 Task: For heading Use Lobster with navy blue colour & bold.  font size for heading24,  'Change the font style of data to'Lobster and font size to 16,  Change the alignment of both headline & data to Align right In the sheet  CashExpenses analysisbook
Action: Mouse moved to (46, 155)
Screenshot: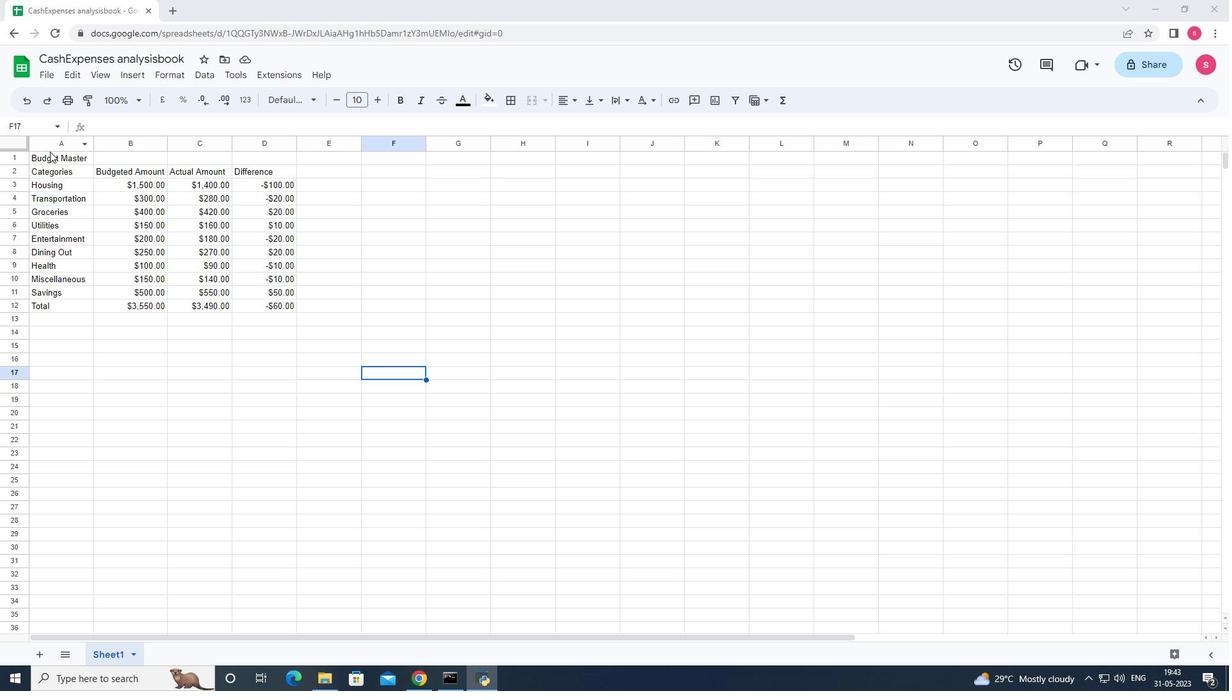 
Action: Mouse pressed left at (46, 155)
Screenshot: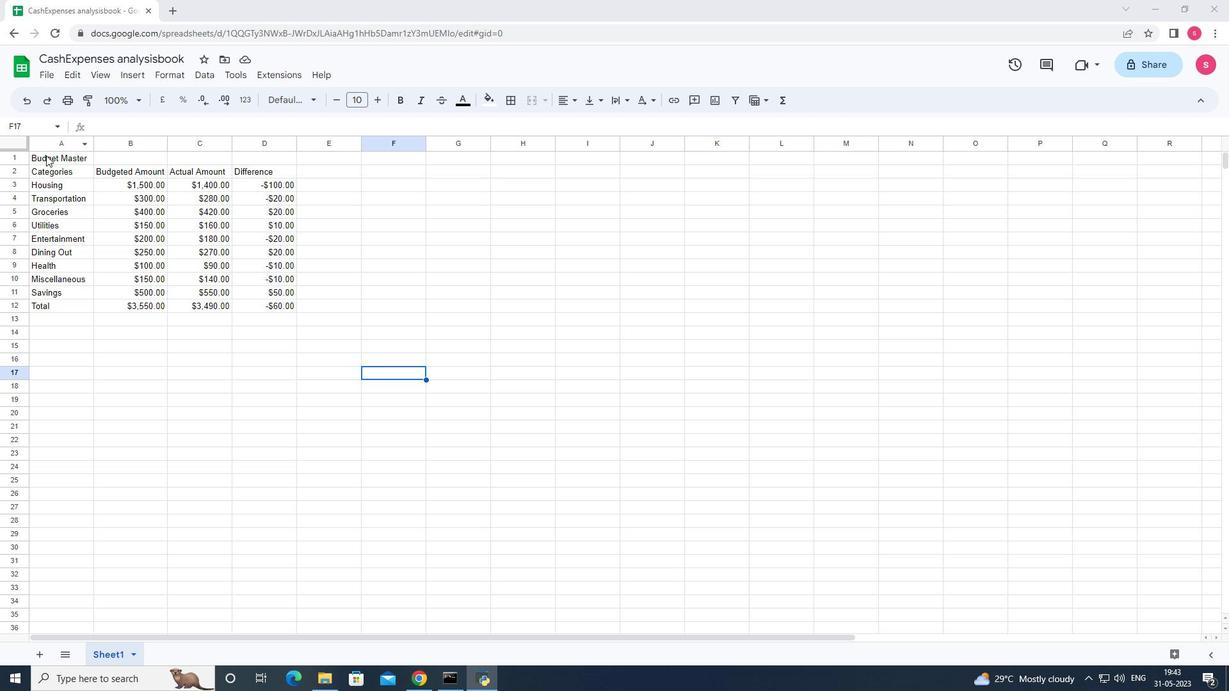 
Action: Mouse moved to (283, 103)
Screenshot: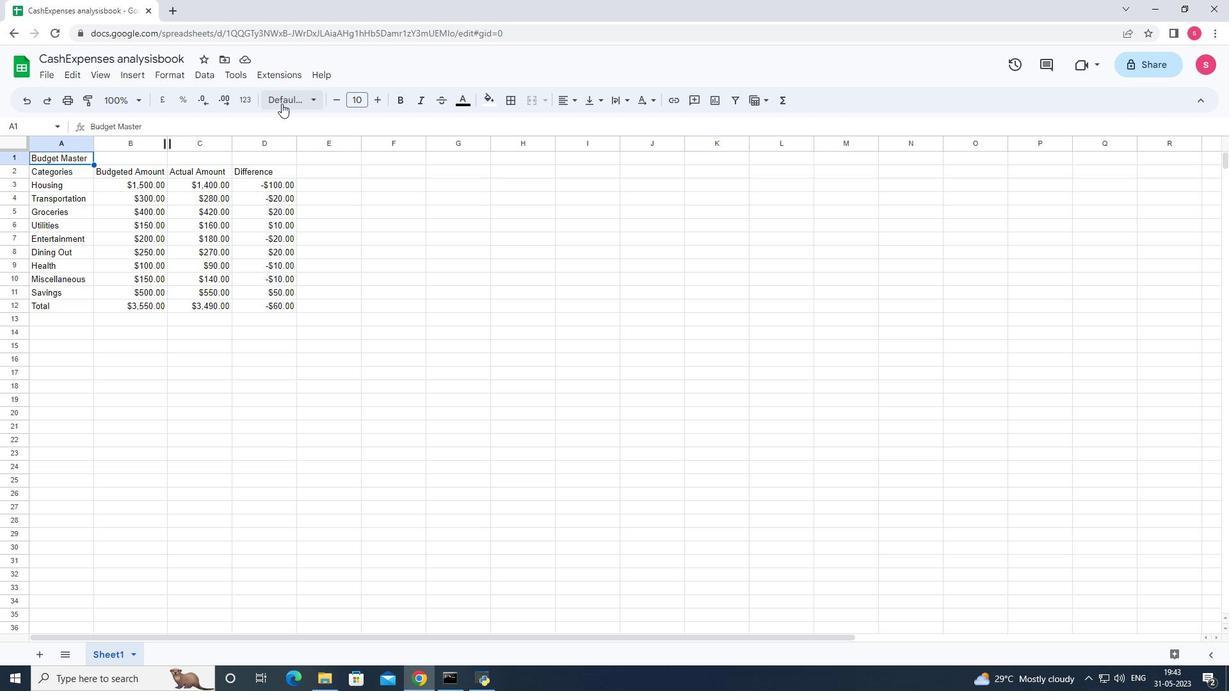 
Action: Mouse pressed left at (283, 103)
Screenshot: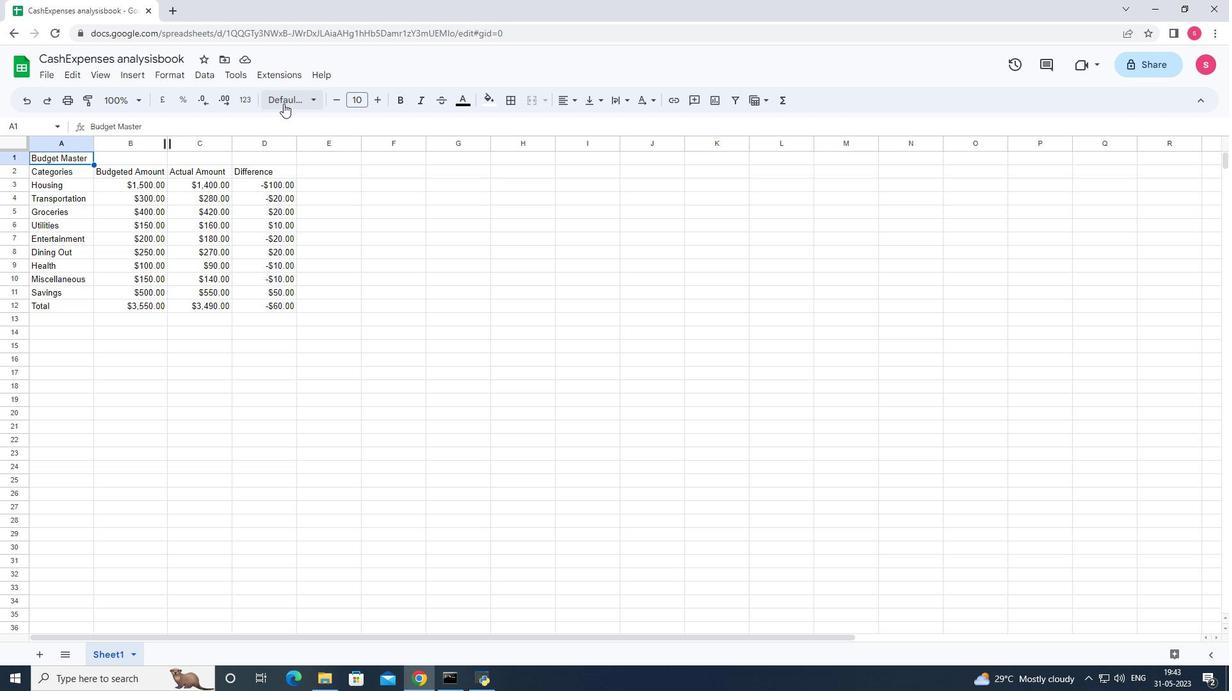 
Action: Mouse moved to (303, 325)
Screenshot: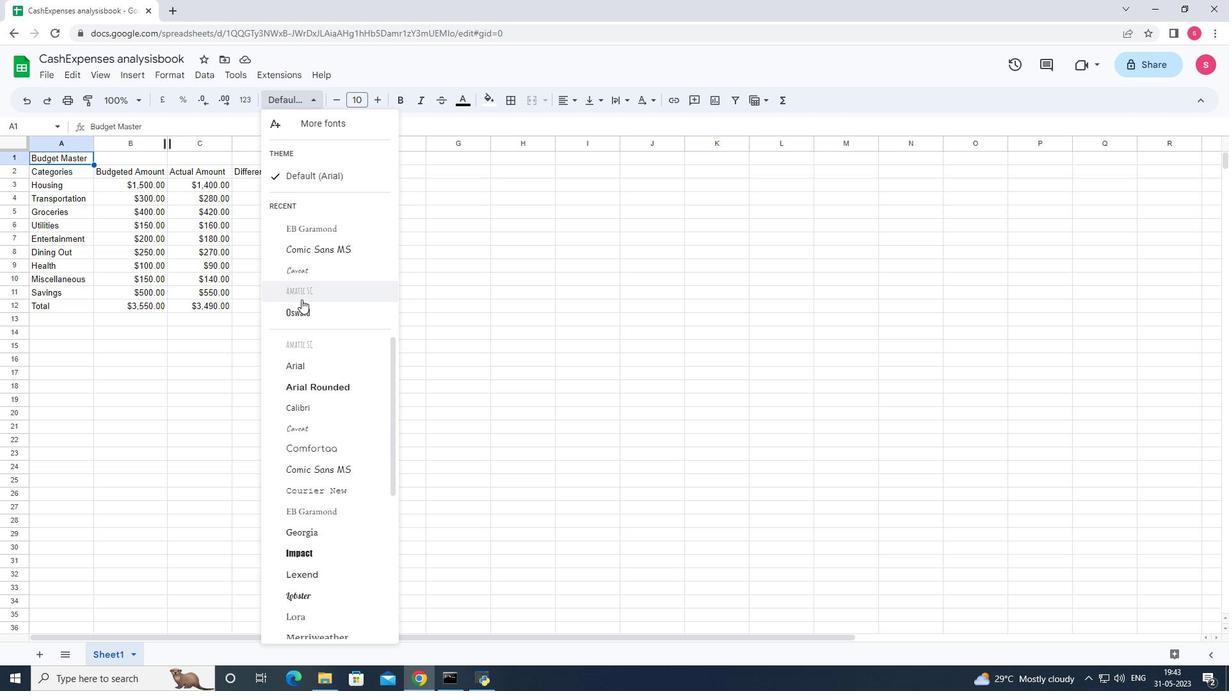 
Action: Mouse scrolled (303, 324) with delta (0, 0)
Screenshot: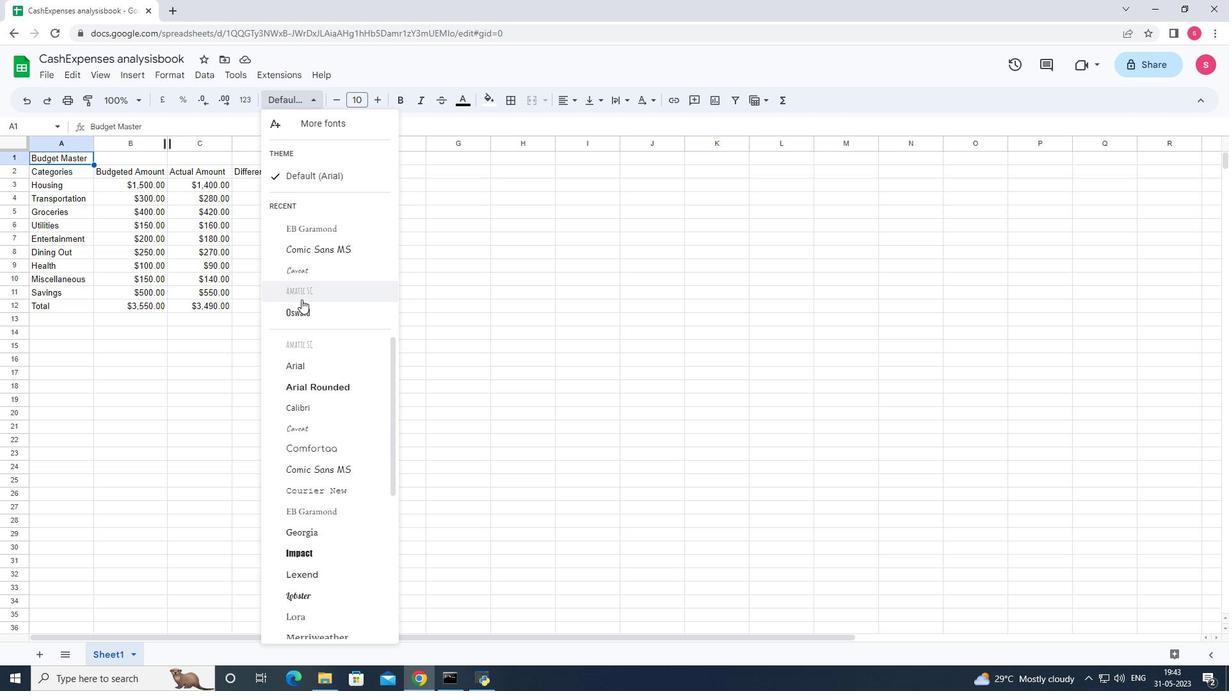 
Action: Mouse moved to (324, 406)
Screenshot: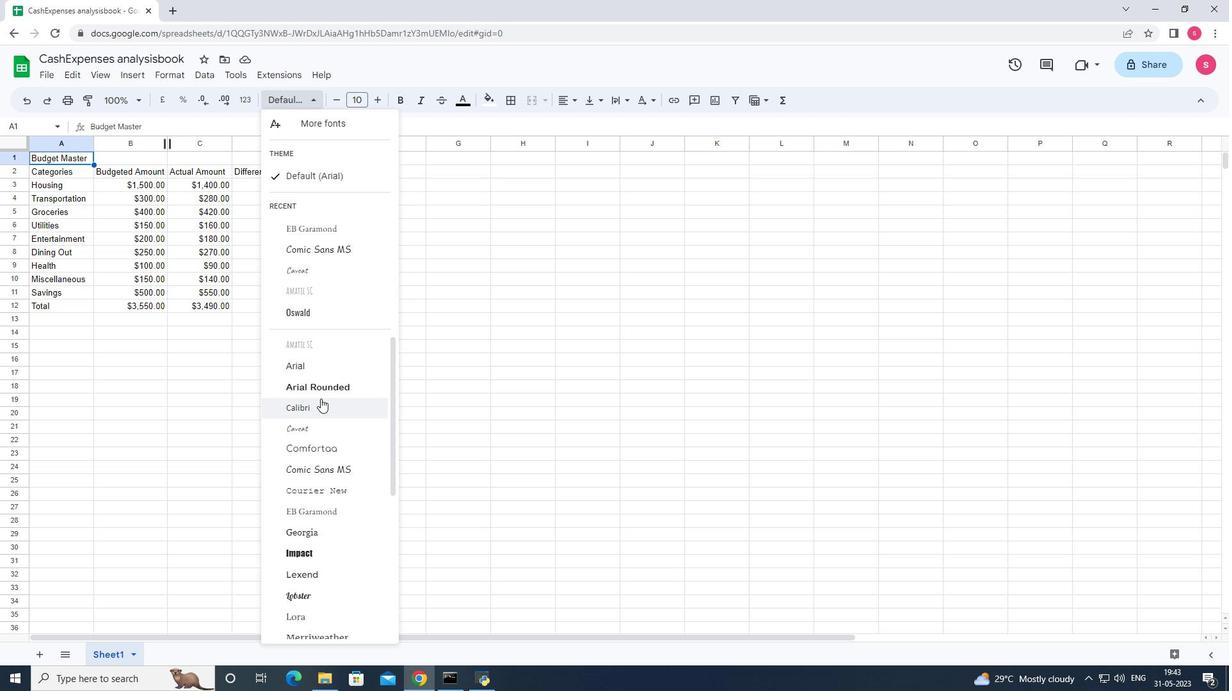 
Action: Mouse scrolled (324, 405) with delta (0, 0)
Screenshot: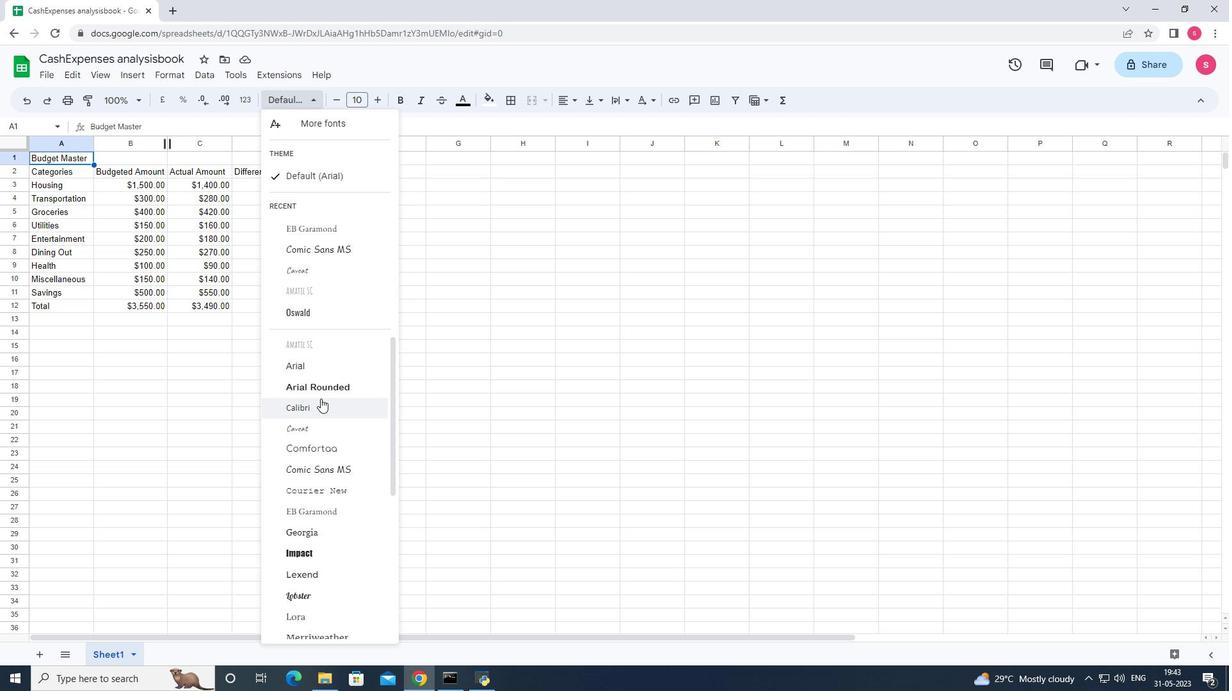 
Action: Mouse moved to (332, 438)
Screenshot: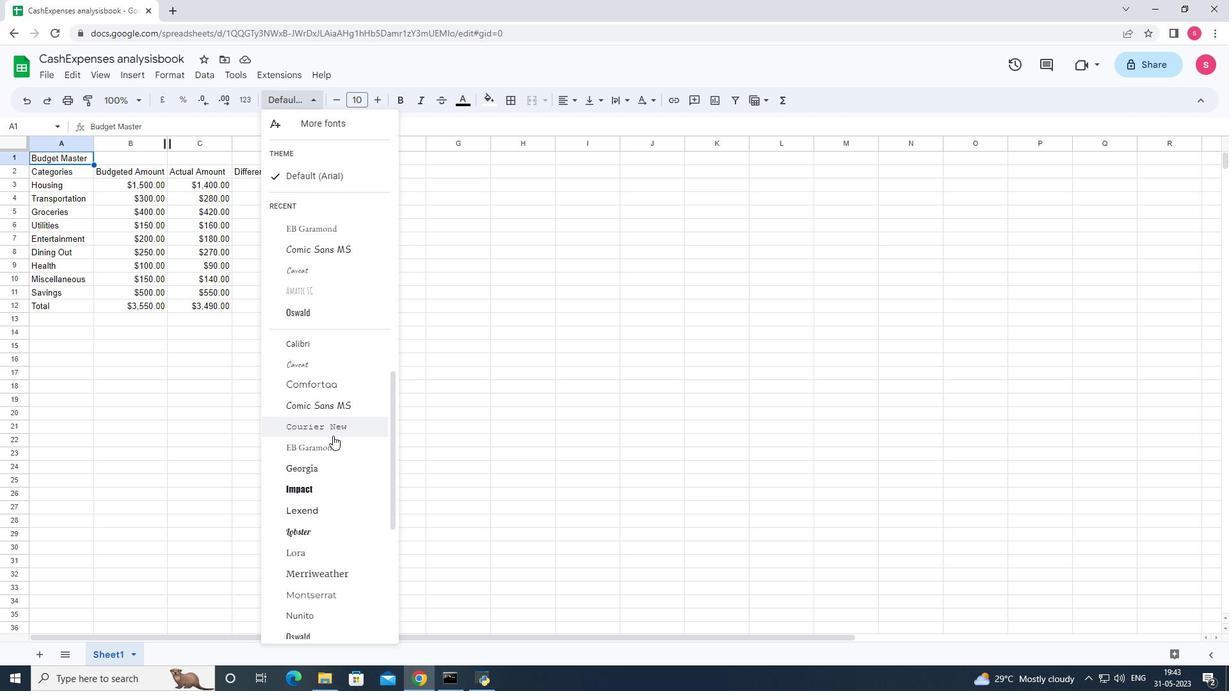 
Action: Mouse scrolled (332, 437) with delta (0, 0)
Screenshot: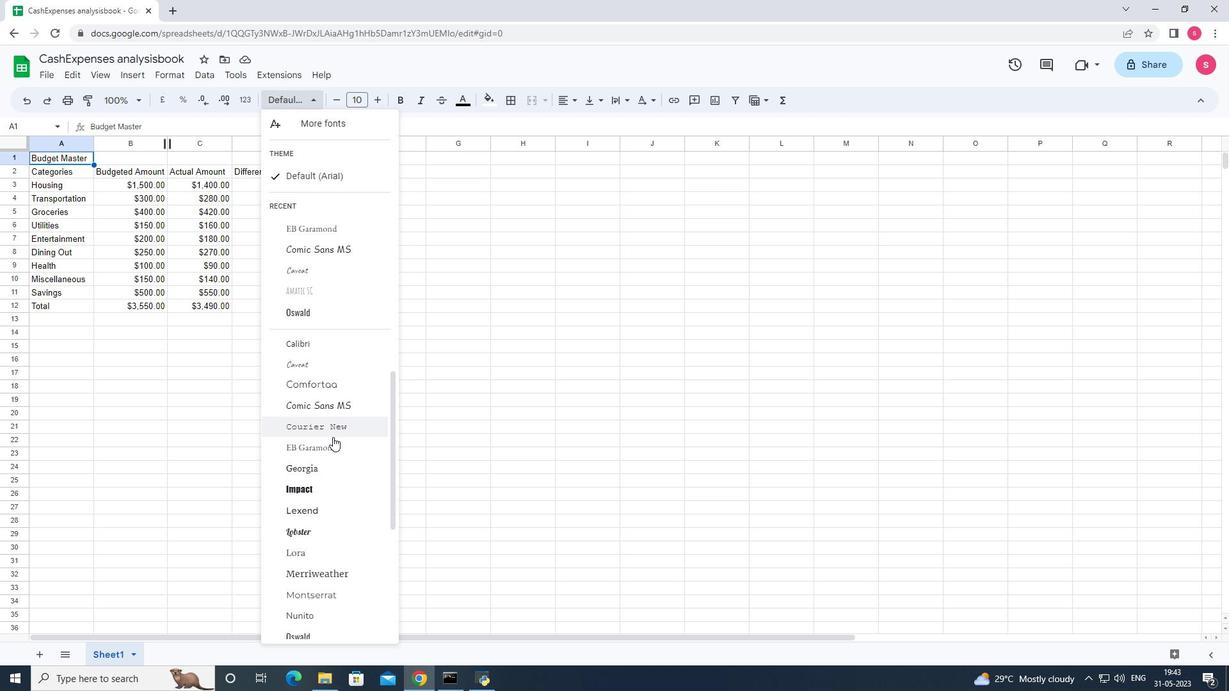 
Action: Mouse moved to (332, 474)
Screenshot: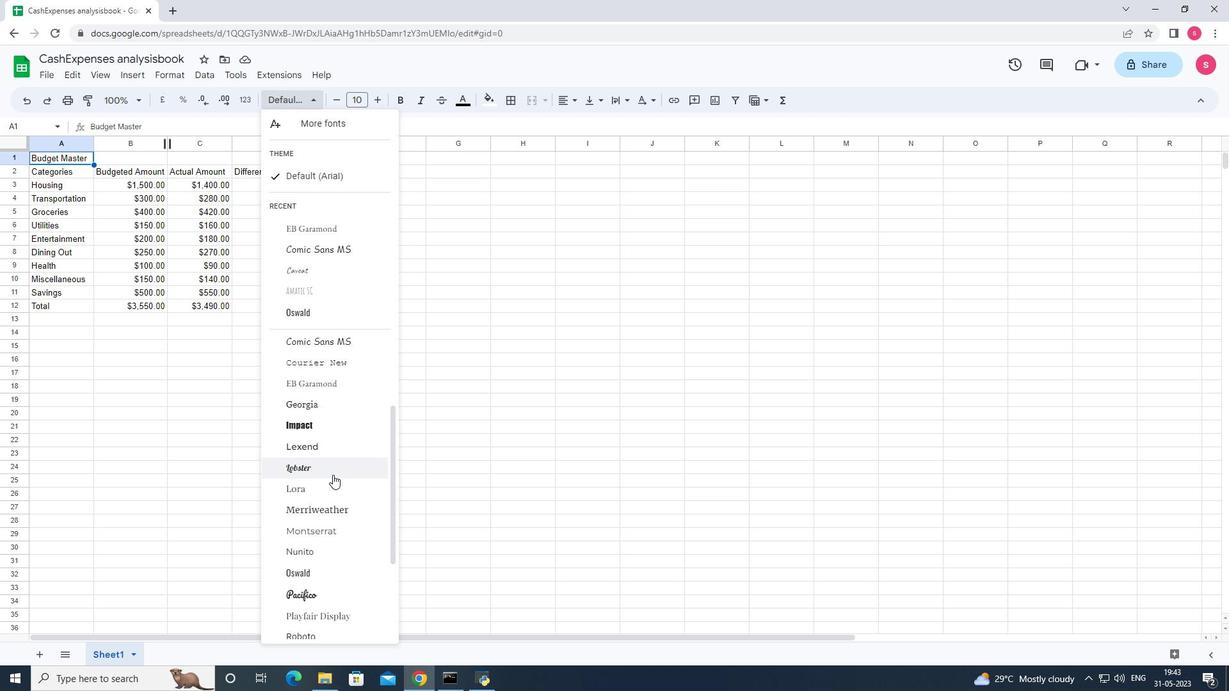 
Action: Mouse pressed left at (332, 474)
Screenshot: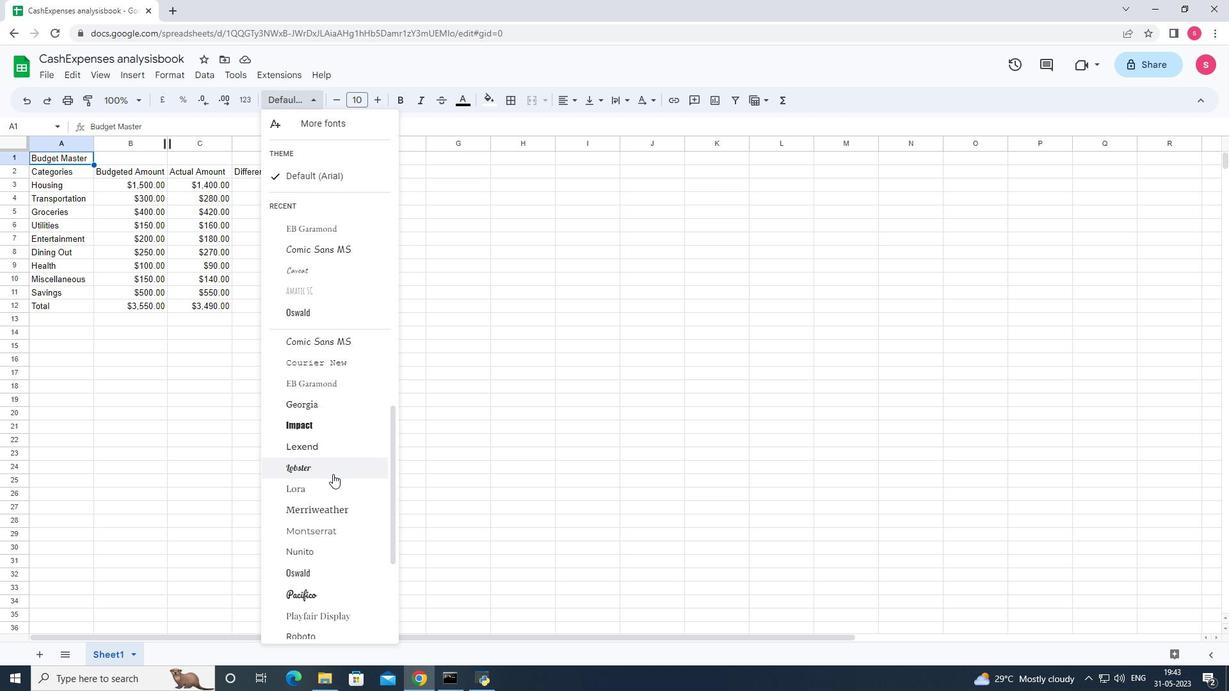 
Action: Mouse moved to (462, 109)
Screenshot: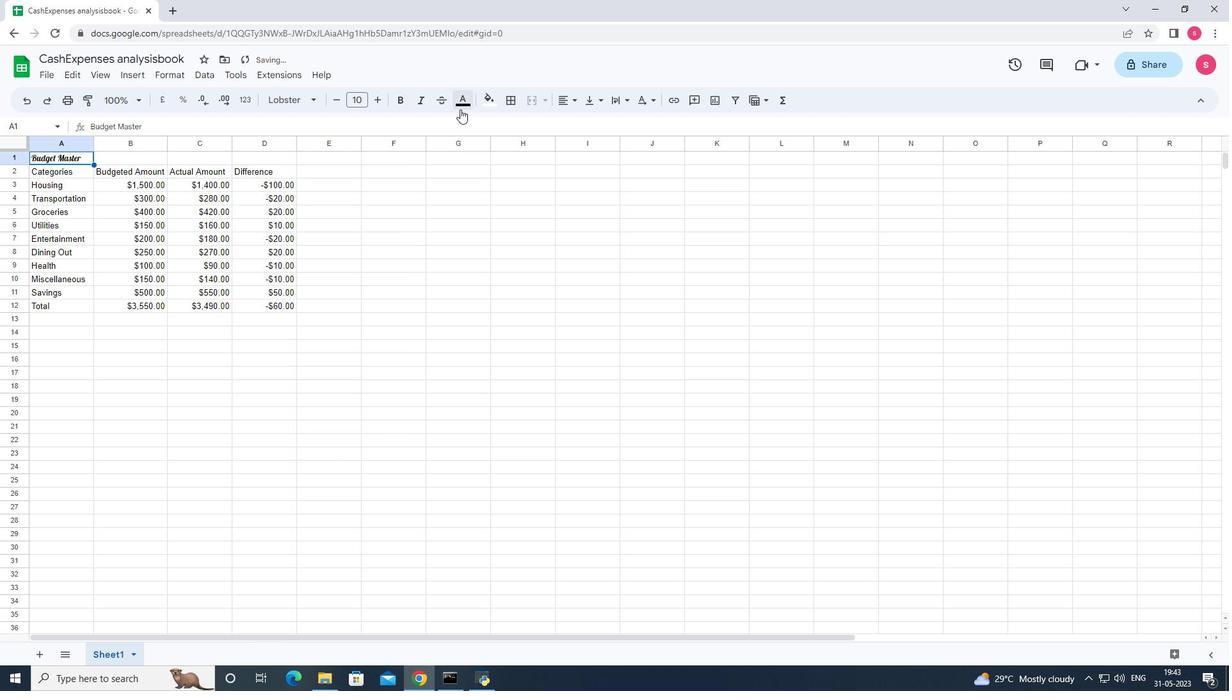 
Action: Mouse pressed left at (462, 109)
Screenshot: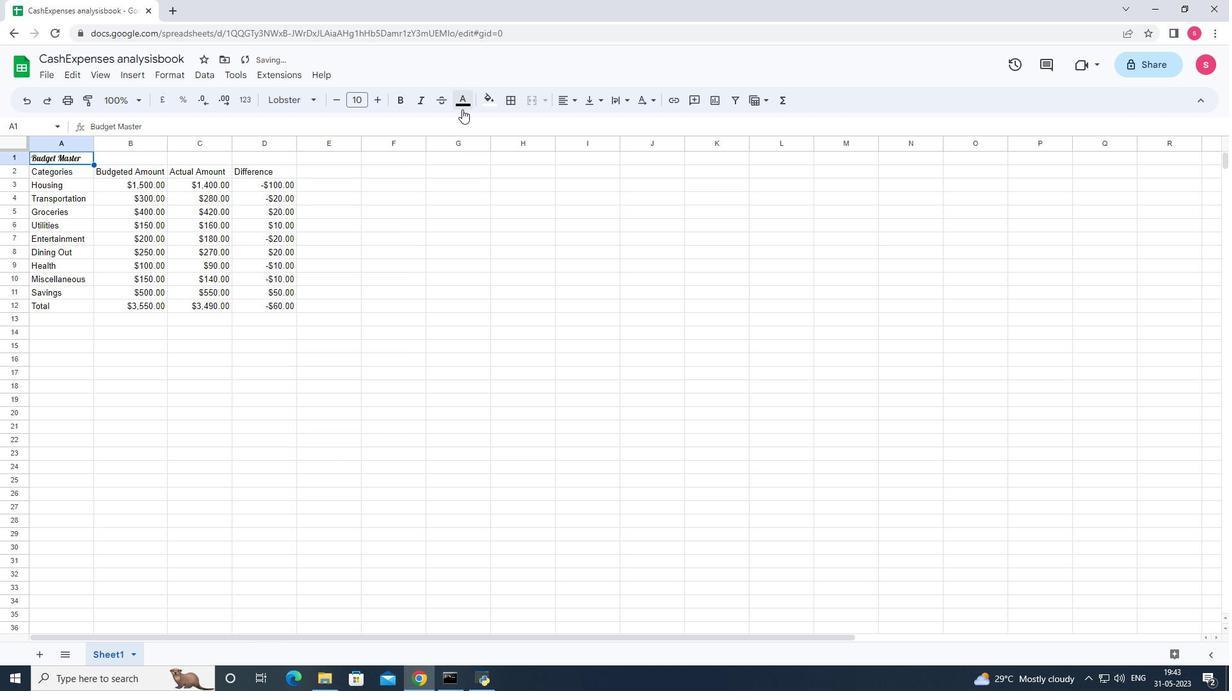 
Action: Mouse moved to (477, 317)
Screenshot: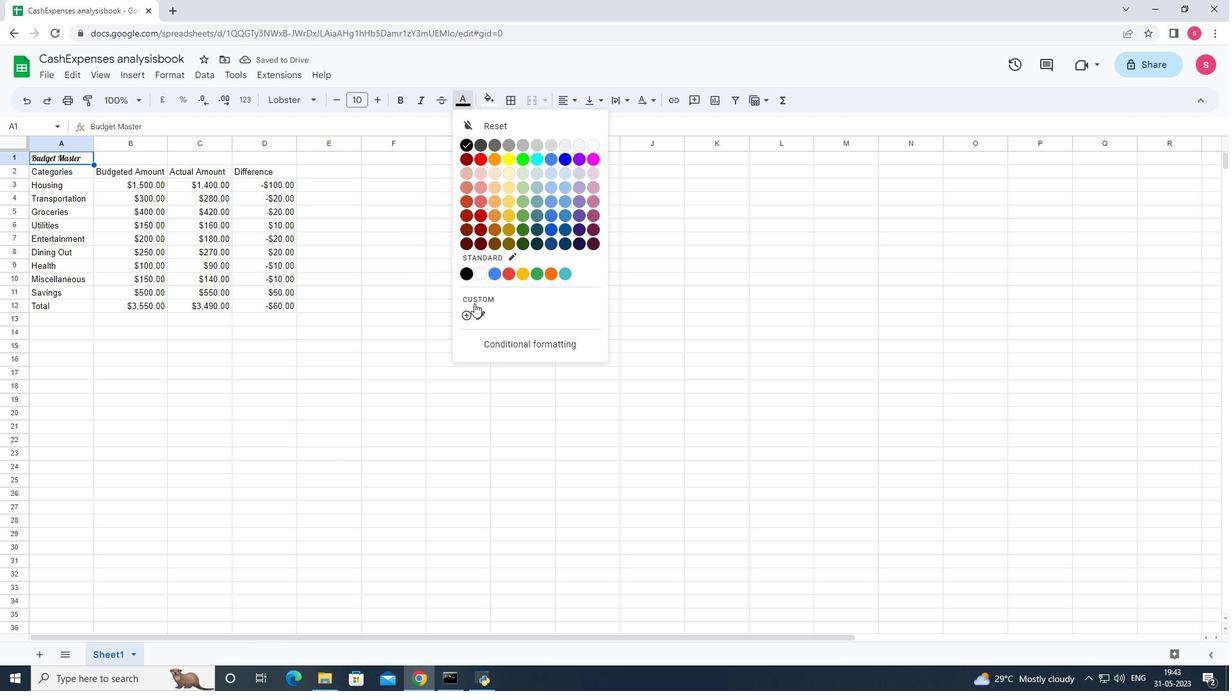 
Action: Mouse pressed left at (477, 317)
Screenshot: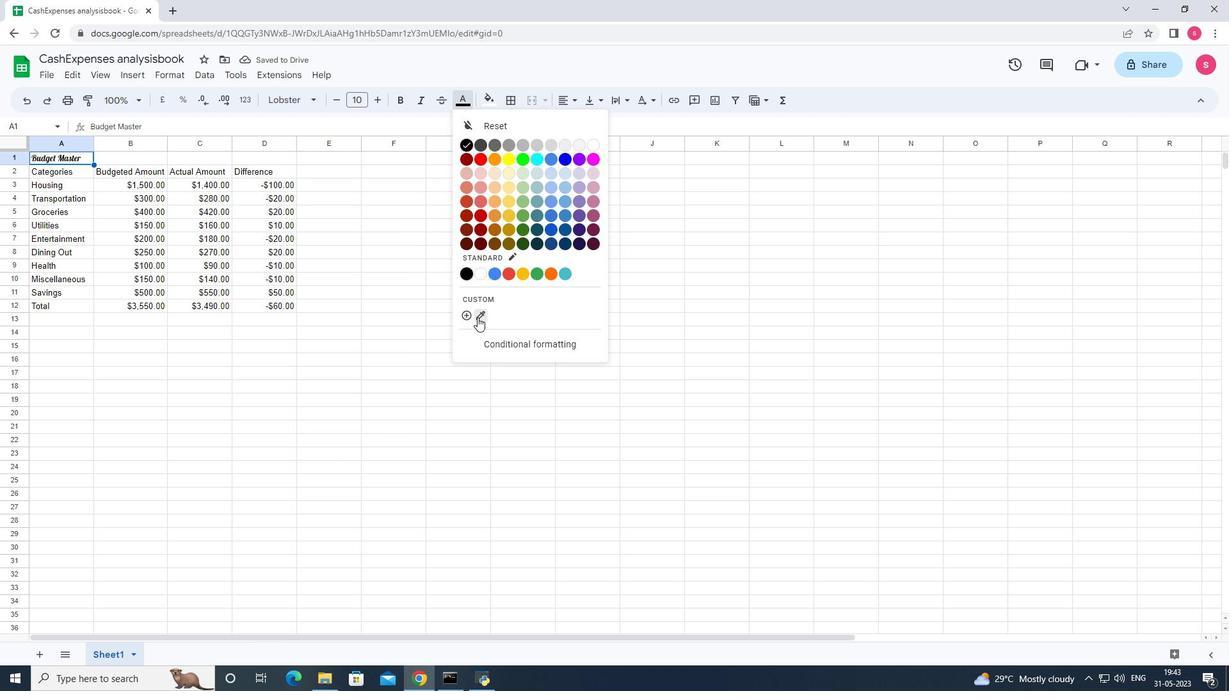 
Action: Mouse moved to (631, 0)
Screenshot: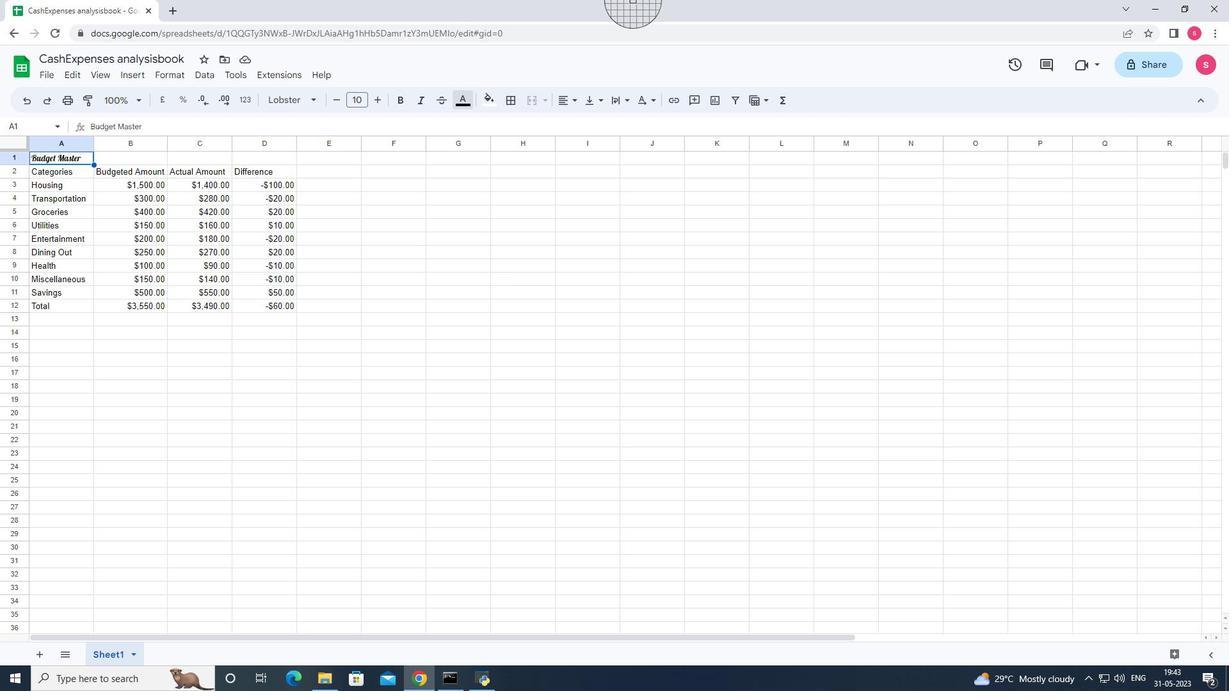 
Action: Mouse pressed left at (631, 0)
Screenshot: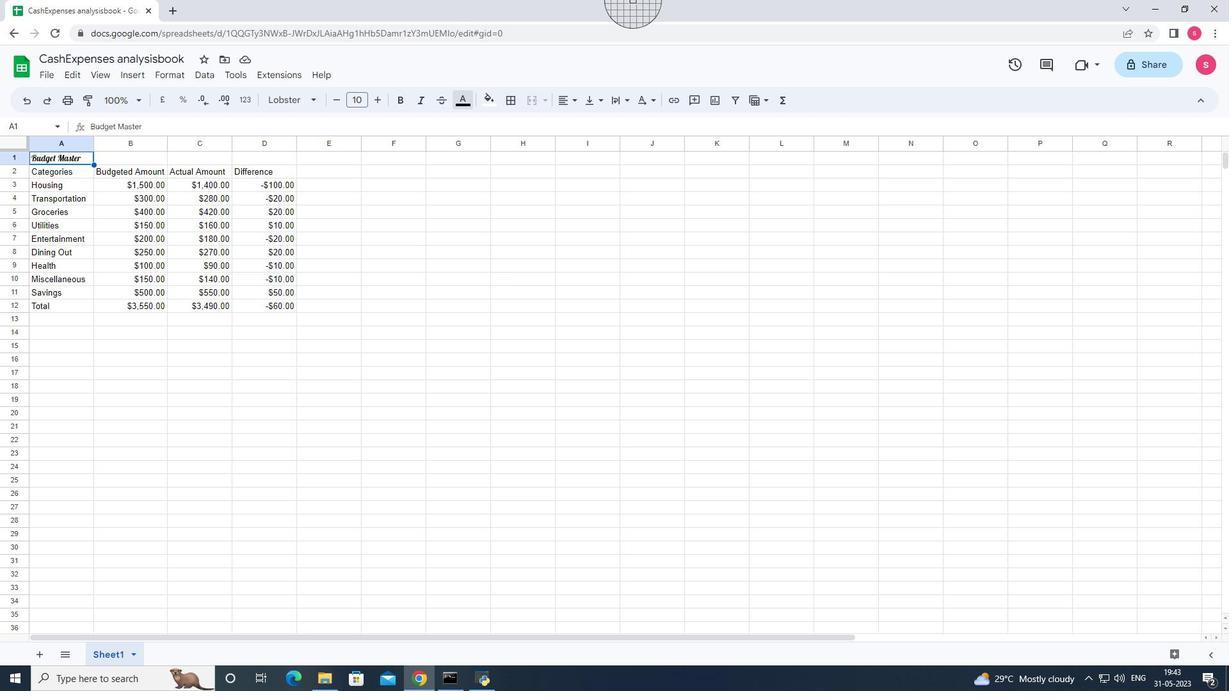
Action: Mouse moved to (467, 106)
Screenshot: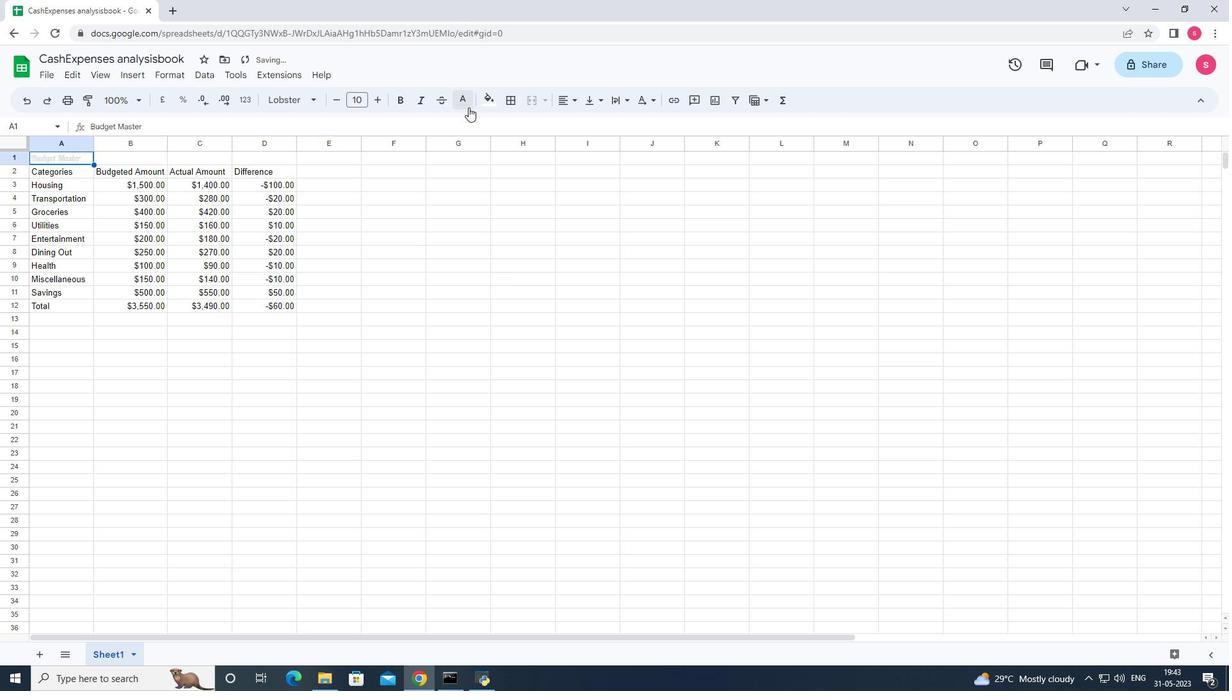 
Action: Mouse pressed left at (467, 106)
Screenshot: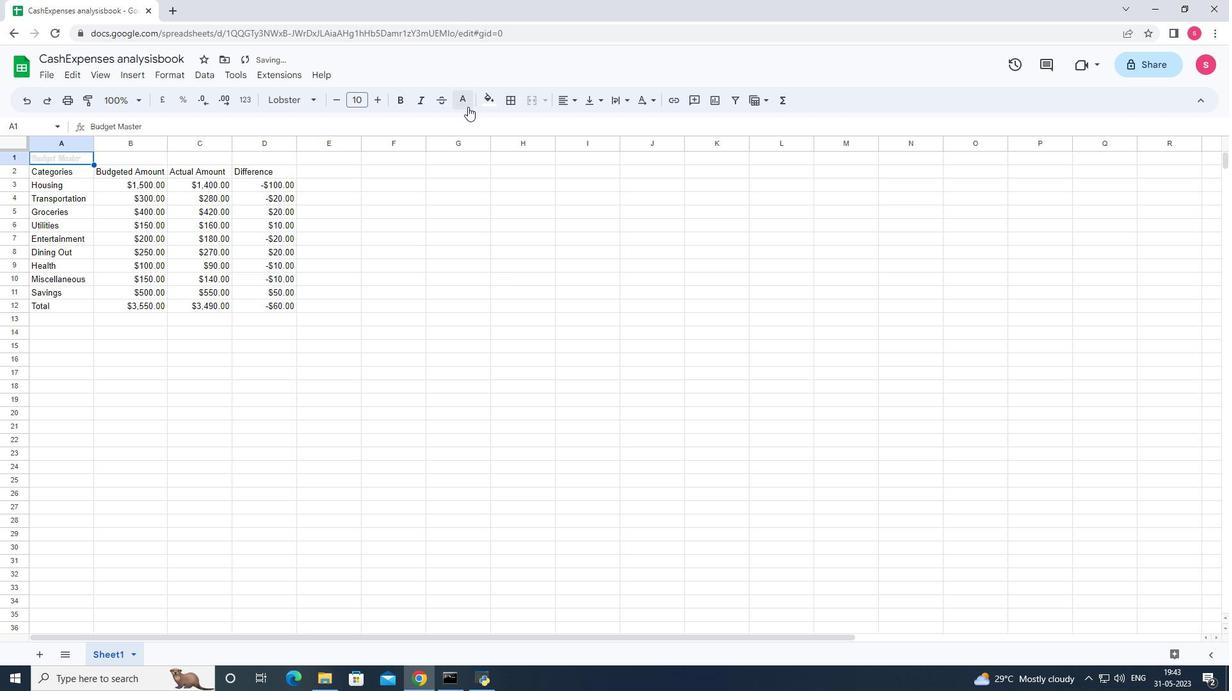 
Action: Mouse moved to (505, 317)
Screenshot: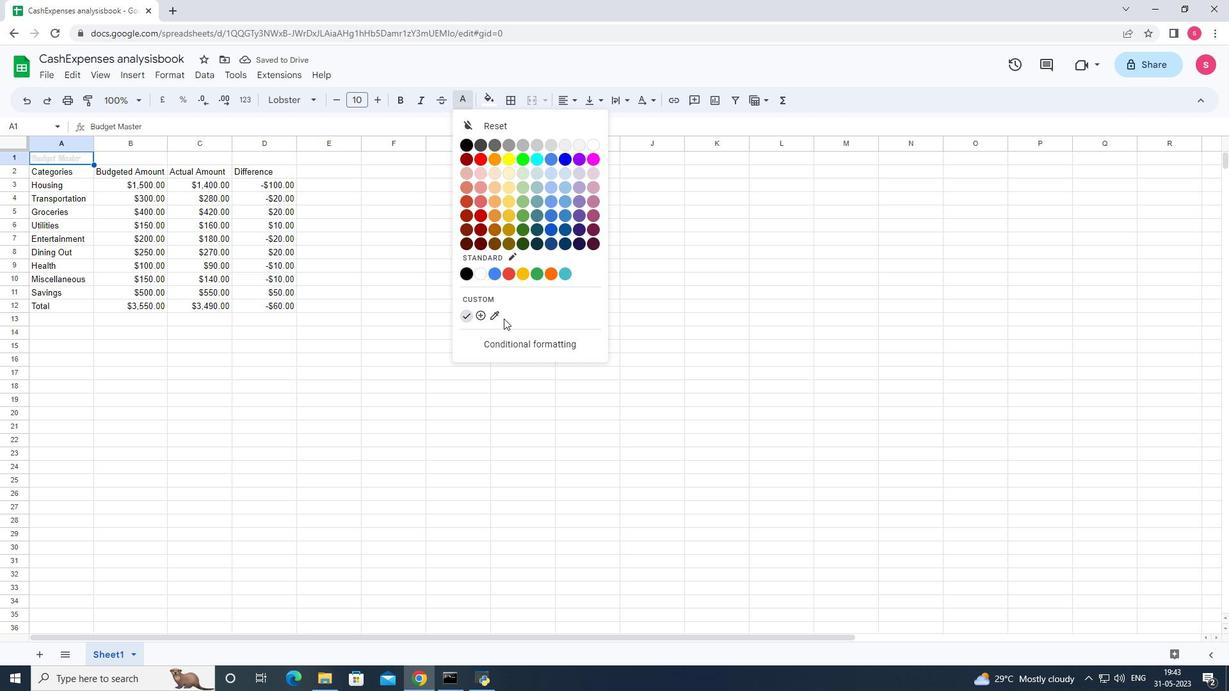 
Action: Mouse pressed left at (505, 317)
Screenshot: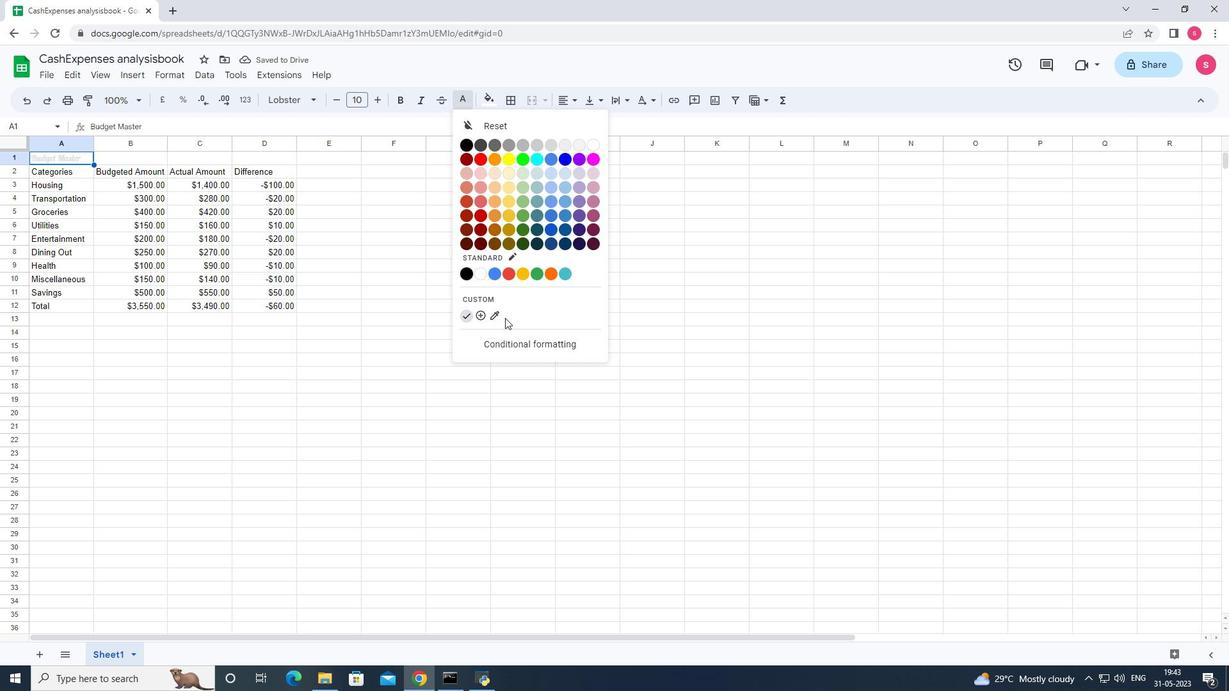 
Action: Mouse moved to (665, 305)
Screenshot: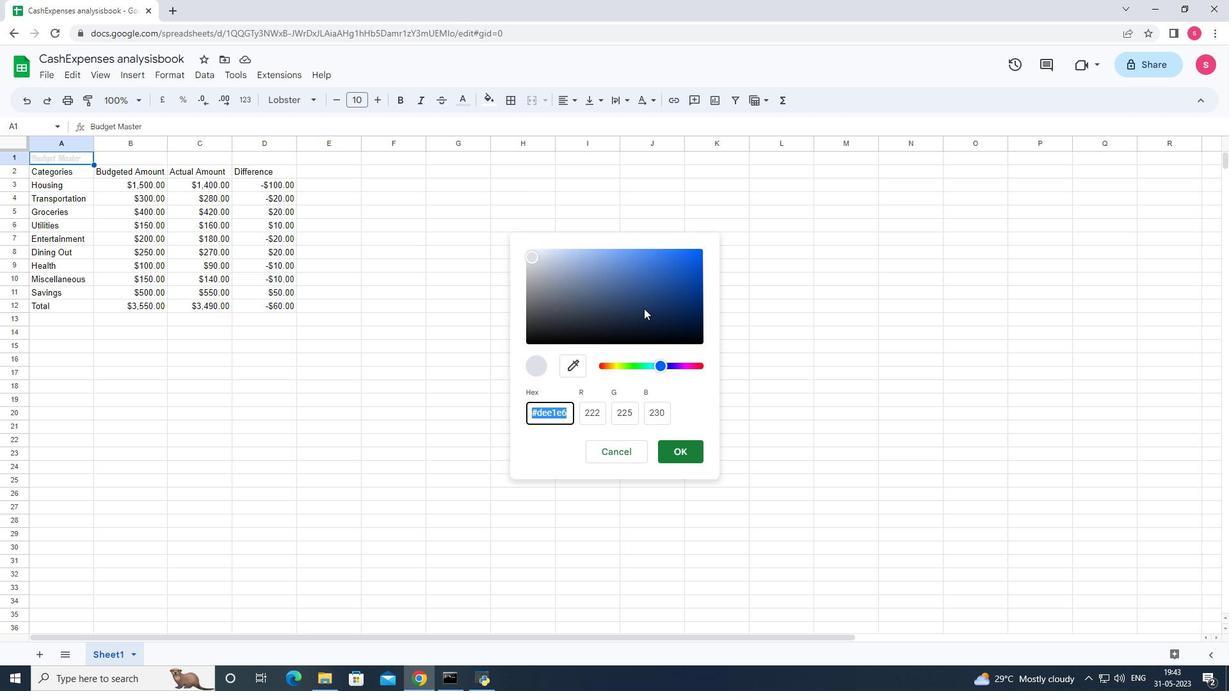 
Action: Mouse pressed left at (665, 305)
Screenshot: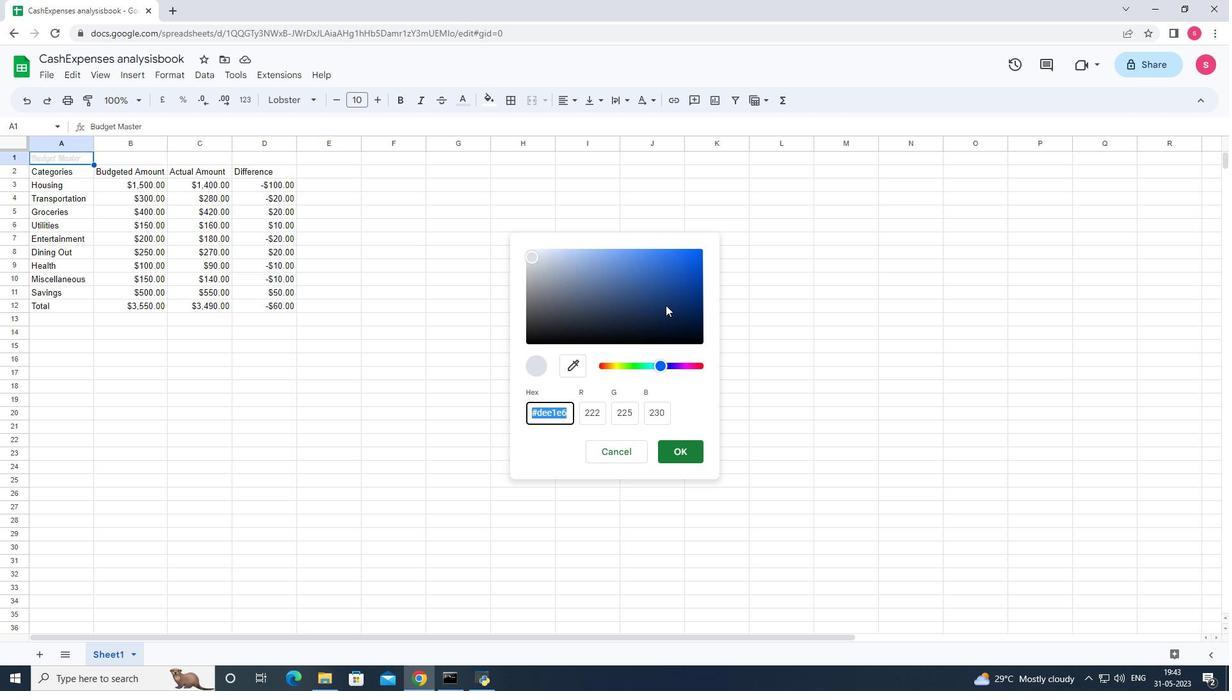 
Action: Mouse moved to (674, 457)
Screenshot: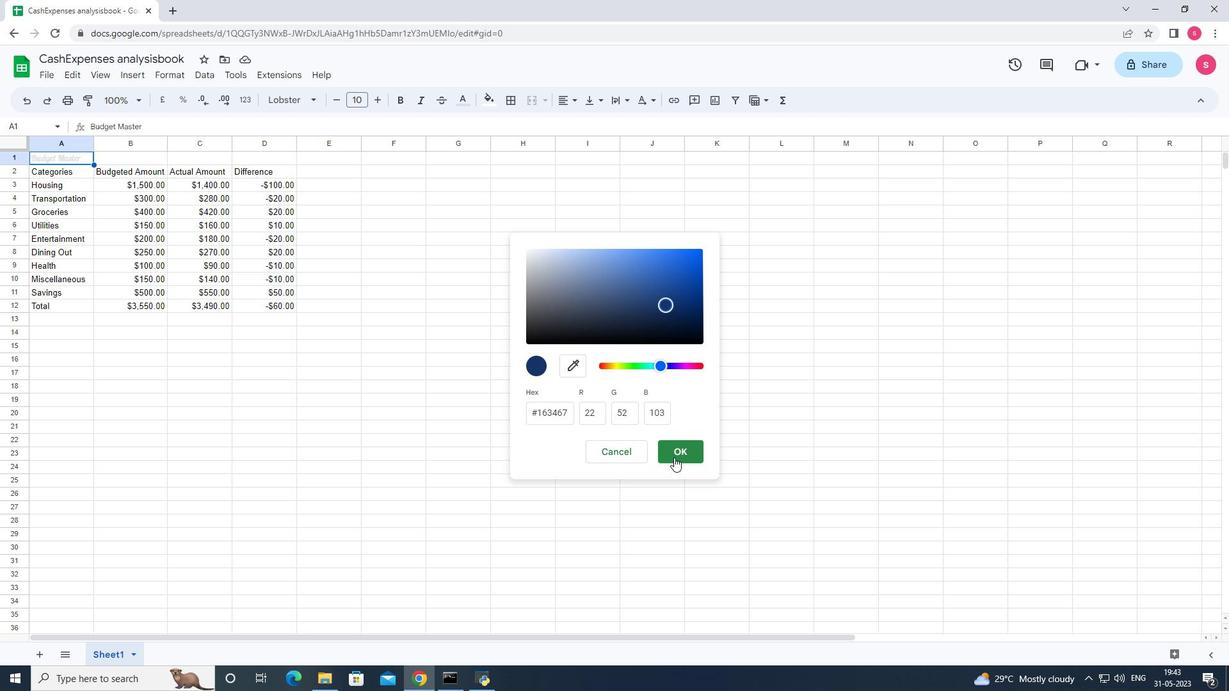 
Action: Mouse pressed left at (674, 457)
Screenshot: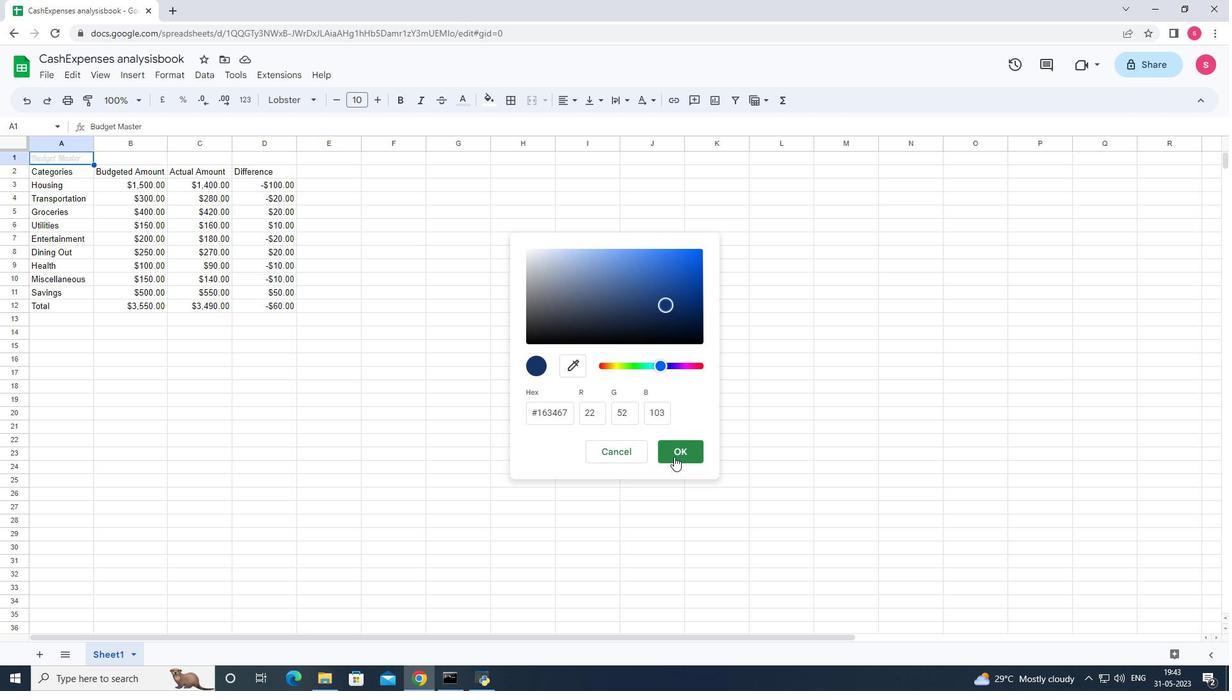 
Action: Mouse moved to (177, 80)
Screenshot: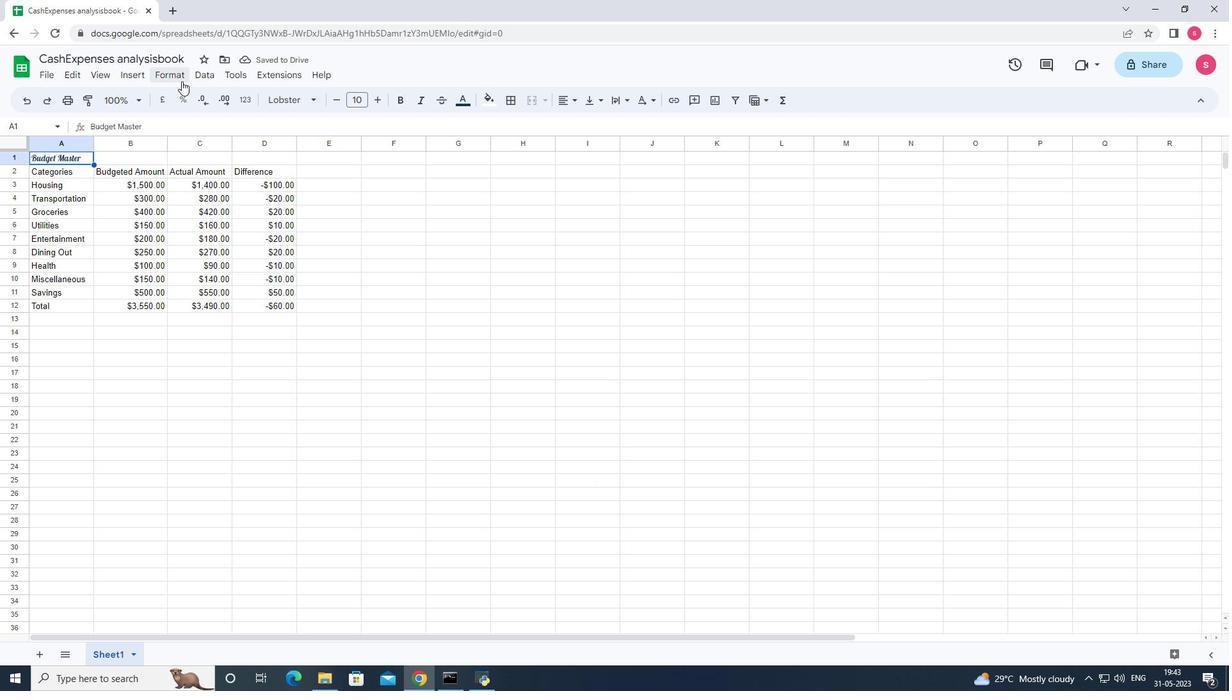 
Action: Mouse pressed left at (177, 80)
Screenshot: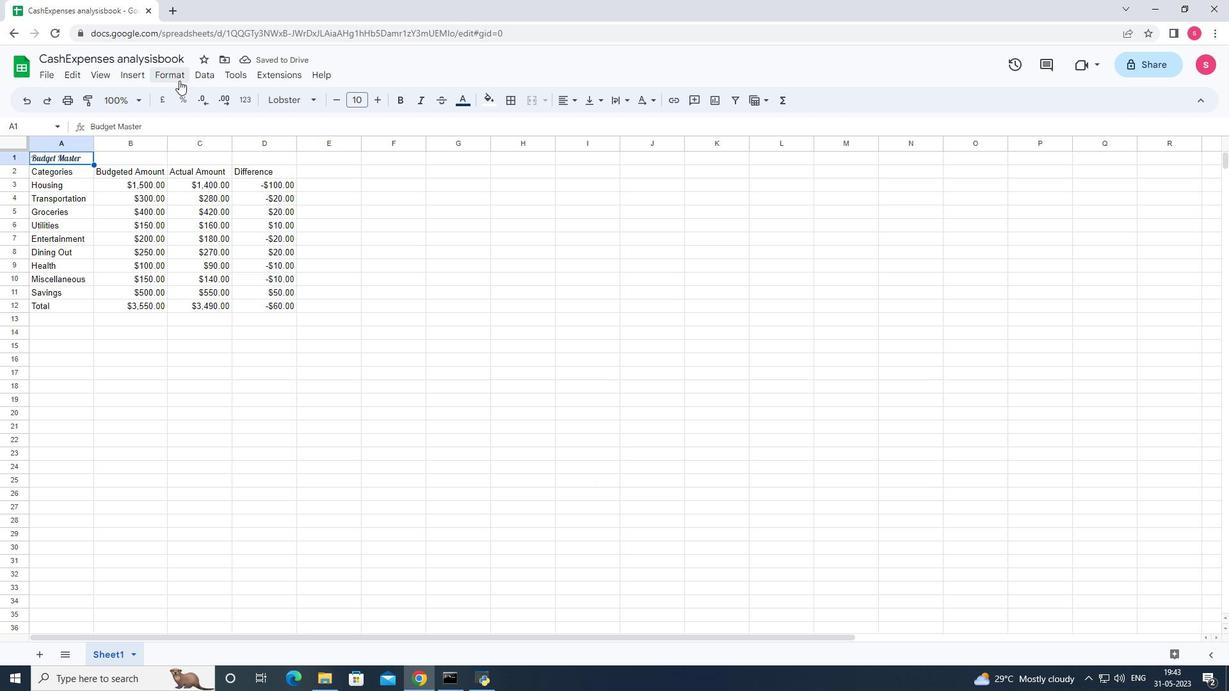
Action: Mouse moved to (194, 146)
Screenshot: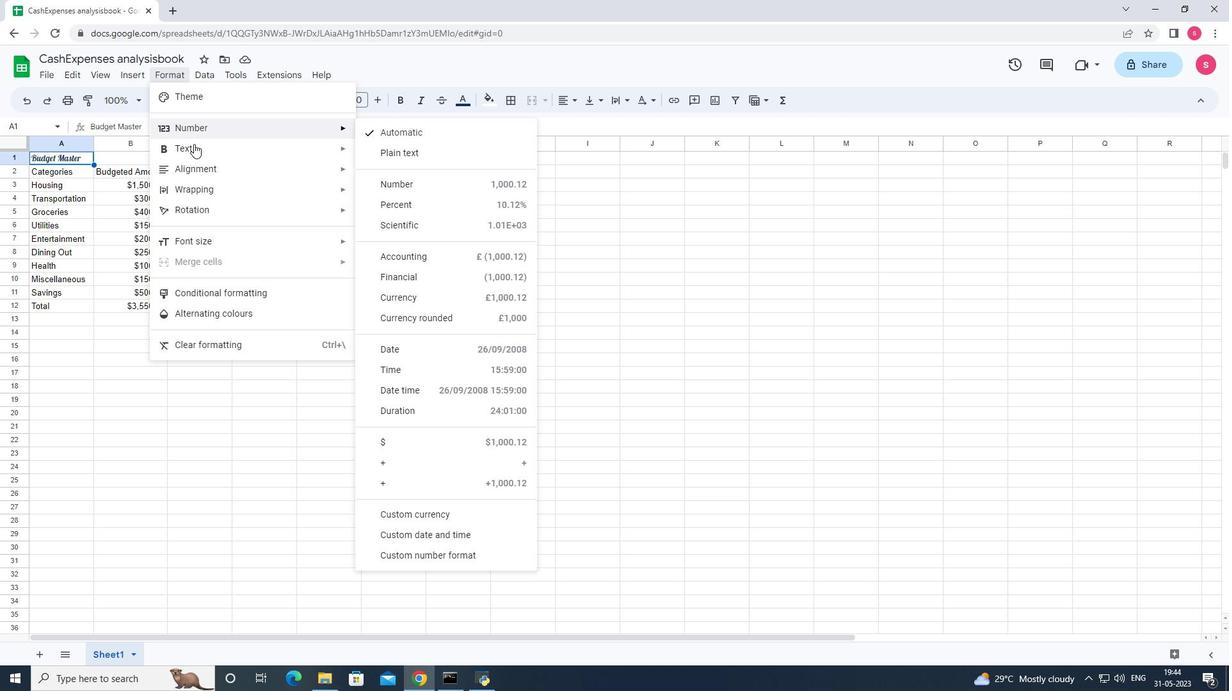 
Action: Mouse pressed left at (194, 146)
Screenshot: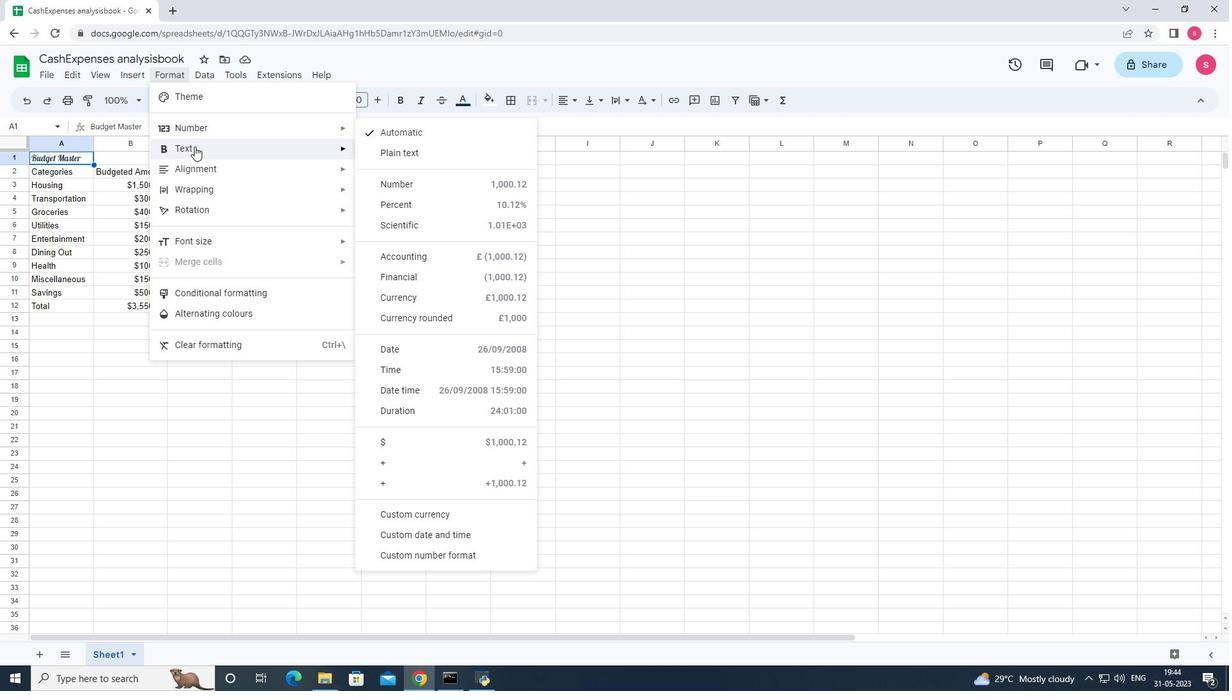 
Action: Mouse moved to (432, 153)
Screenshot: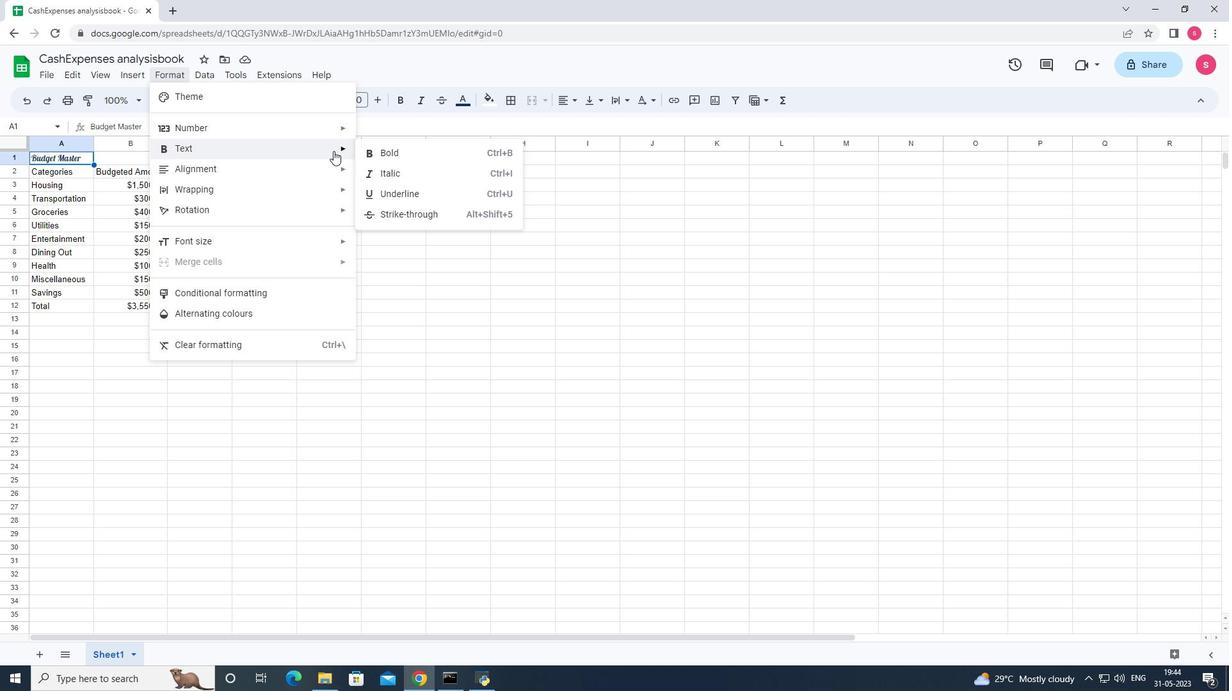 
Action: Mouse pressed left at (432, 153)
Screenshot: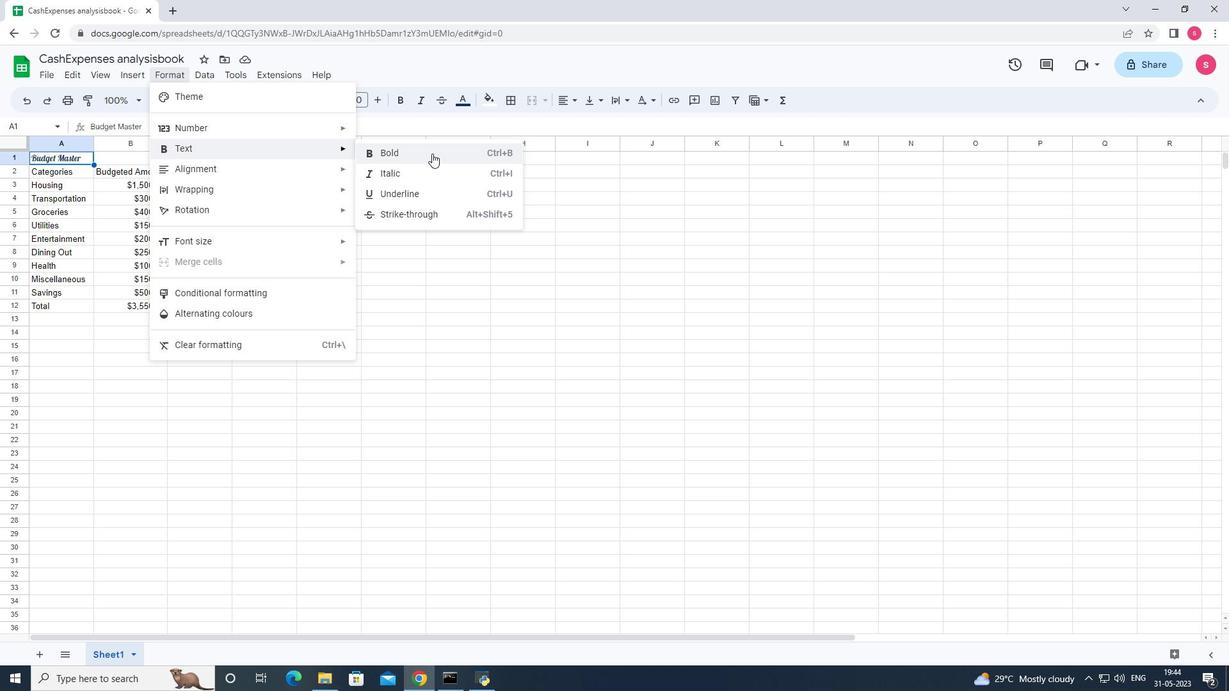 
Action: Mouse moved to (381, 101)
Screenshot: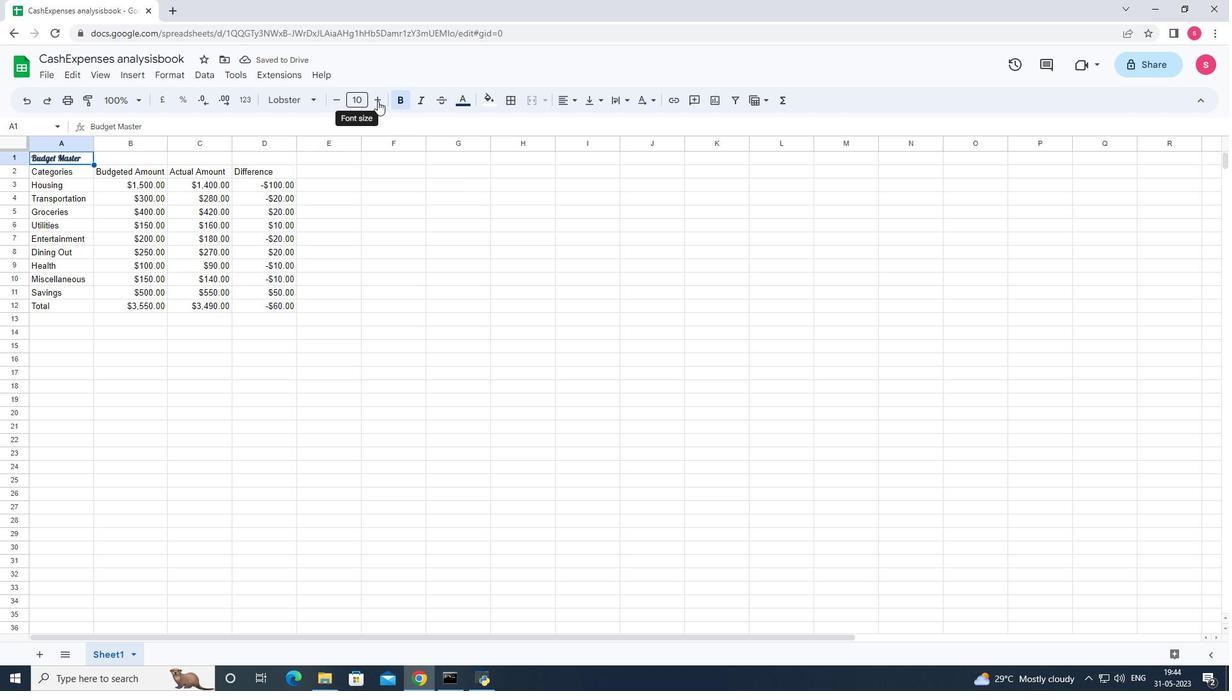 
Action: Mouse pressed left at (381, 101)
Screenshot: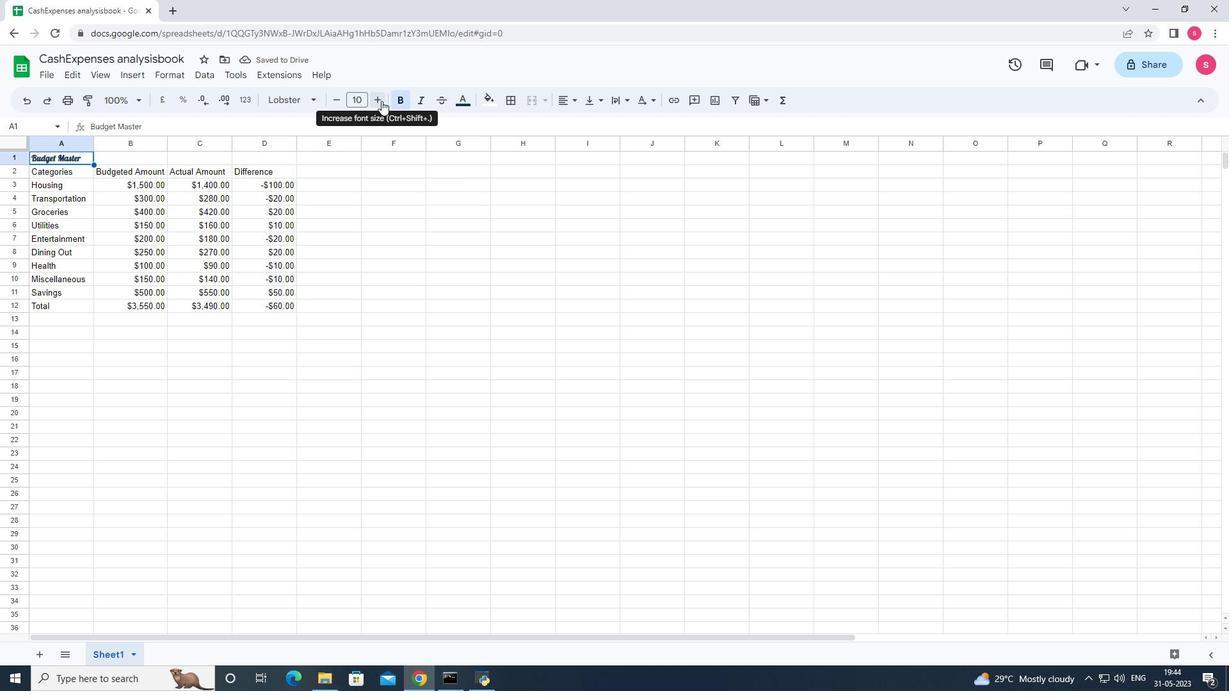 
Action: Mouse pressed left at (381, 101)
Screenshot: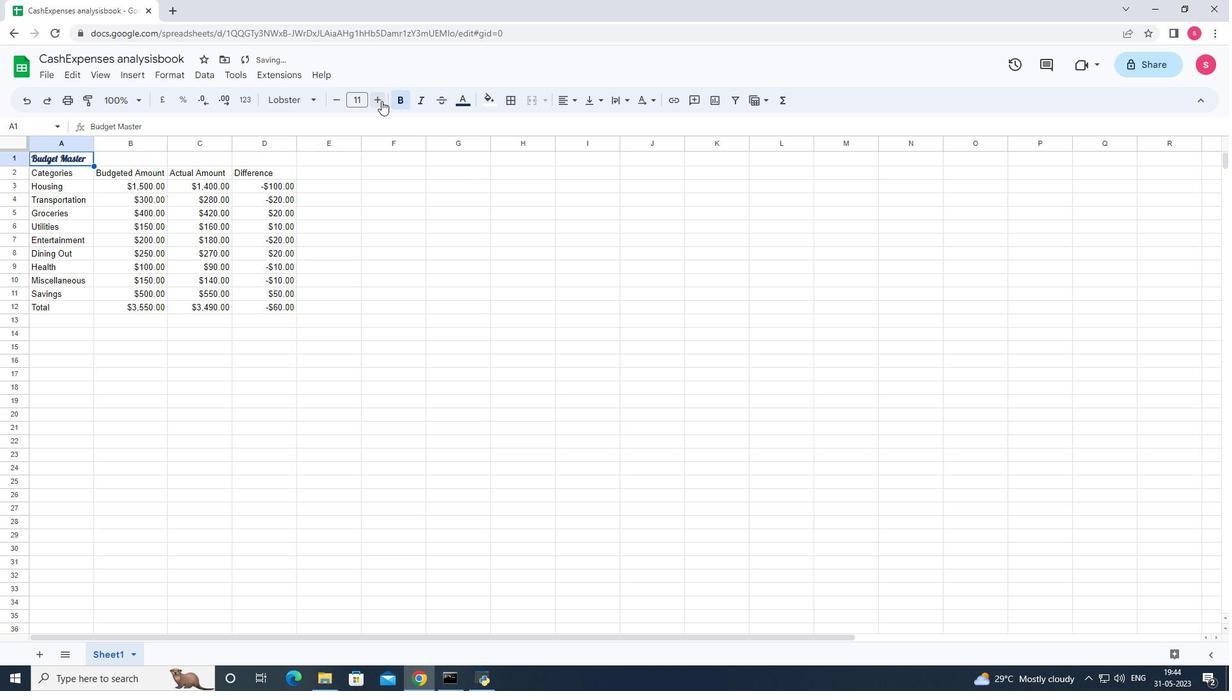 
Action: Mouse pressed left at (381, 101)
Screenshot: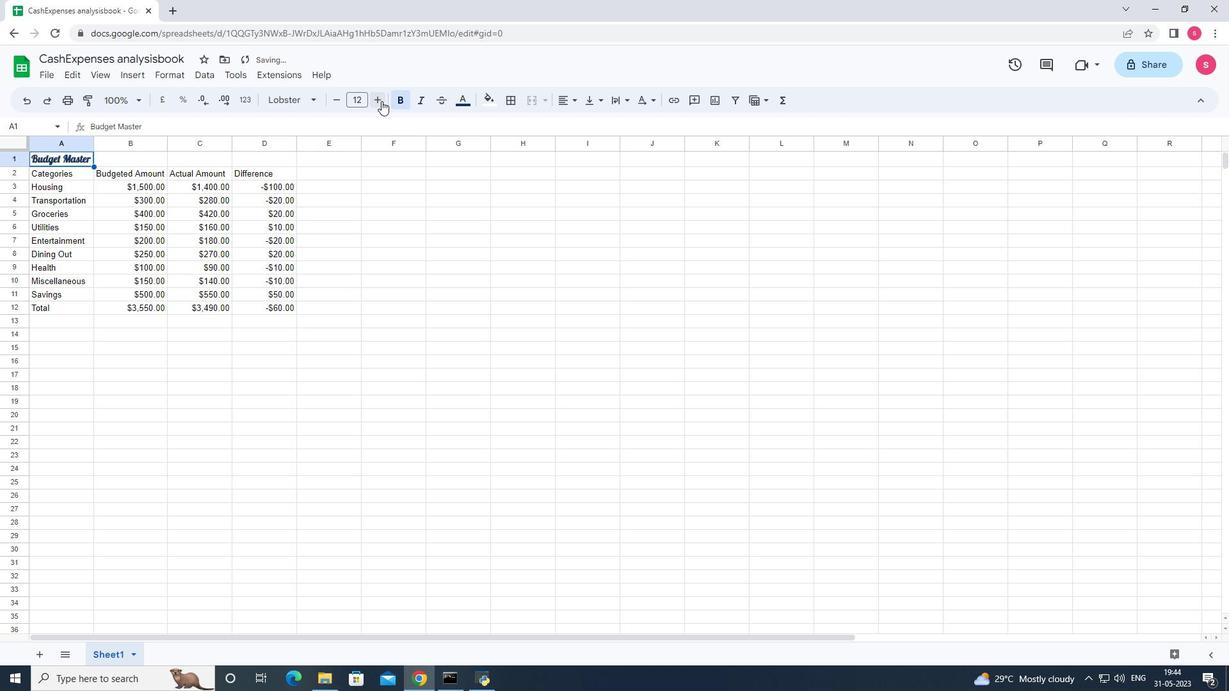 
Action: Mouse pressed left at (381, 101)
Screenshot: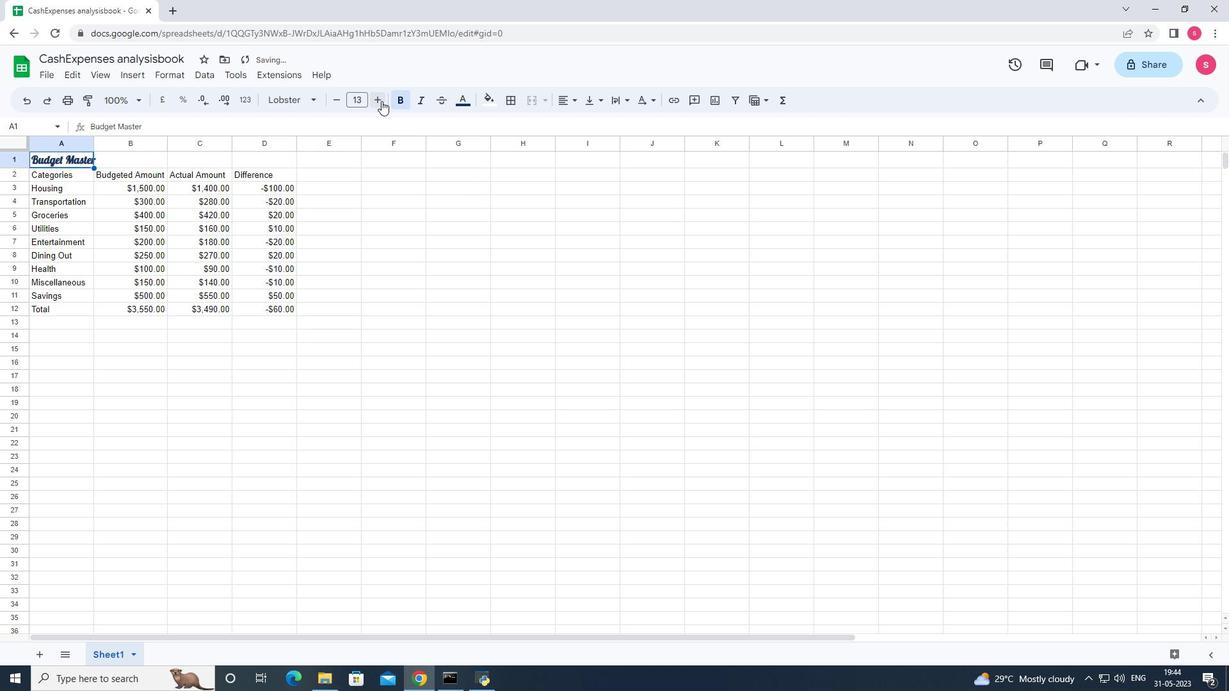 
Action: Mouse pressed left at (381, 101)
Screenshot: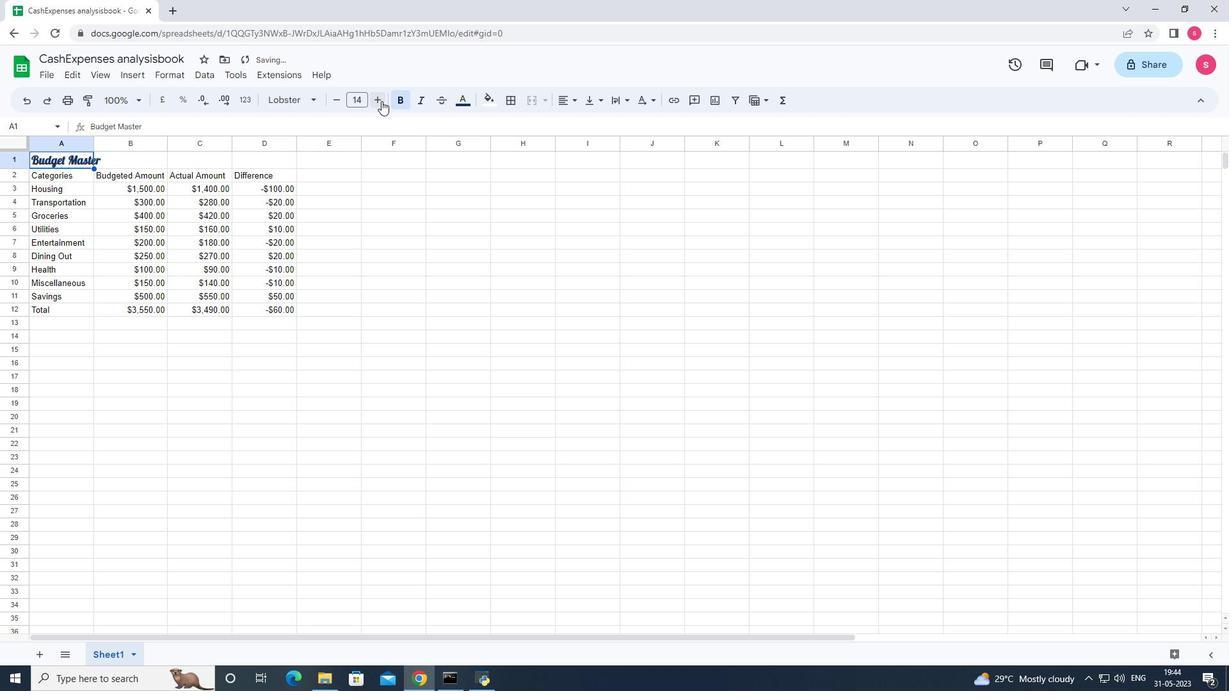 
Action: Mouse pressed left at (381, 101)
Screenshot: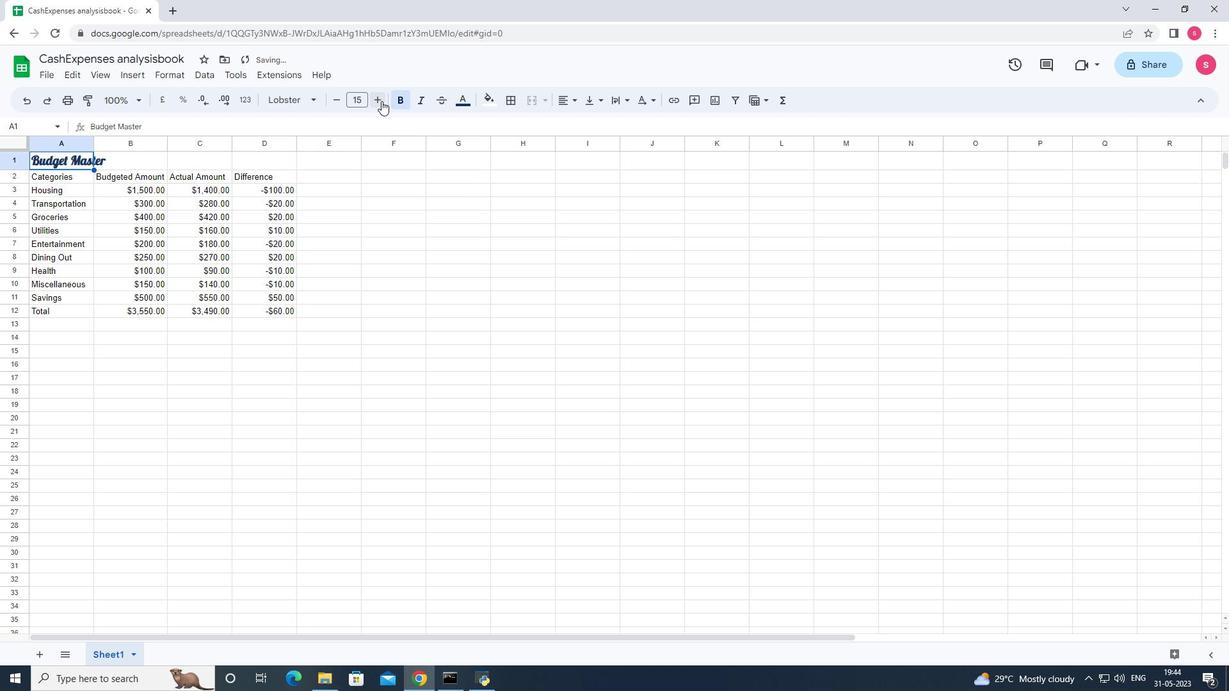 
Action: Mouse pressed left at (381, 101)
Screenshot: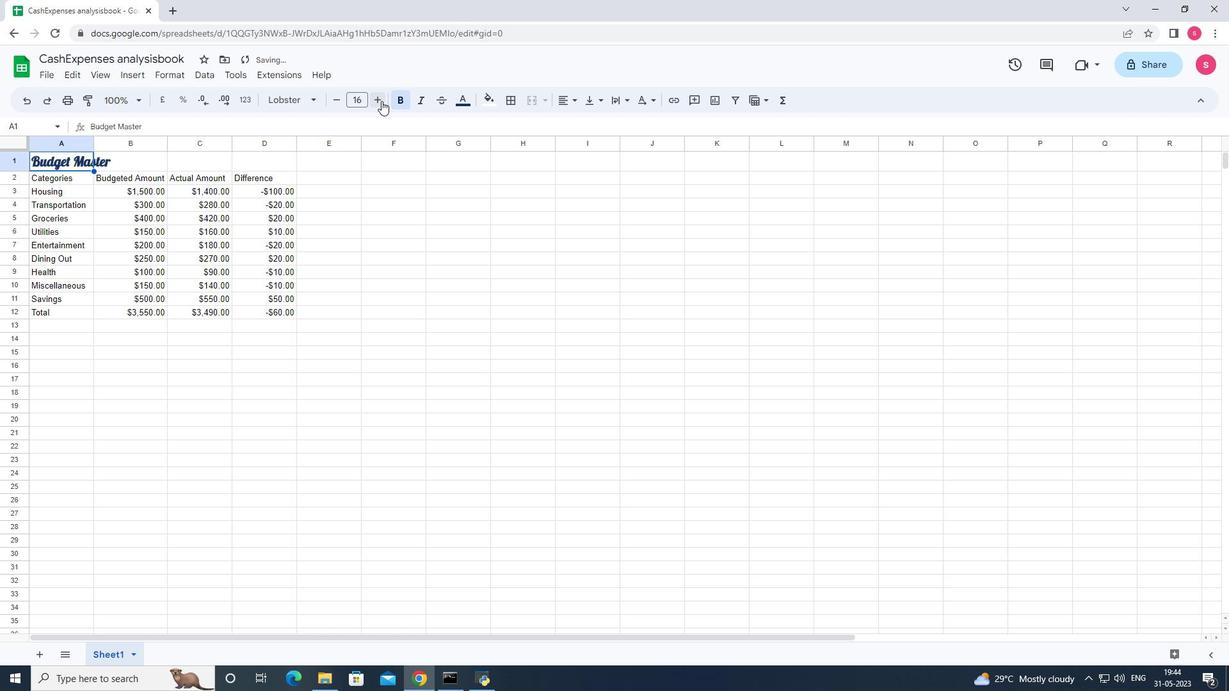 
Action: Mouse pressed left at (381, 101)
Screenshot: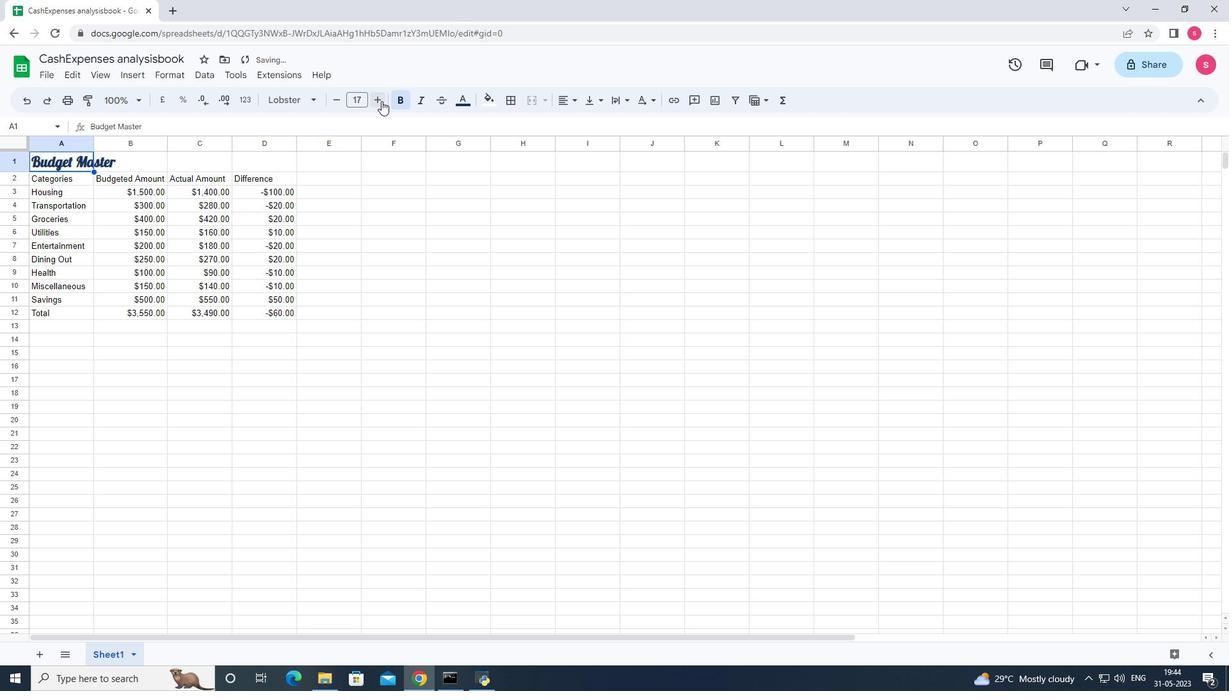 
Action: Mouse pressed left at (381, 101)
Screenshot: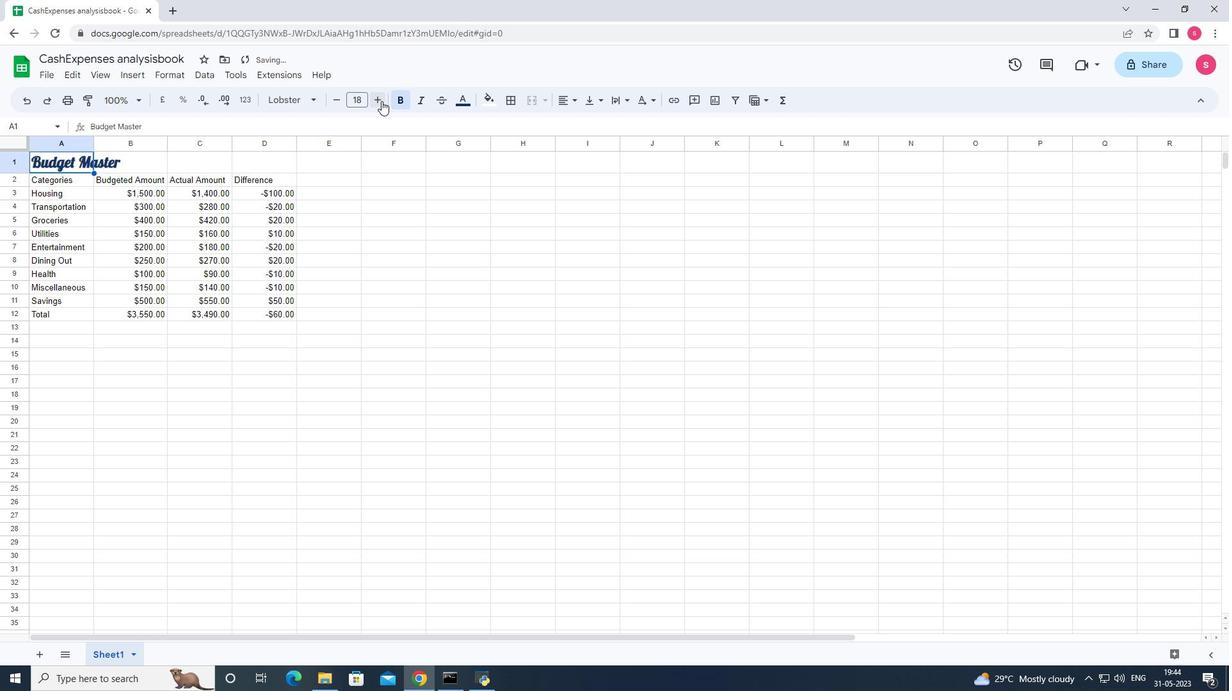 
Action: Mouse pressed left at (381, 101)
Screenshot: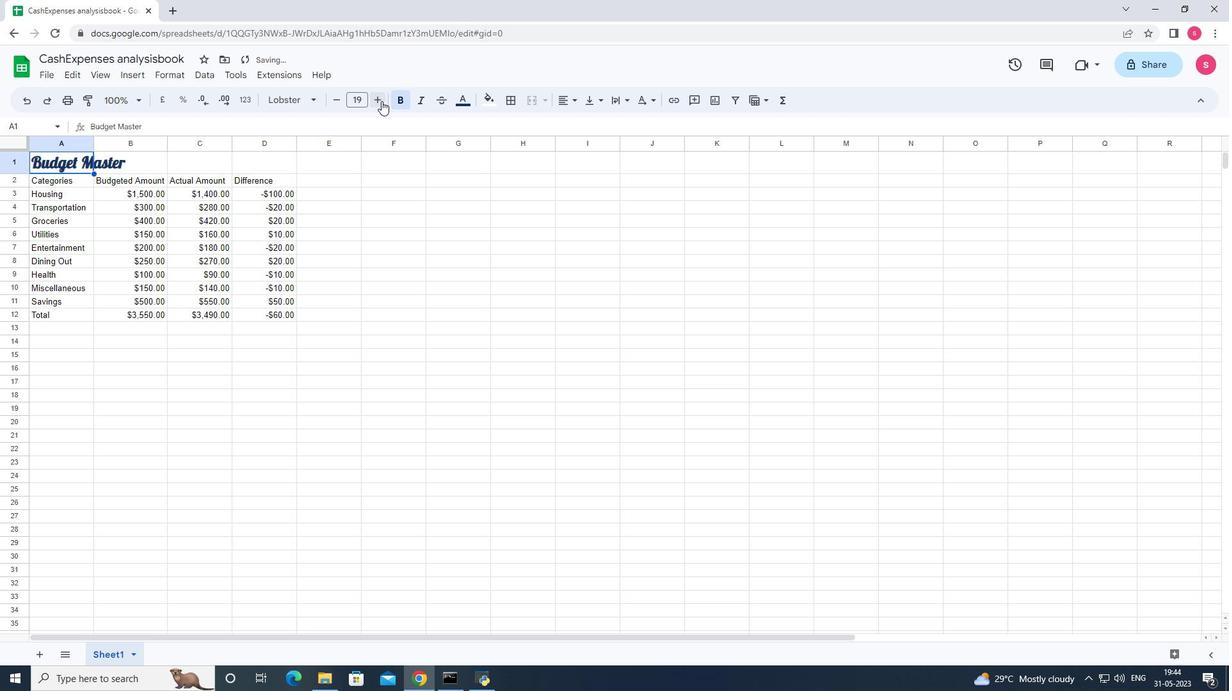 
Action: Mouse pressed left at (381, 101)
Screenshot: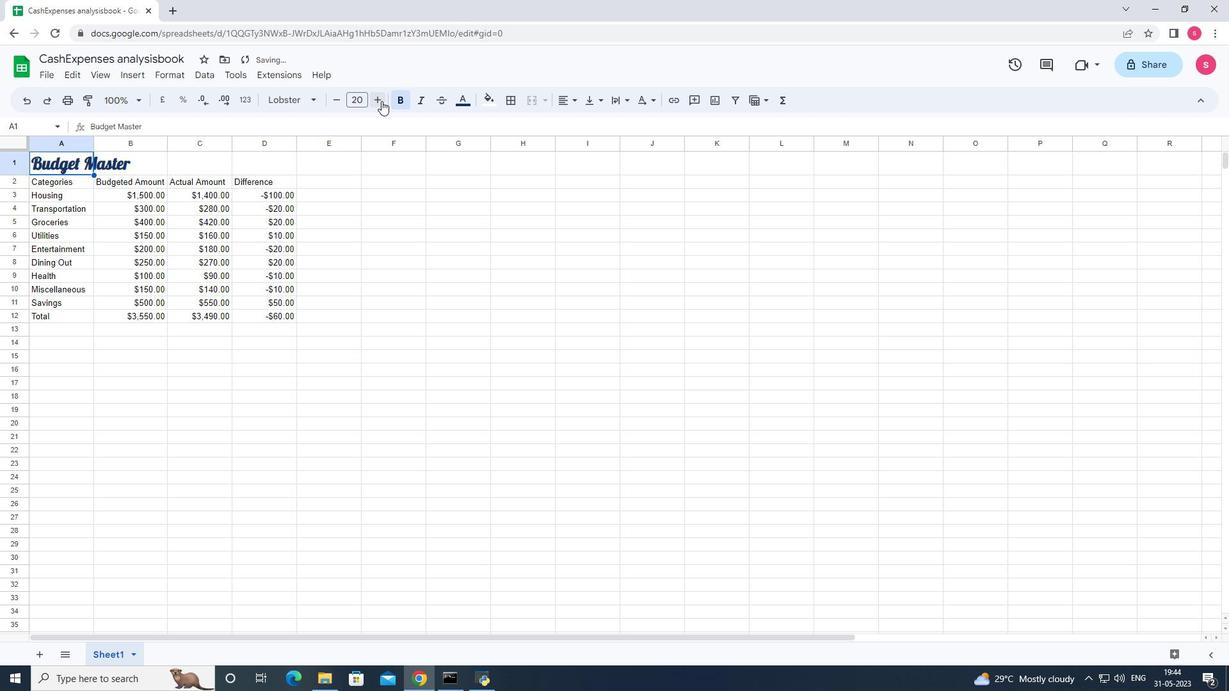 
Action: Mouse pressed left at (381, 101)
Screenshot: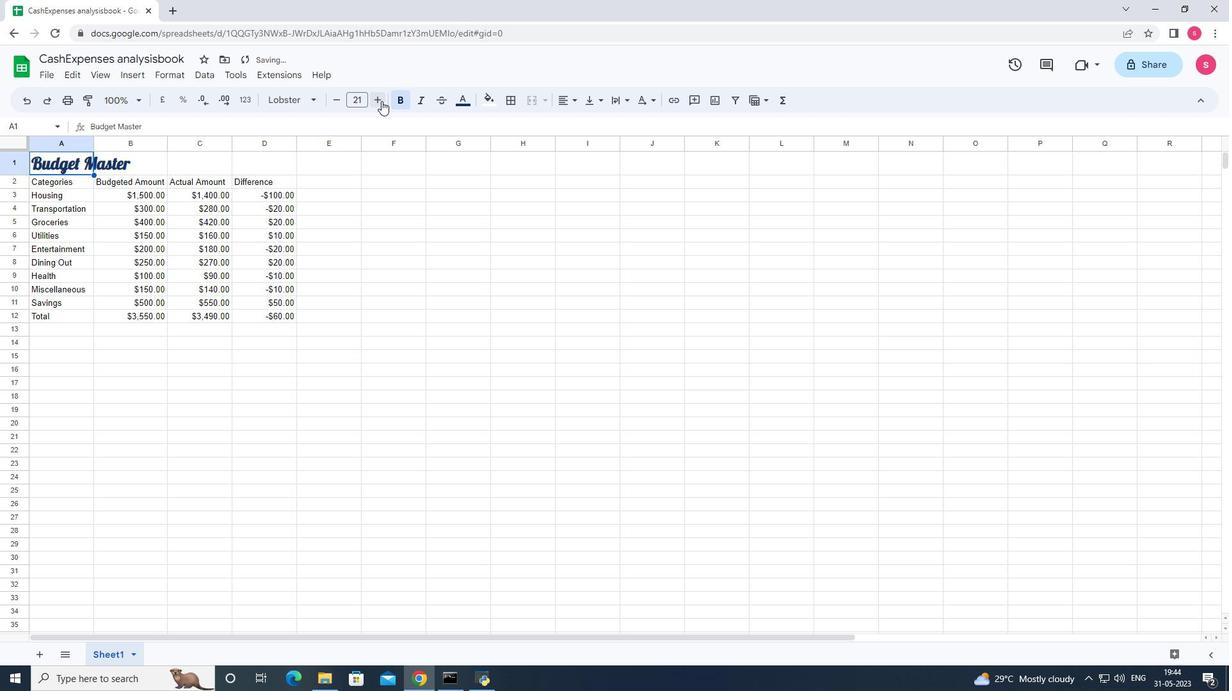 
Action: Mouse pressed left at (381, 101)
Screenshot: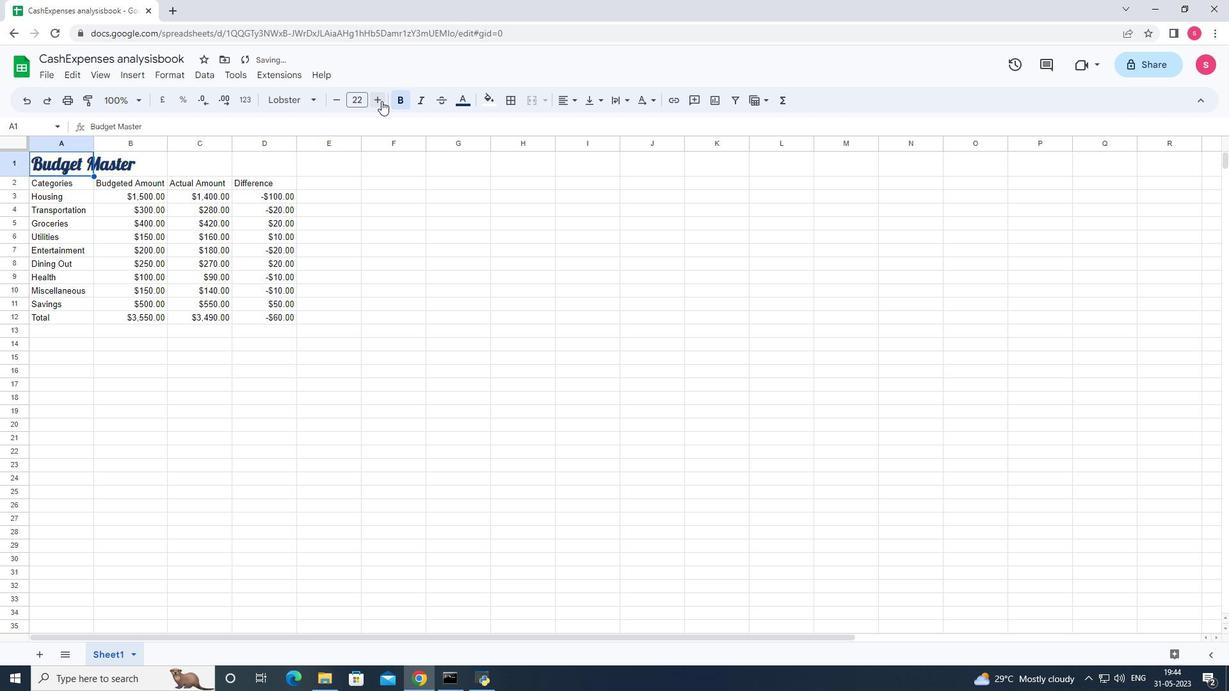 
Action: Mouse pressed left at (381, 101)
Screenshot: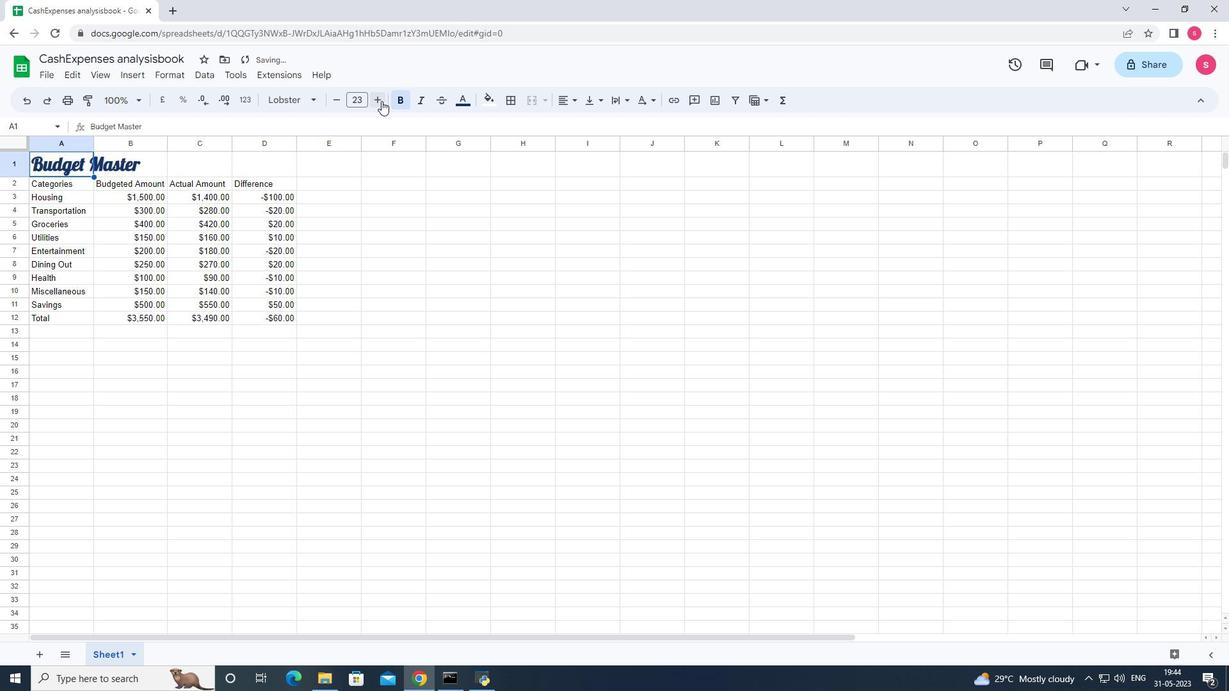 
Action: Mouse moved to (400, 203)
Screenshot: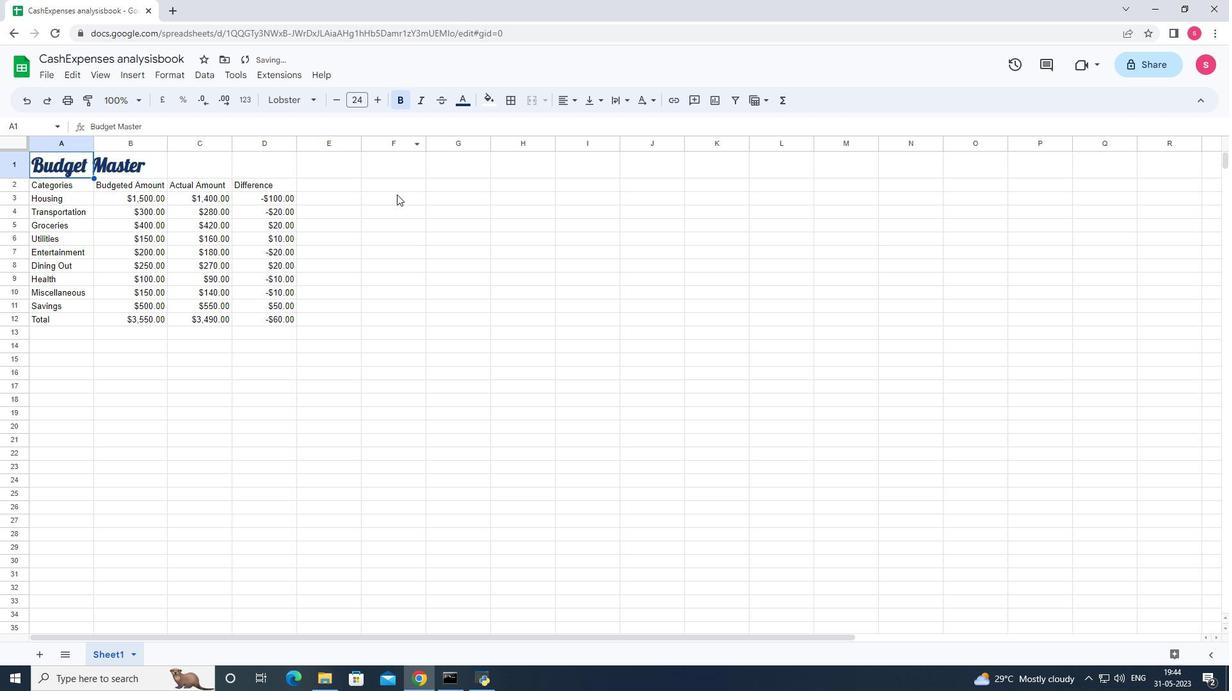 
Action: Mouse pressed left at (400, 203)
Screenshot: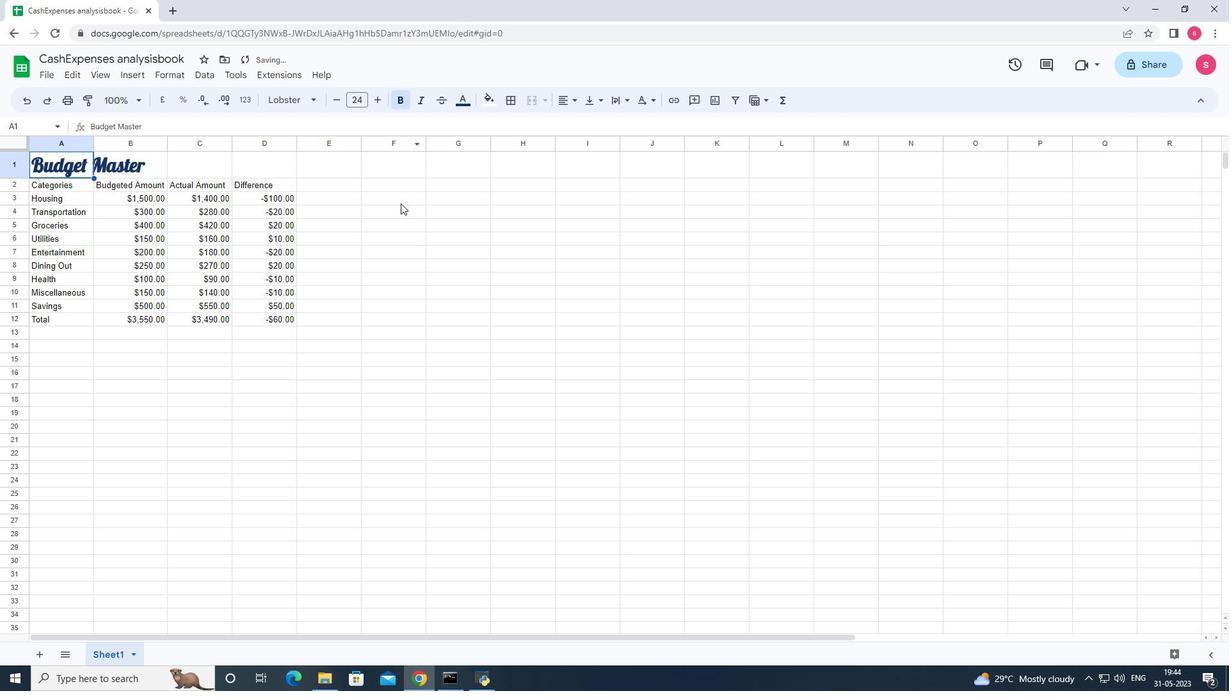 
Action: Mouse moved to (47, 184)
Screenshot: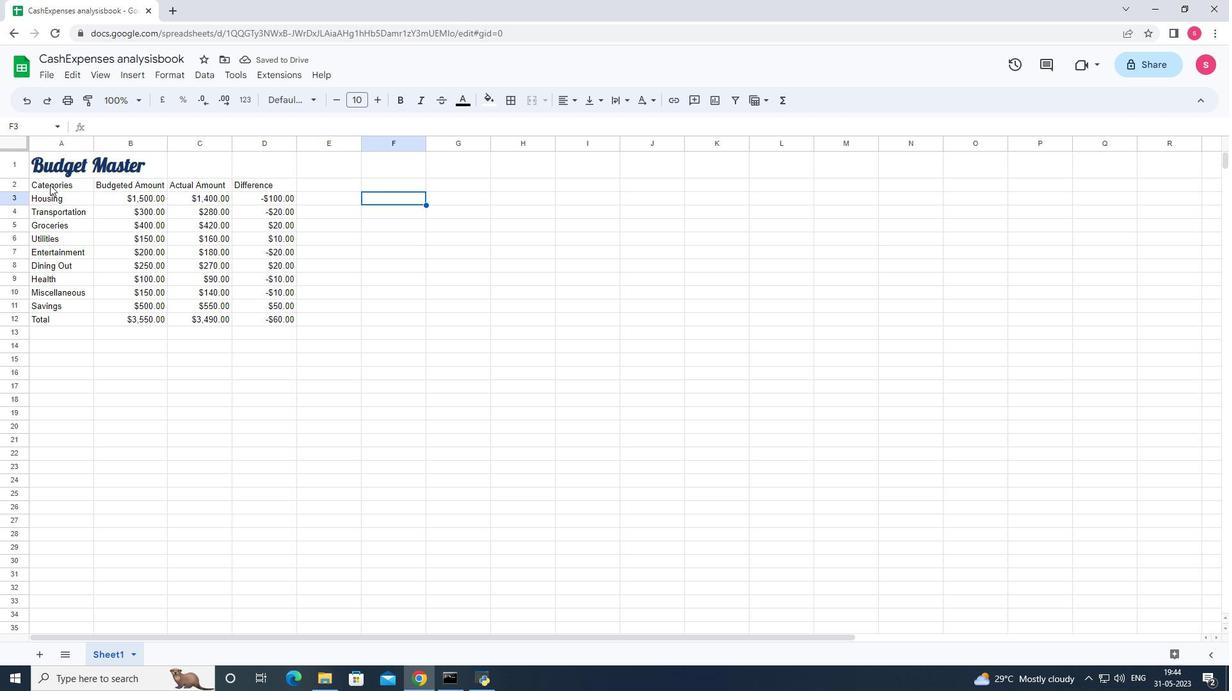 
Action: Mouse pressed left at (47, 184)
Screenshot: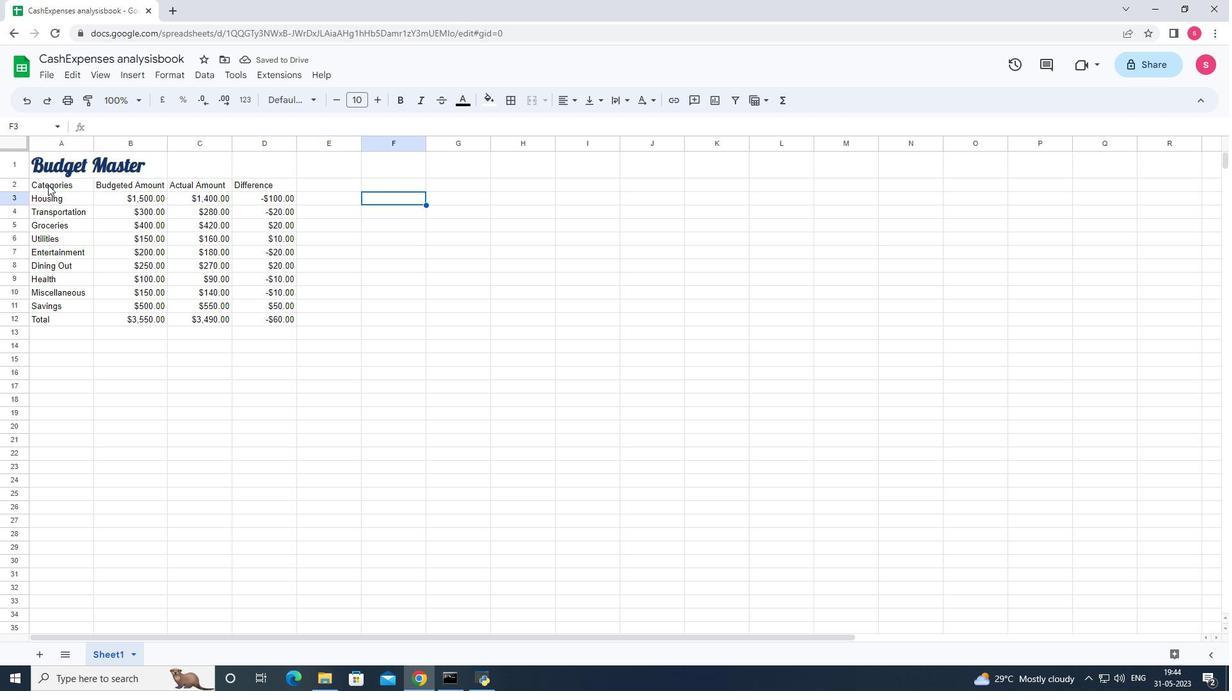 
Action: Mouse moved to (279, 102)
Screenshot: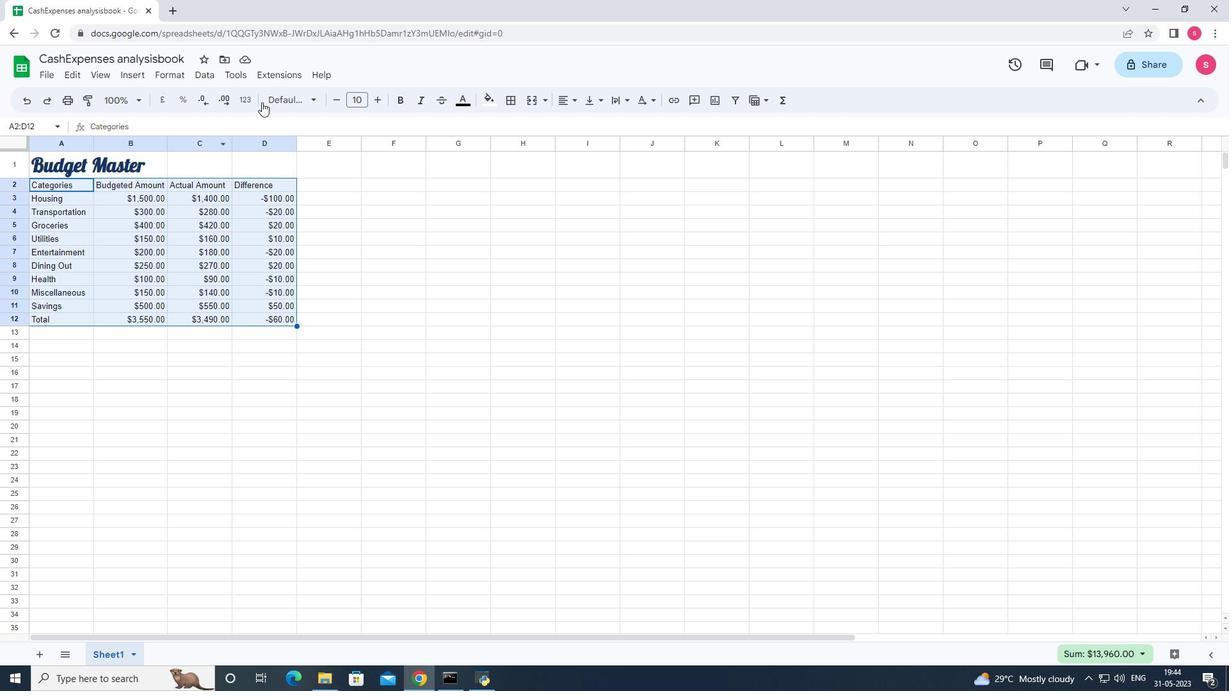 
Action: Mouse pressed left at (279, 102)
Screenshot: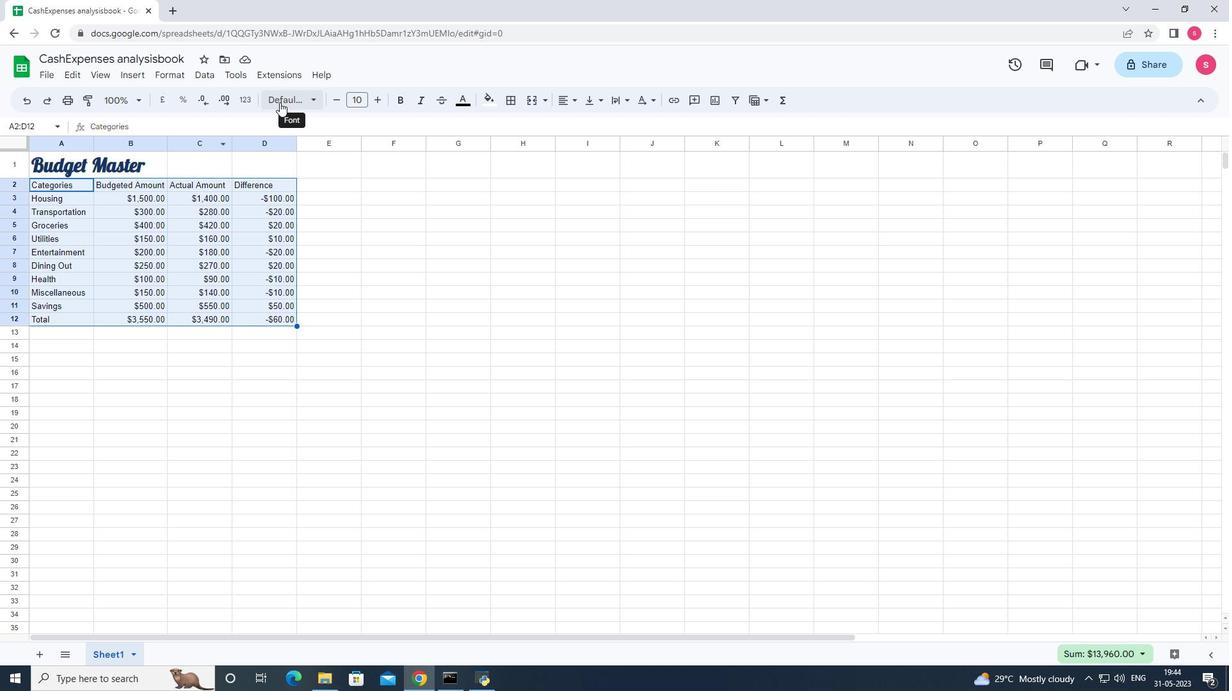 
Action: Mouse moved to (332, 389)
Screenshot: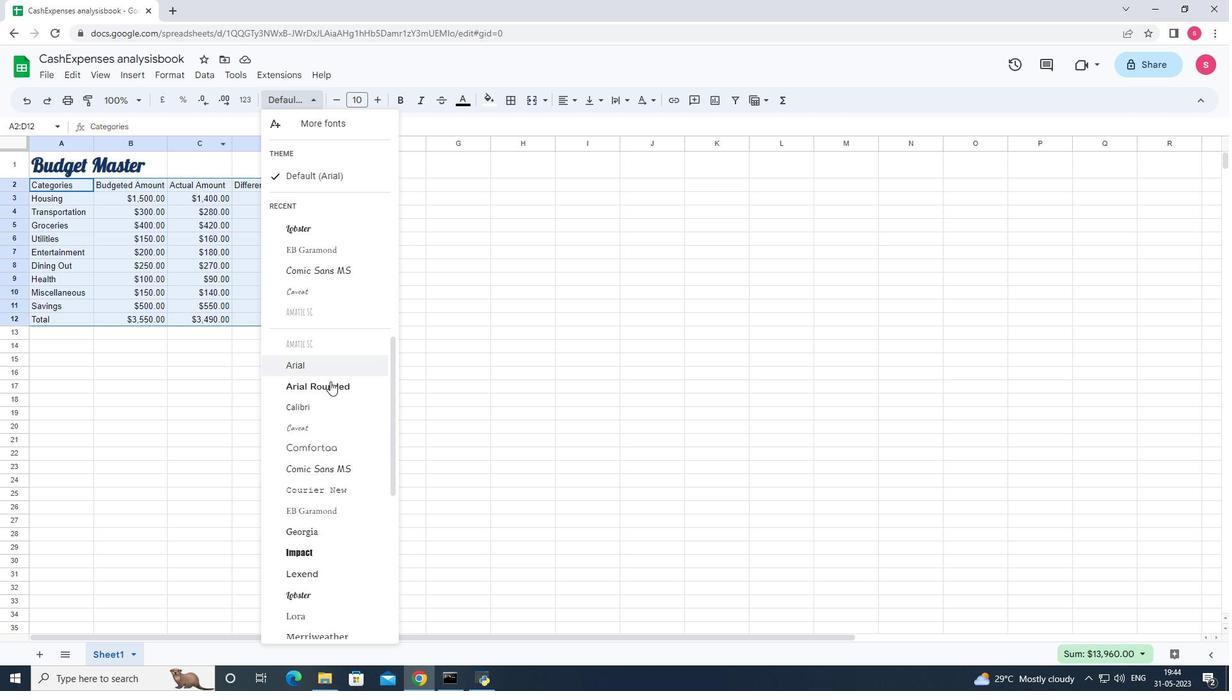 
Action: Mouse scrolled (332, 389) with delta (0, 0)
Screenshot: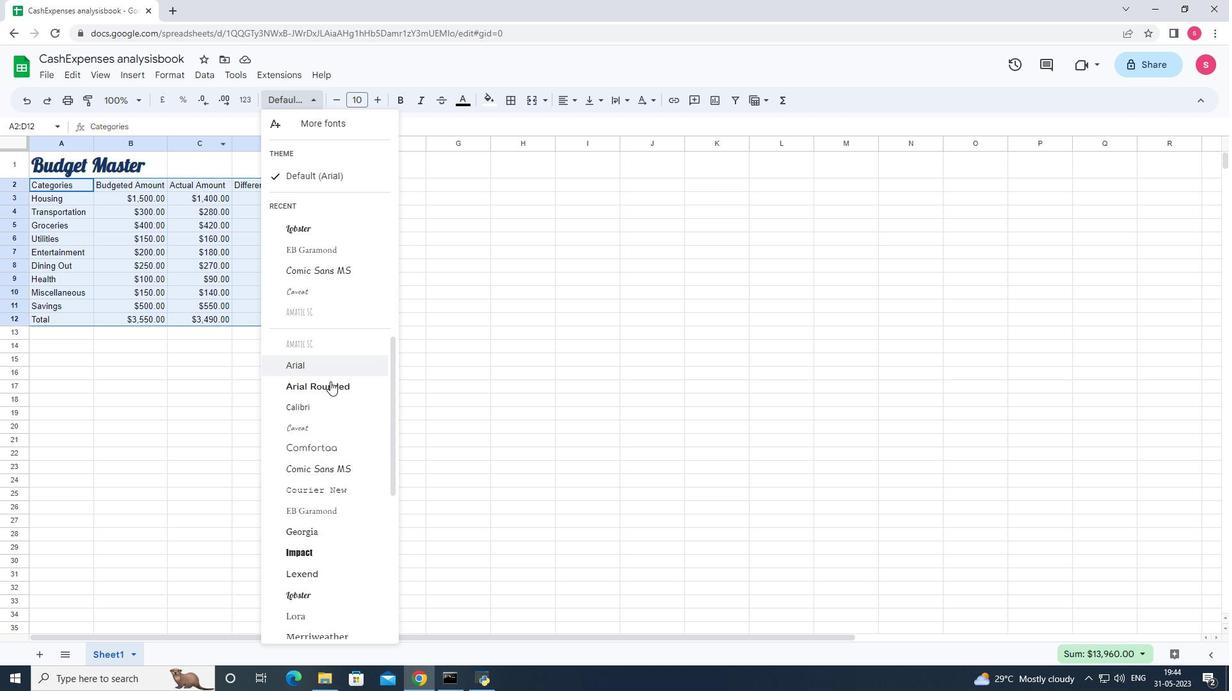 
Action: Mouse moved to (334, 412)
Screenshot: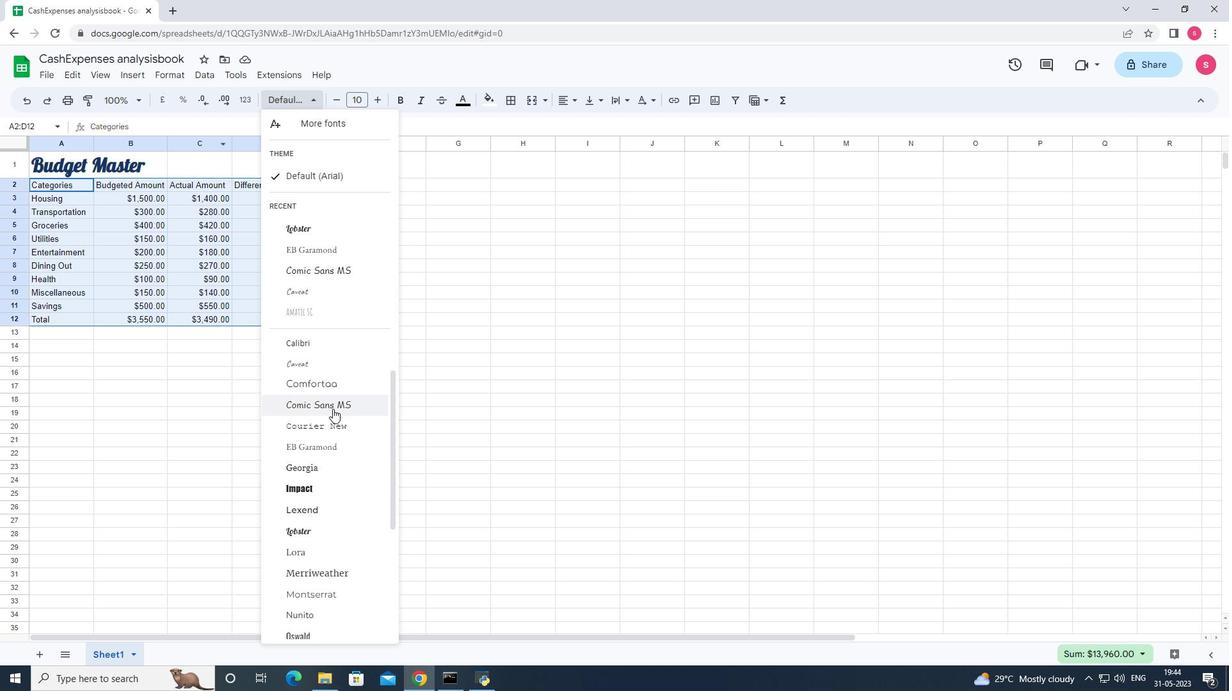
Action: Mouse scrolled (334, 412) with delta (0, 0)
Screenshot: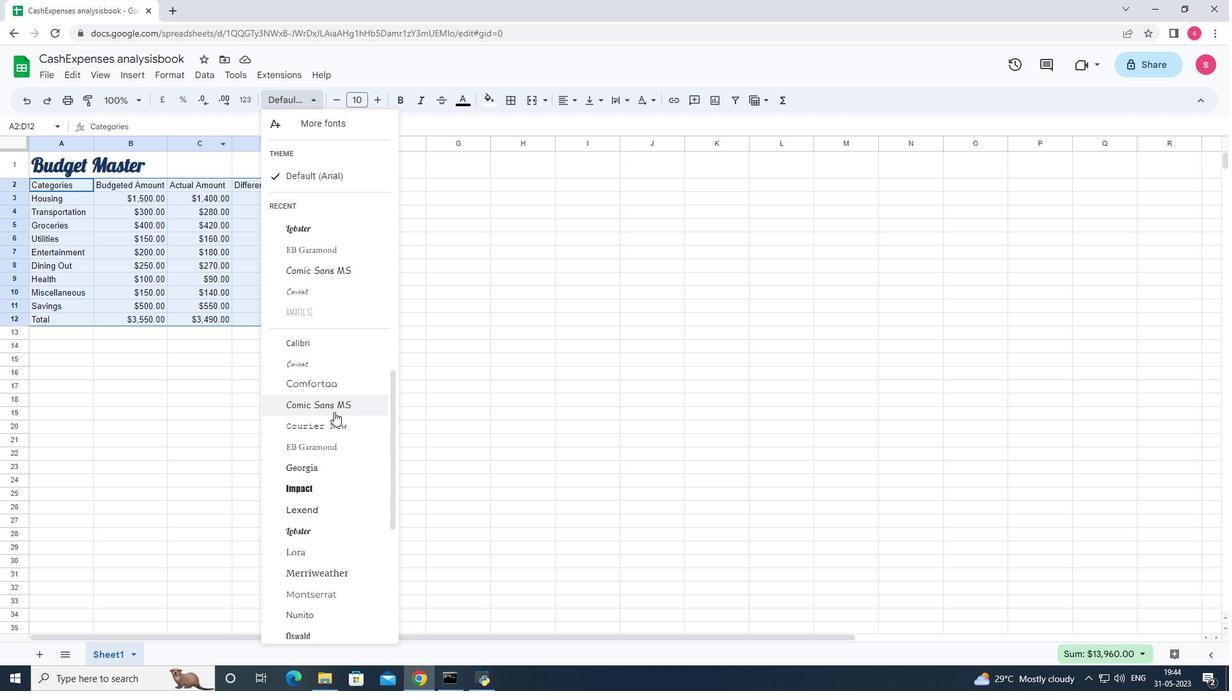 
Action: Mouse moved to (332, 466)
Screenshot: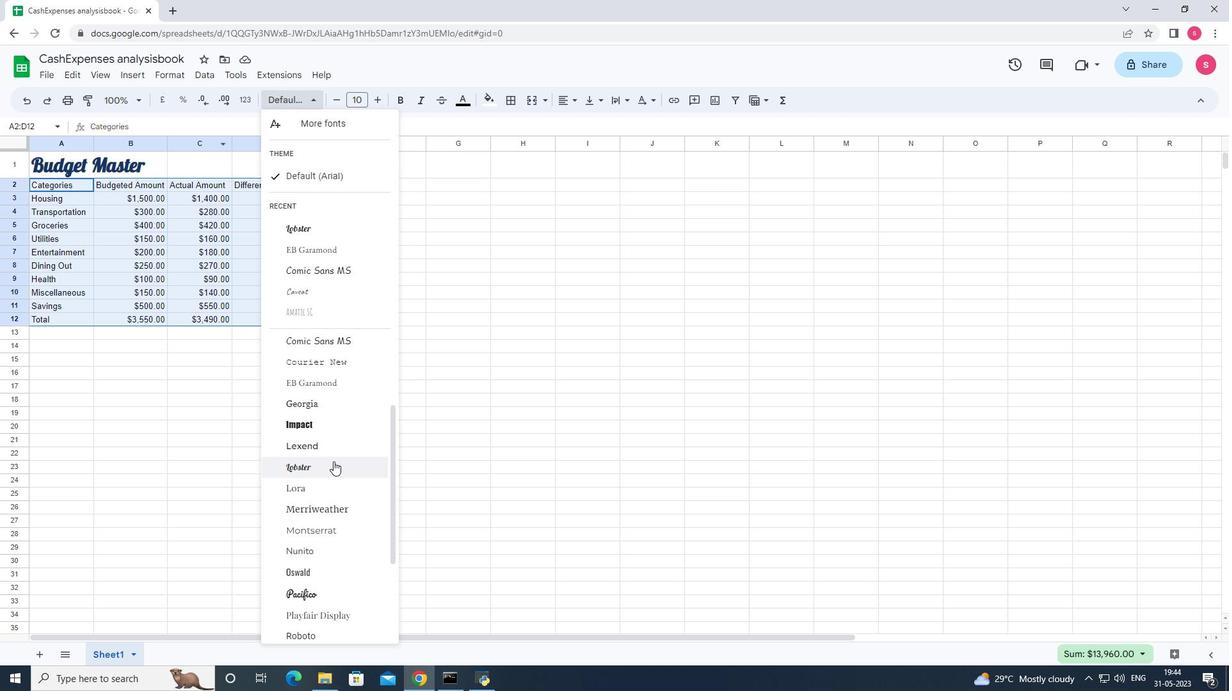 
Action: Mouse pressed left at (332, 466)
Screenshot: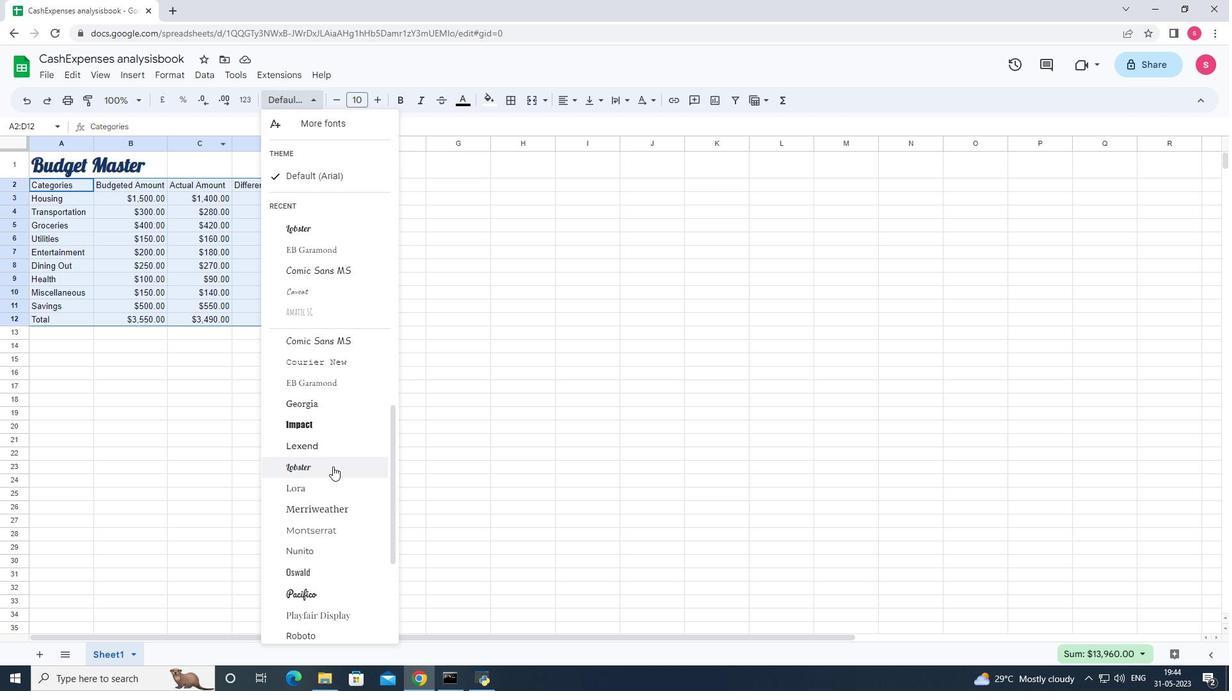 
Action: Mouse moved to (378, 102)
Screenshot: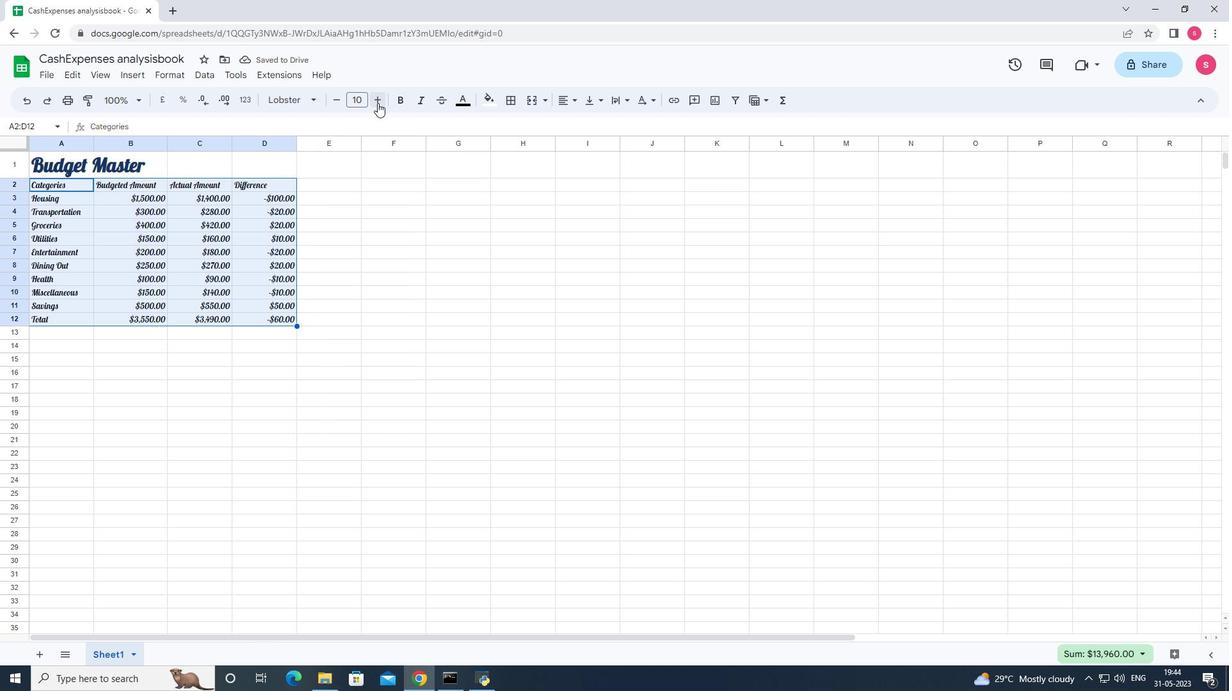 
Action: Mouse pressed left at (378, 102)
Screenshot: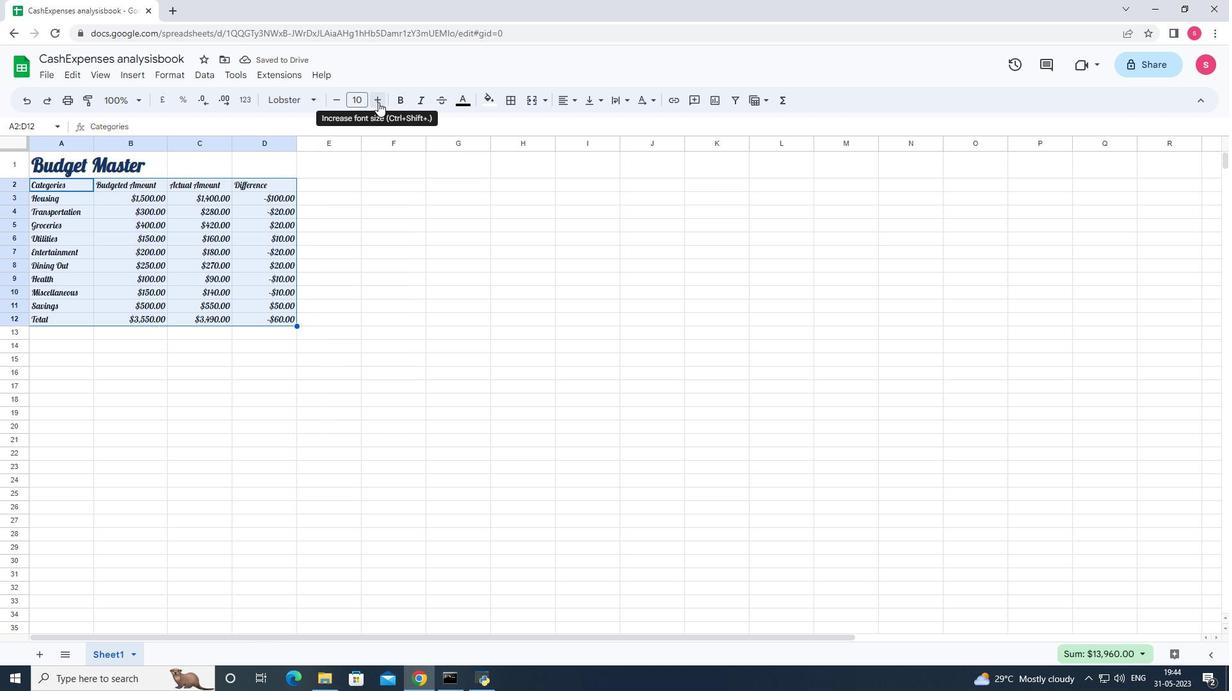 
Action: Mouse pressed left at (378, 102)
Screenshot: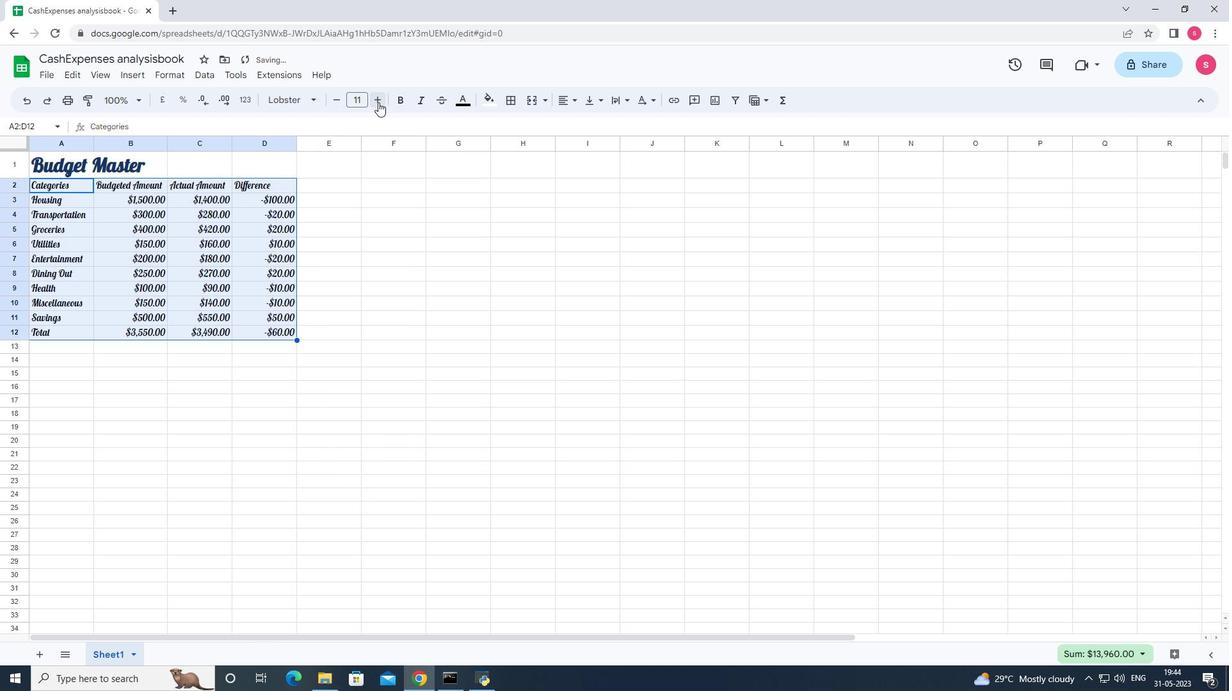 
Action: Mouse pressed left at (378, 102)
Screenshot: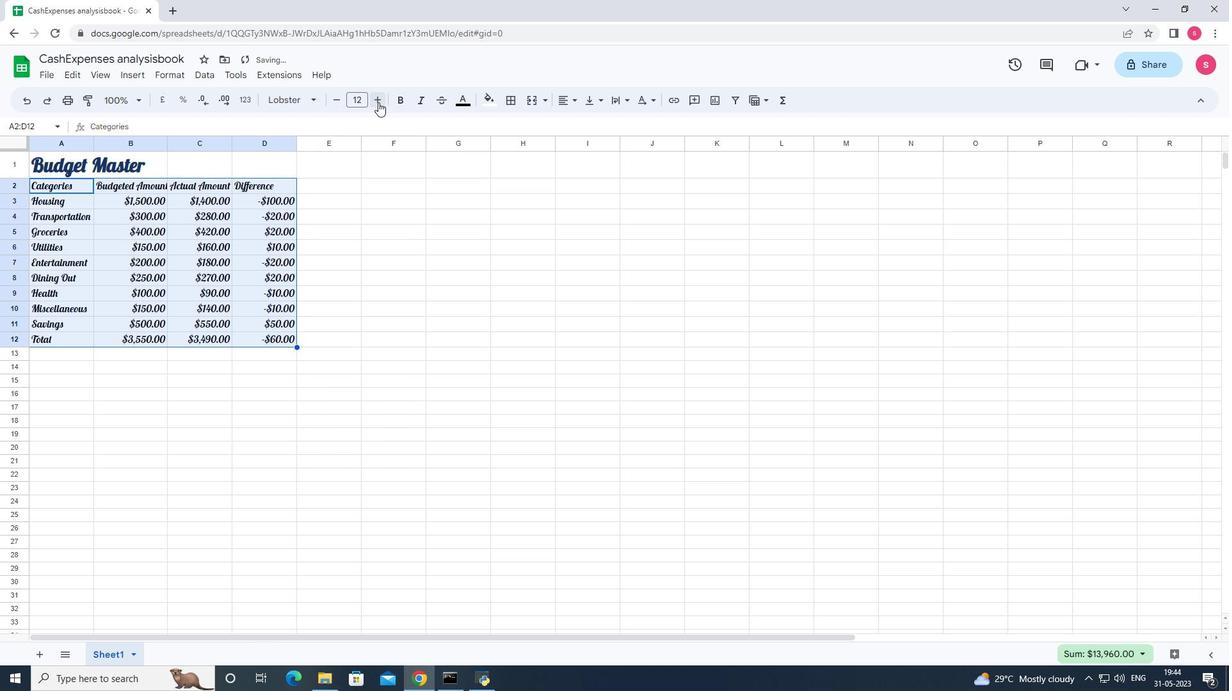
Action: Mouse pressed left at (378, 102)
Screenshot: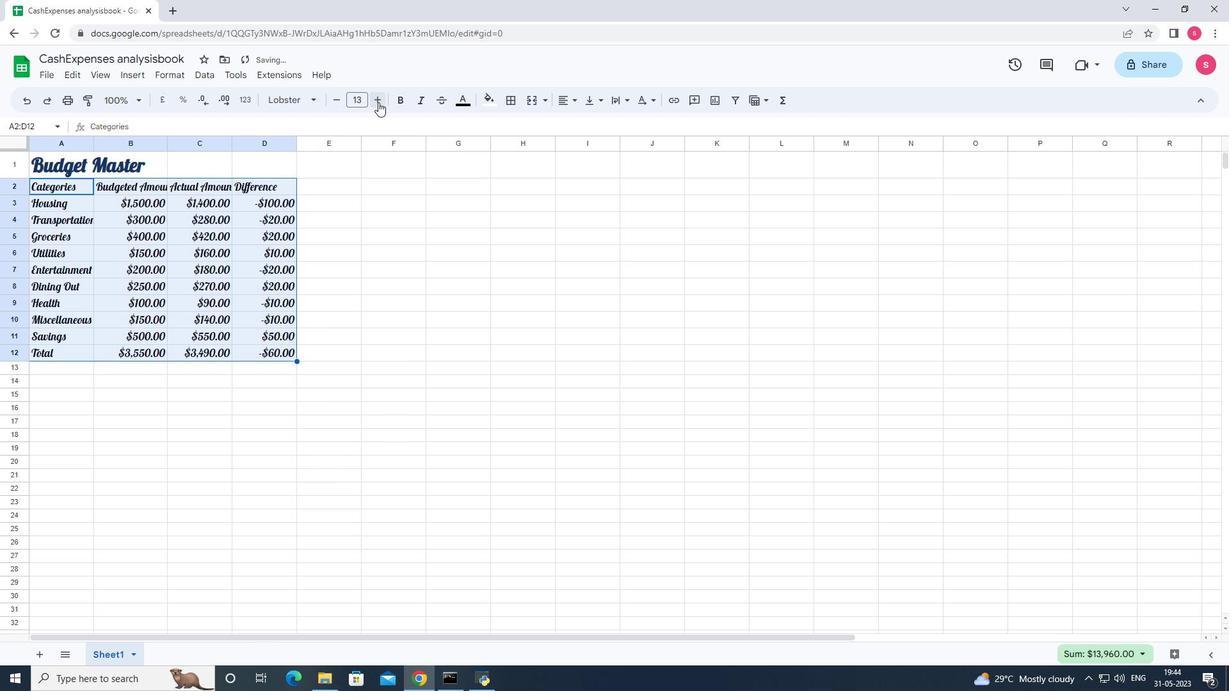 
Action: Mouse pressed left at (378, 102)
Screenshot: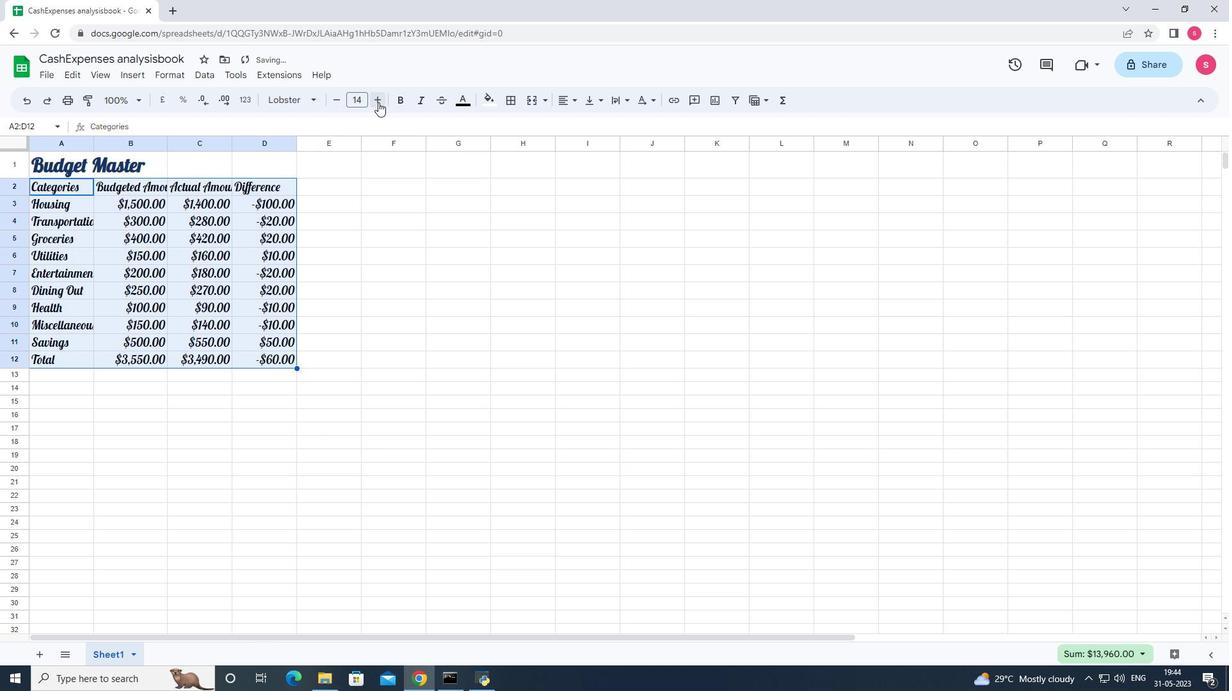 
Action: Mouse pressed left at (378, 102)
Screenshot: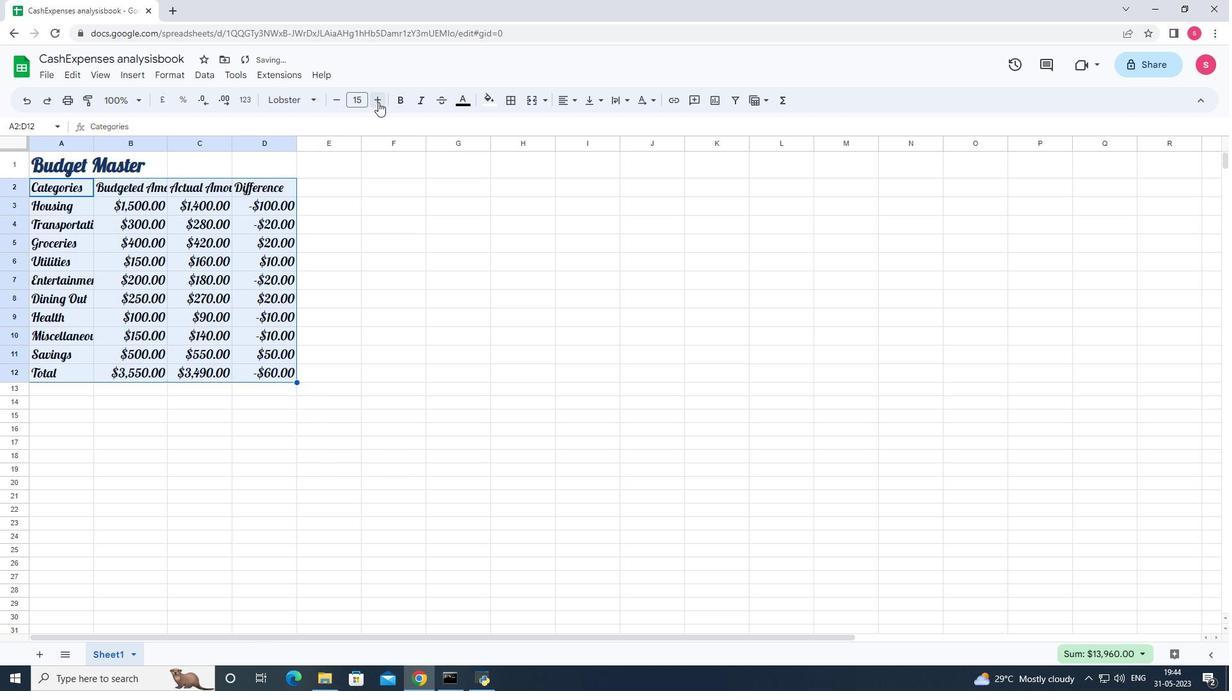 
Action: Mouse moved to (438, 298)
Screenshot: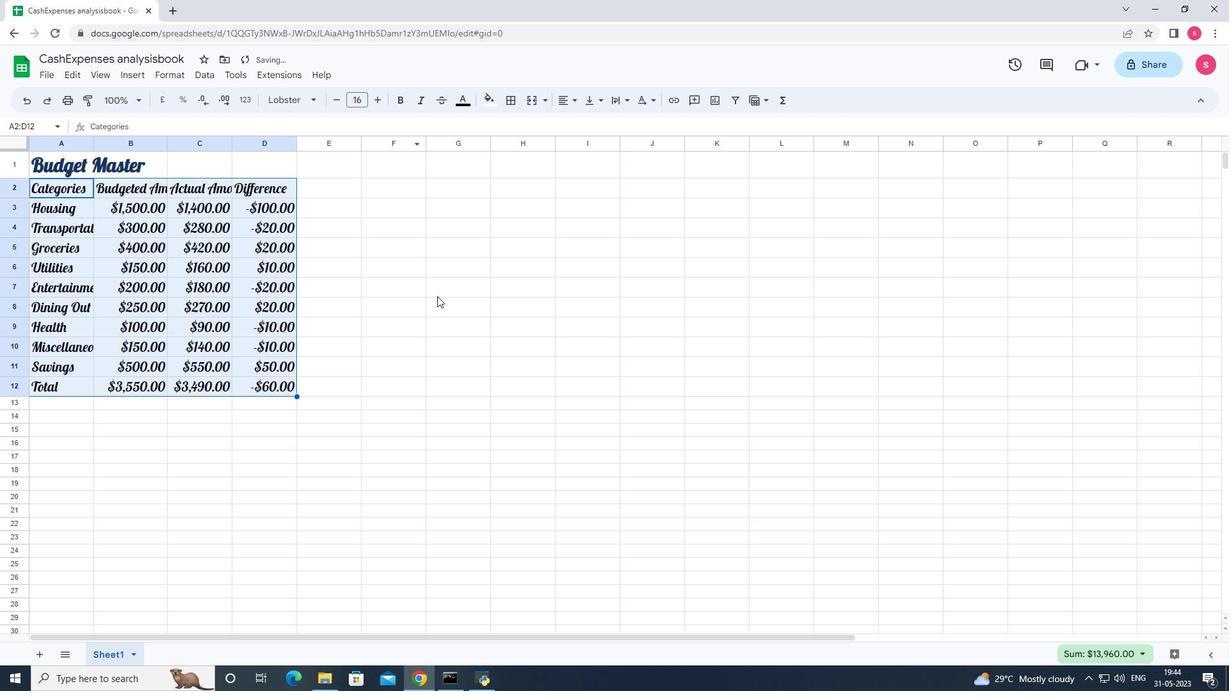 
Action: Mouse pressed left at (438, 298)
Screenshot: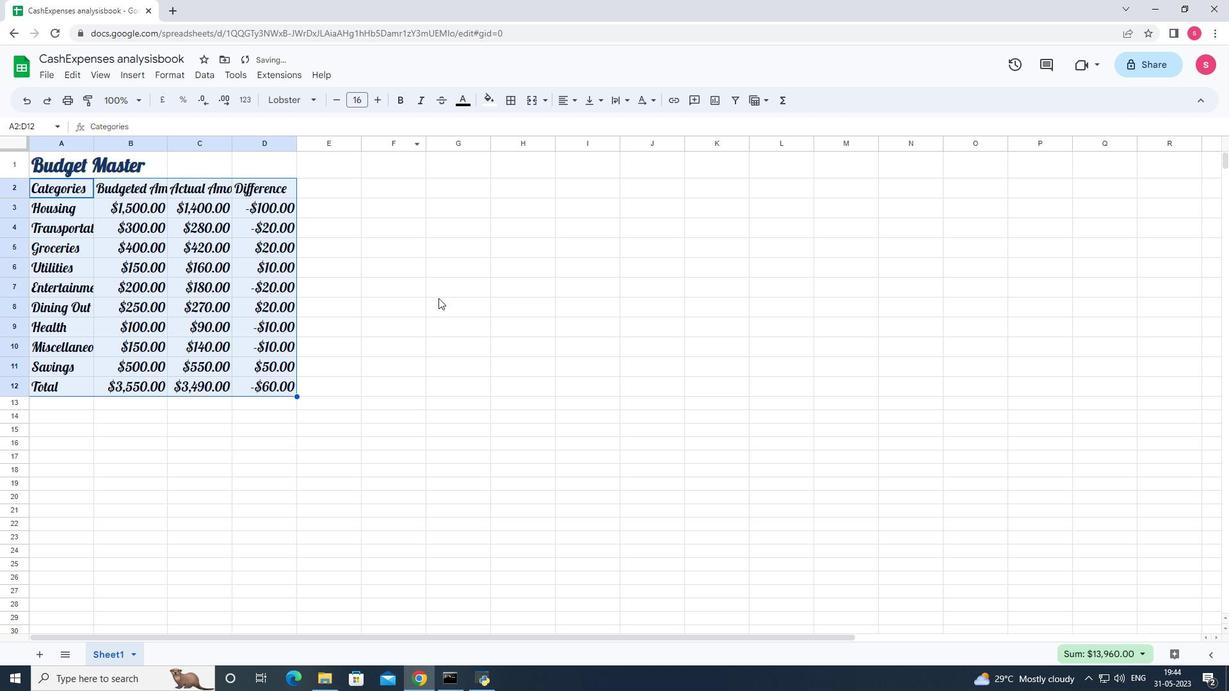 
Action: Mouse moved to (53, 160)
Screenshot: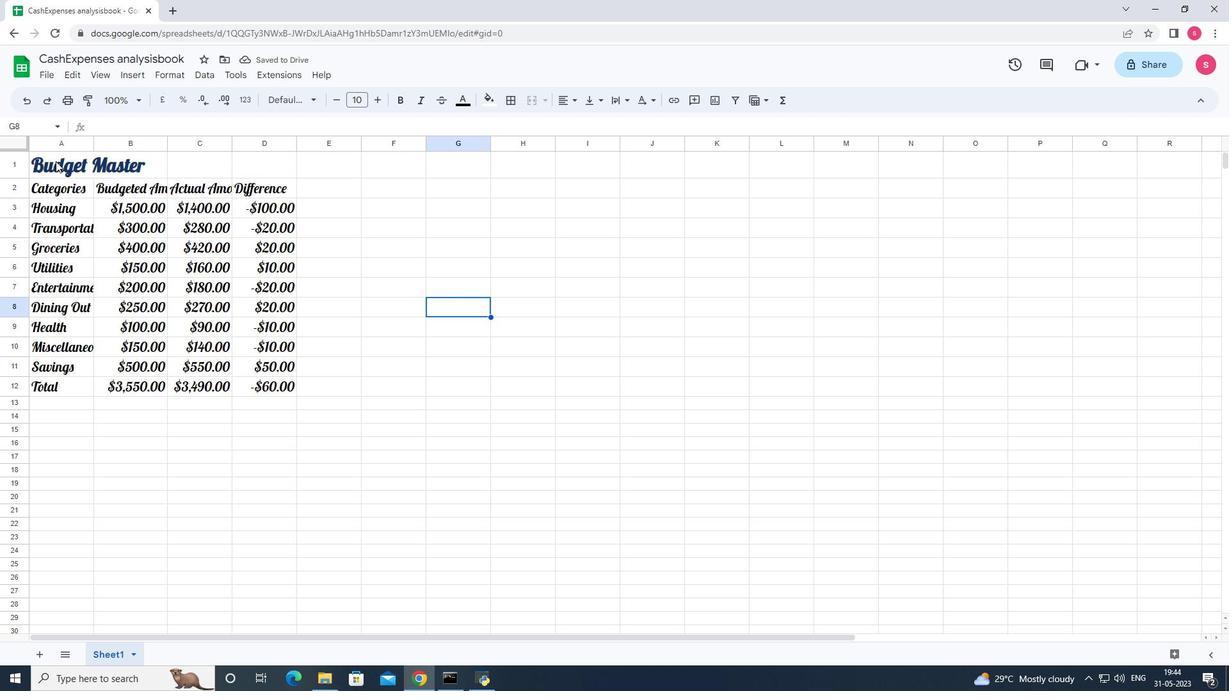 
Action: Mouse pressed left at (53, 160)
Screenshot: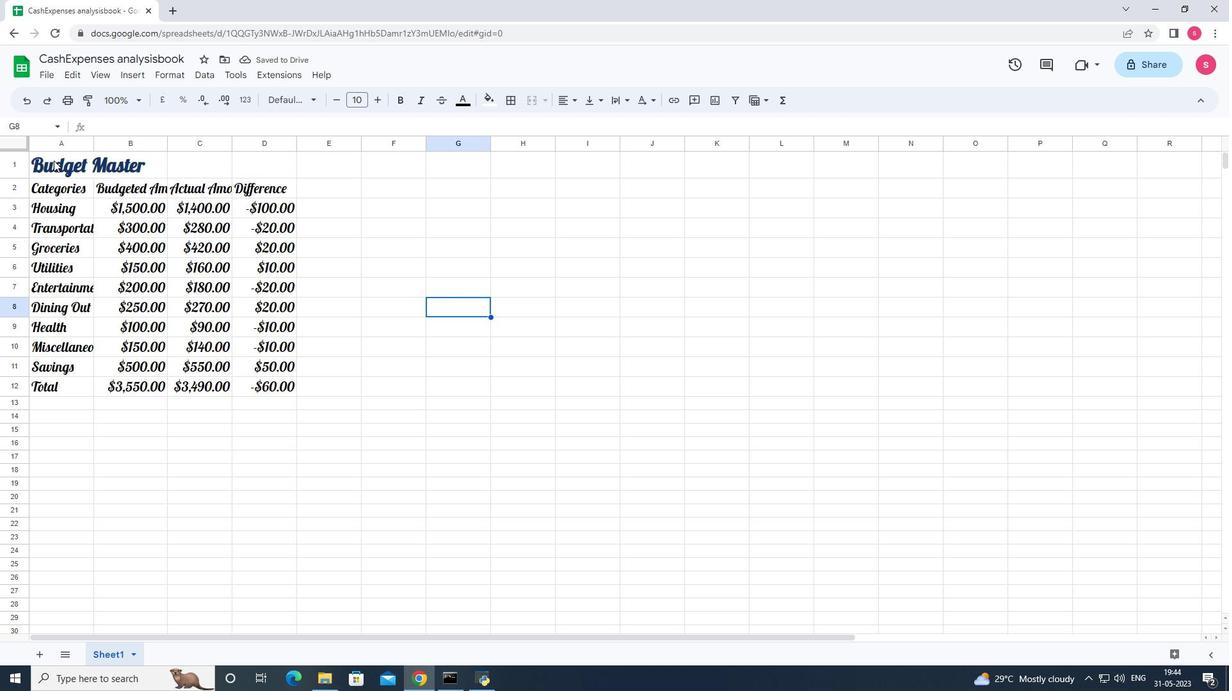 
Action: Mouse moved to (558, 99)
Screenshot: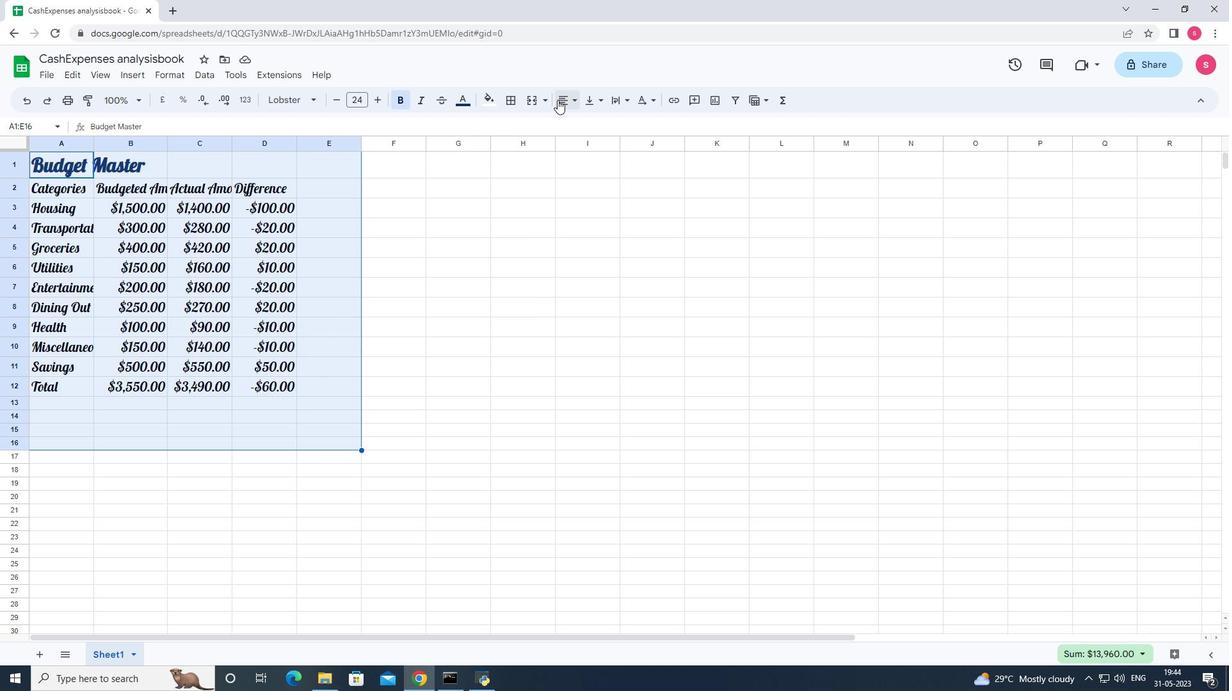 
Action: Mouse pressed left at (558, 99)
Screenshot: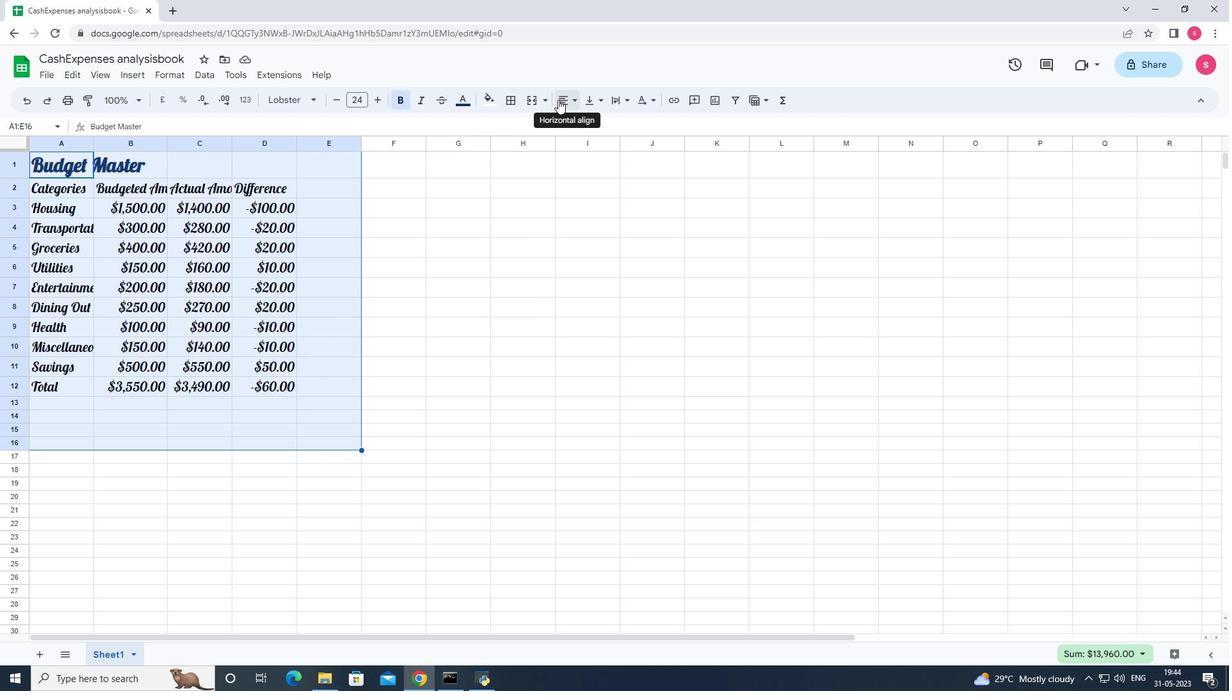 
Action: Mouse moved to (602, 128)
Screenshot: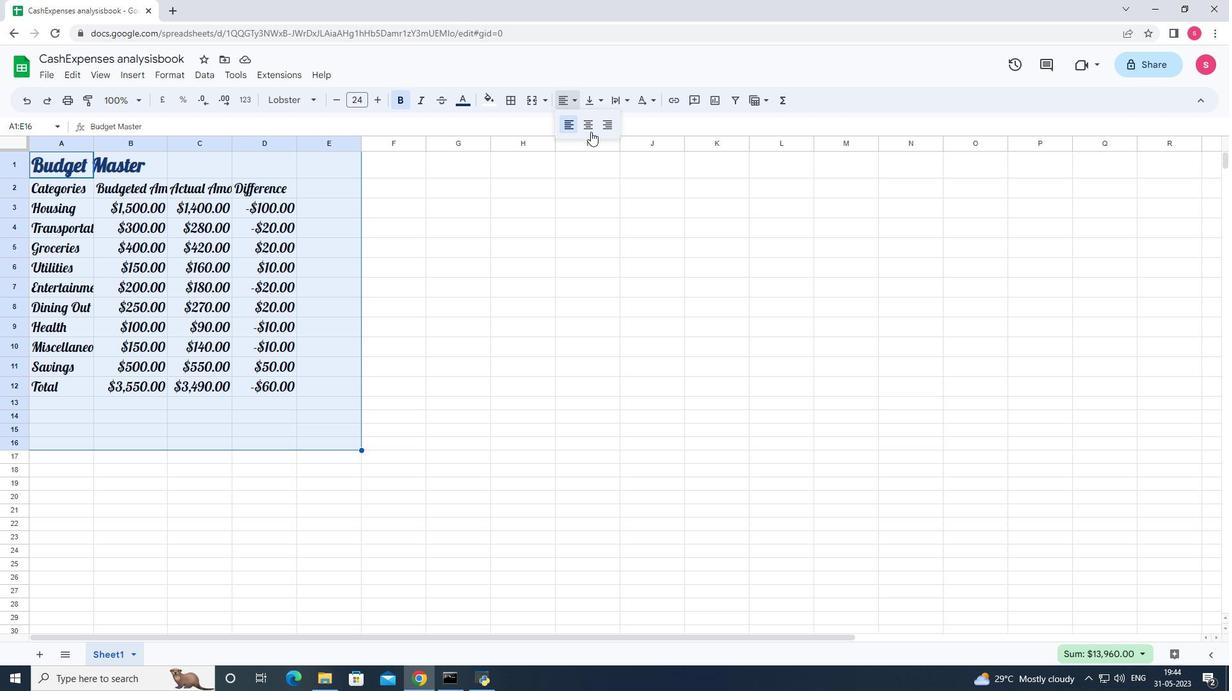 
Action: Mouse pressed left at (602, 128)
Screenshot: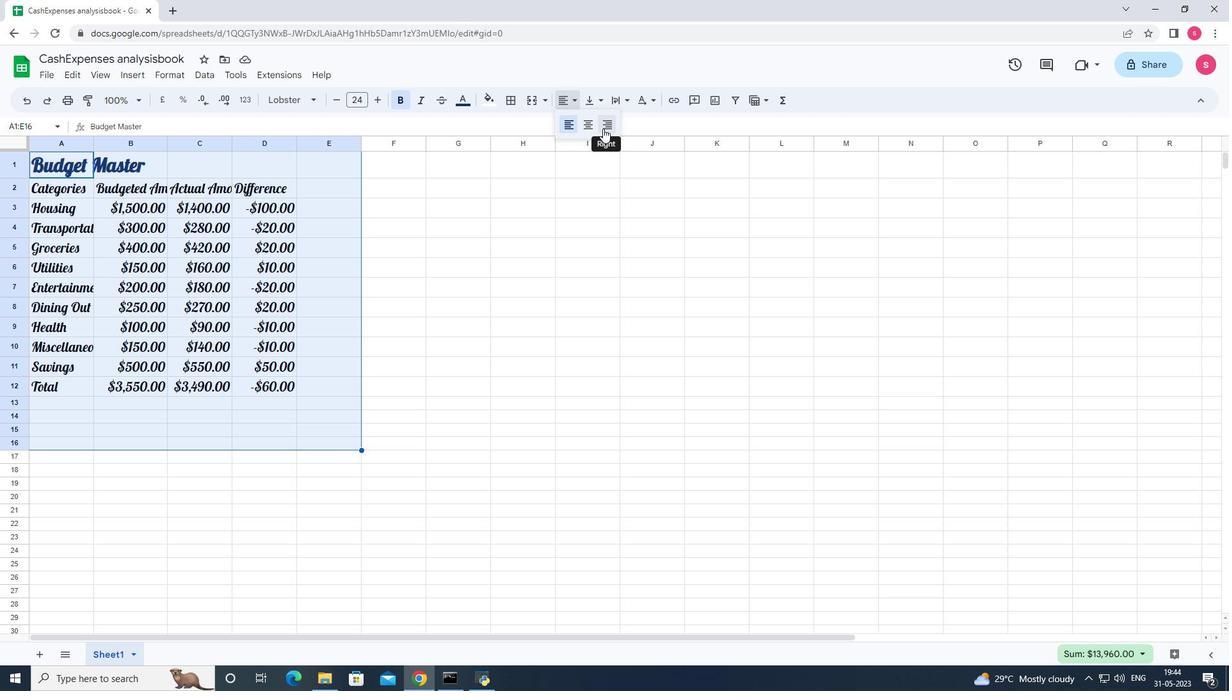 
Action: Mouse moved to (529, 268)
Screenshot: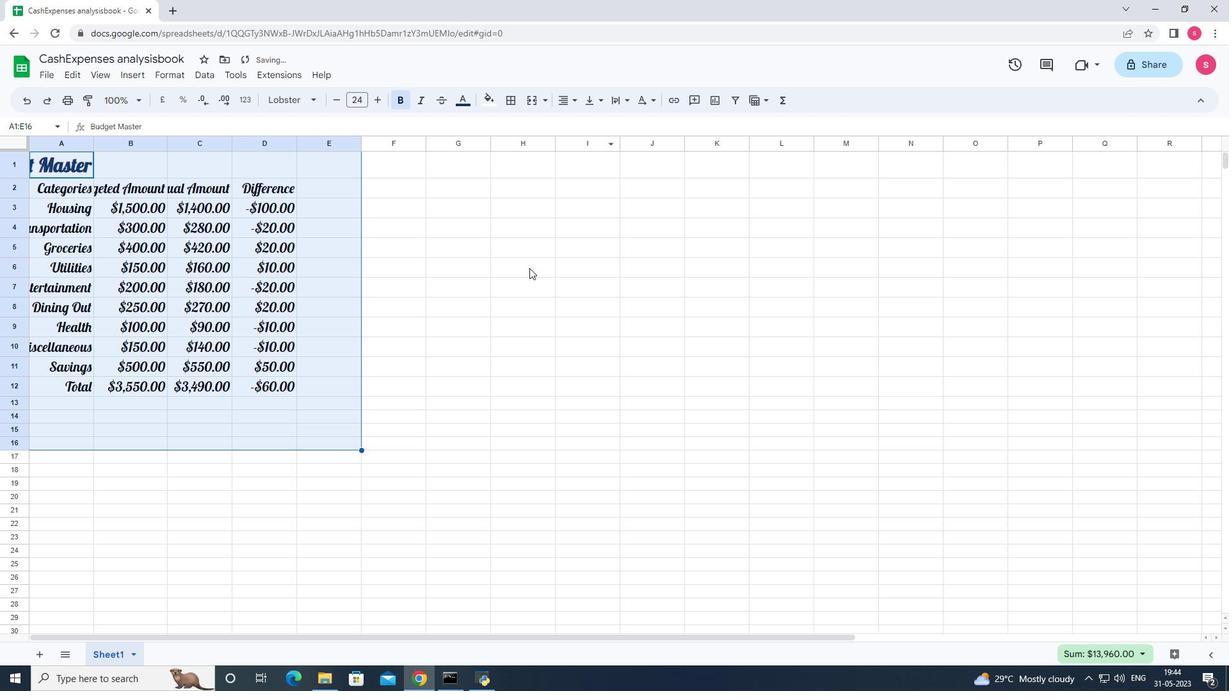 
Action: Mouse pressed left at (529, 268)
Screenshot: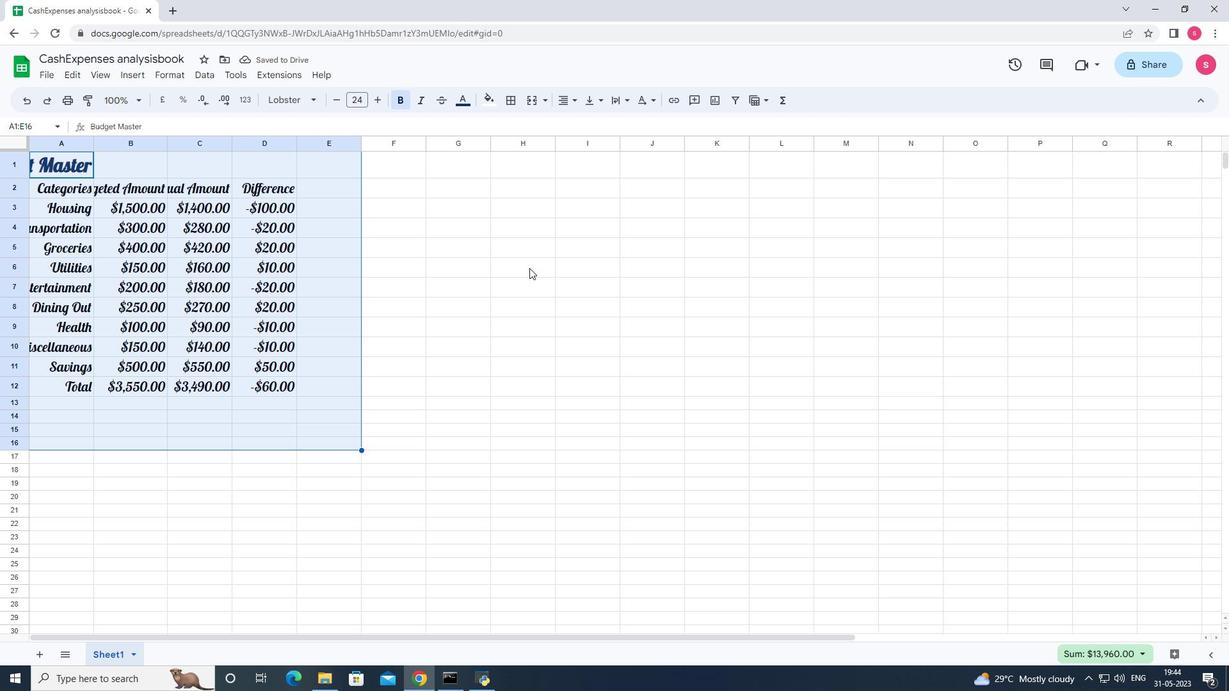 
Action: Mouse moved to (91, 145)
Screenshot: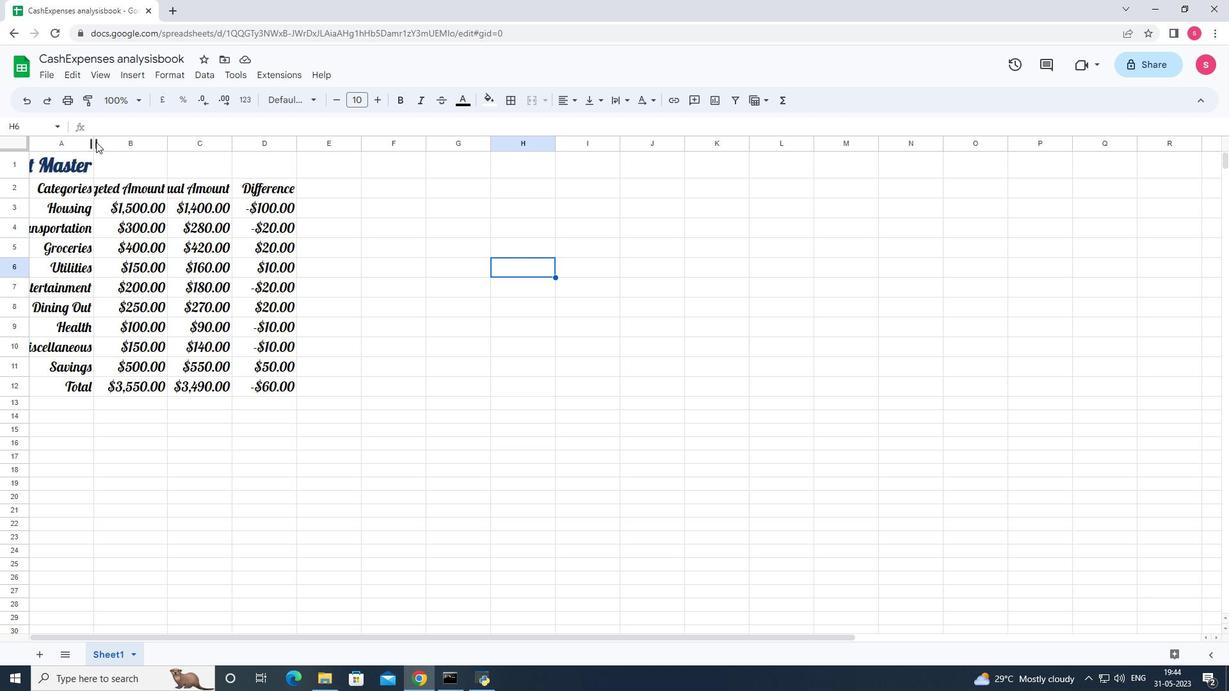 
Action: Mouse pressed left at (91, 145)
Screenshot: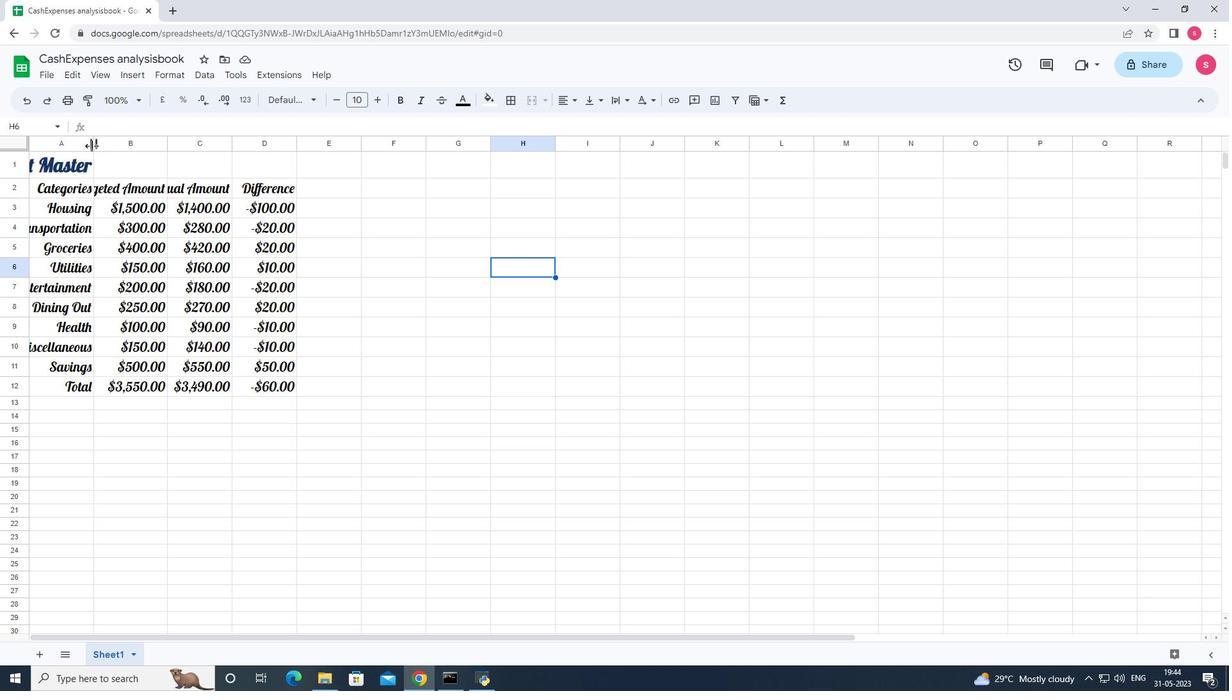 
Action: Mouse pressed left at (91, 145)
Screenshot: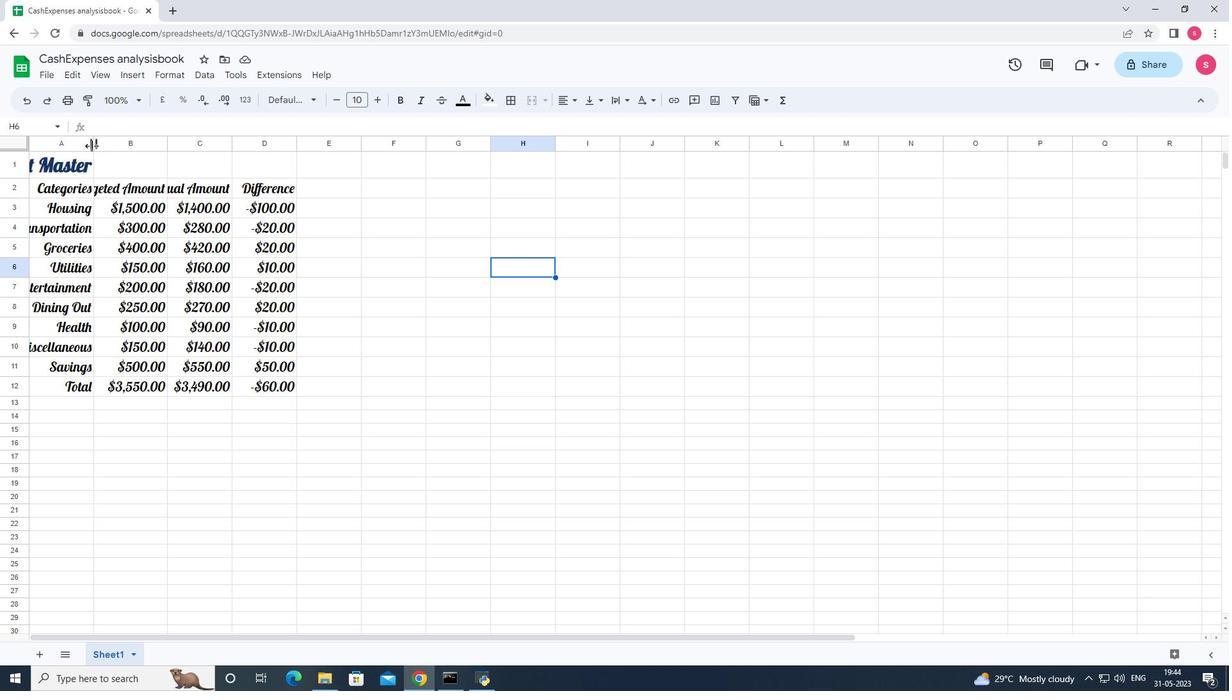 
Action: Mouse moved to (220, 149)
Screenshot: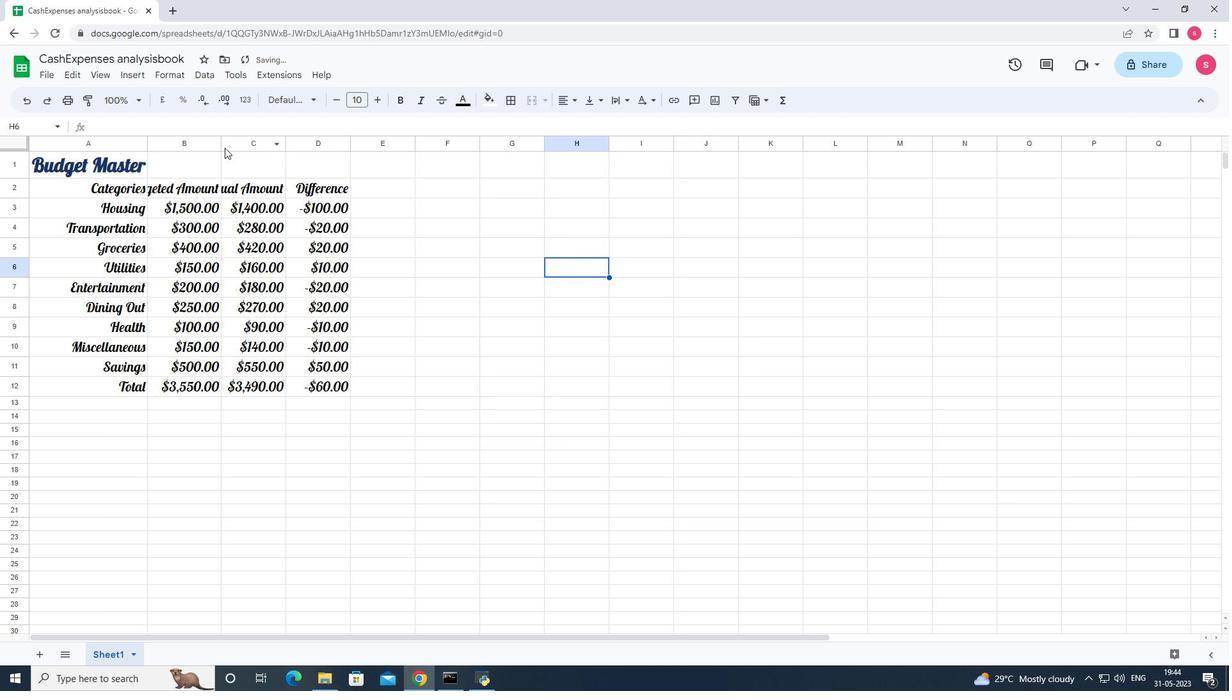 
Action: Mouse pressed left at (220, 149)
Screenshot: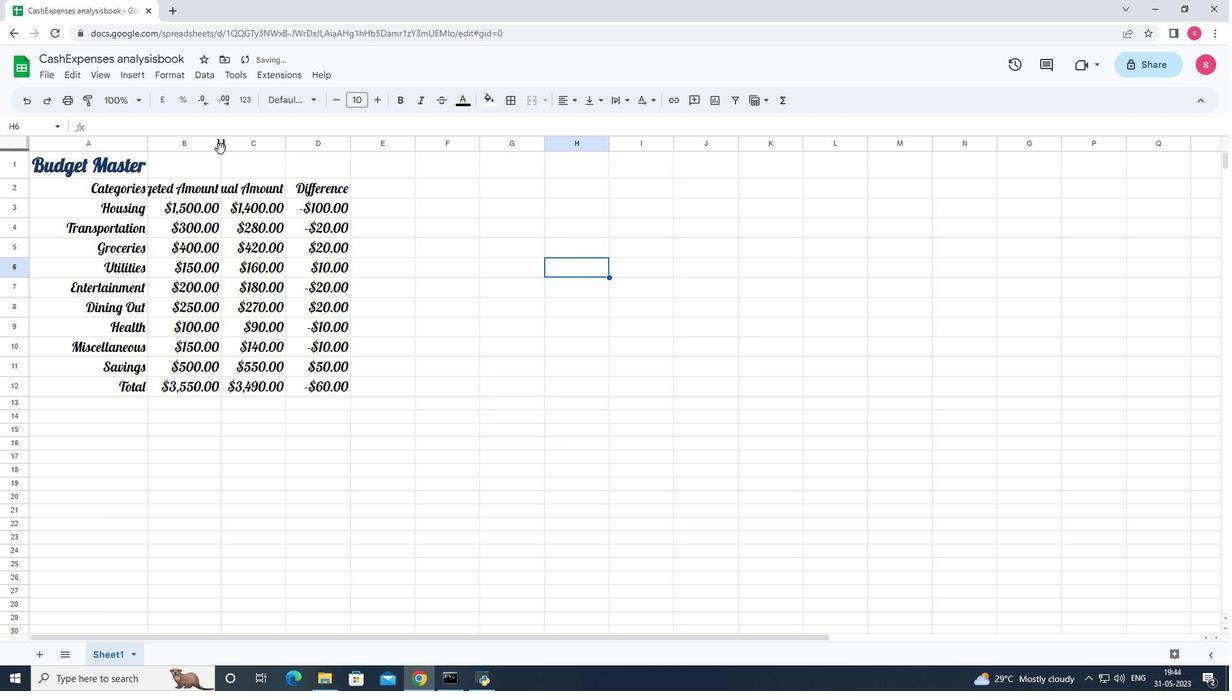 
Action: Mouse pressed left at (220, 149)
Screenshot: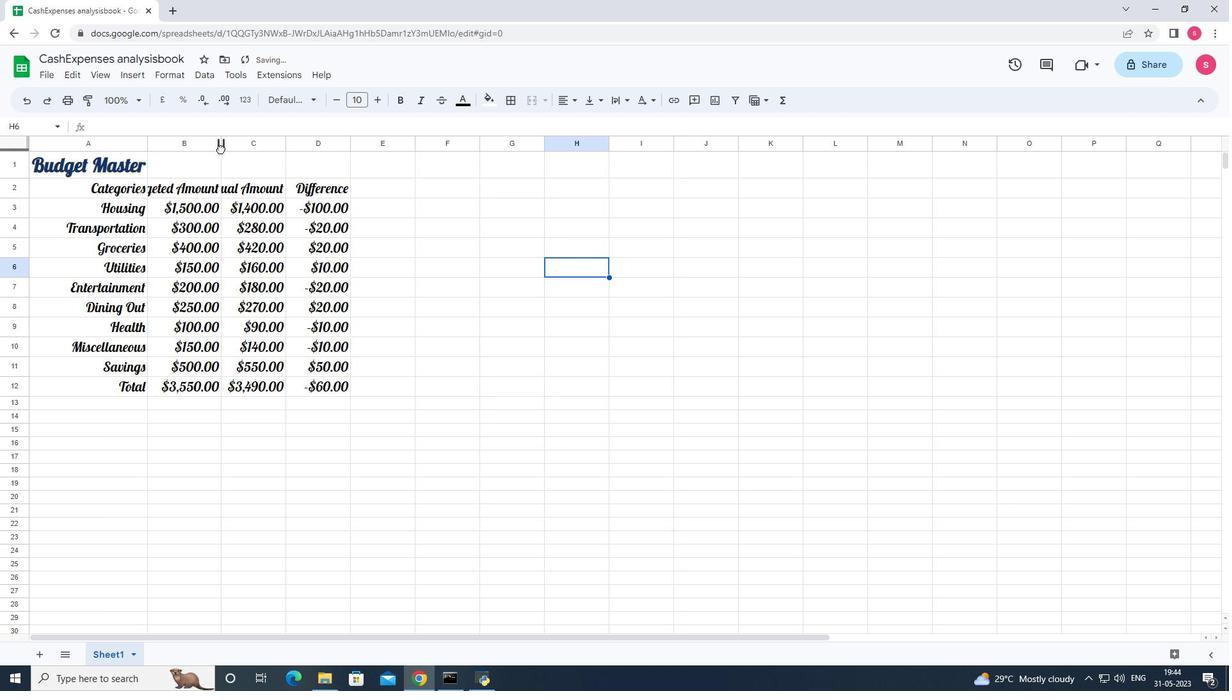 
Action: Mouse moved to (224, 149)
Screenshot: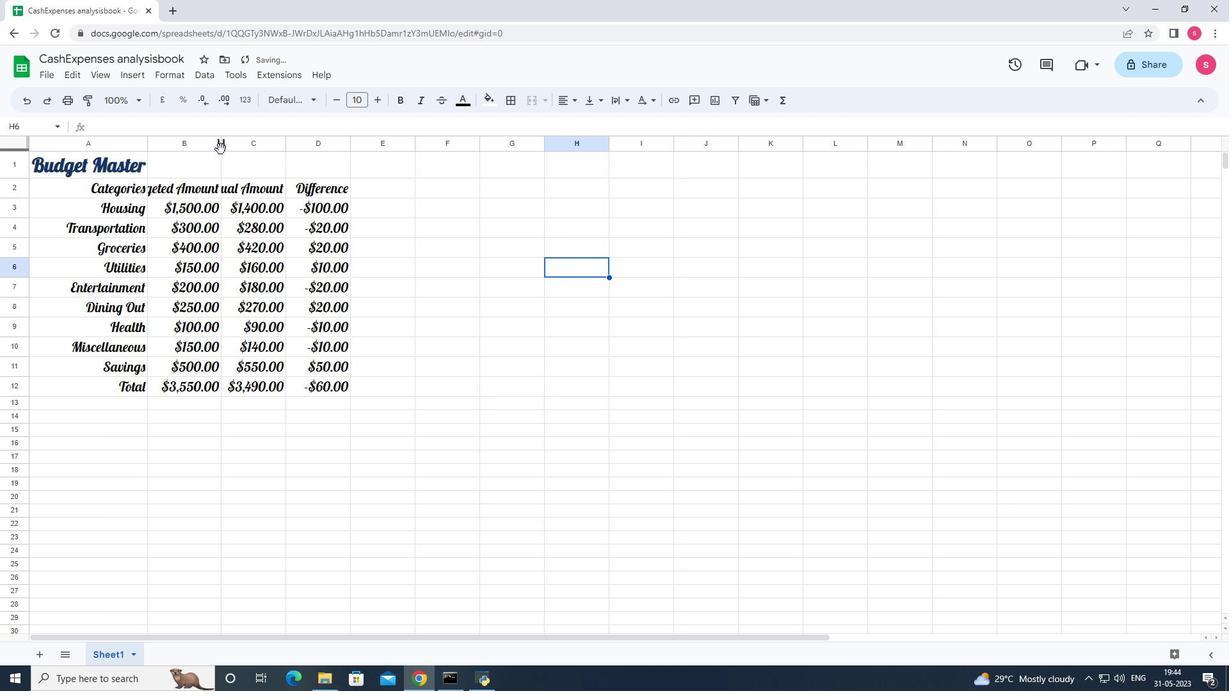 
Action: Mouse pressed left at (224, 149)
Screenshot: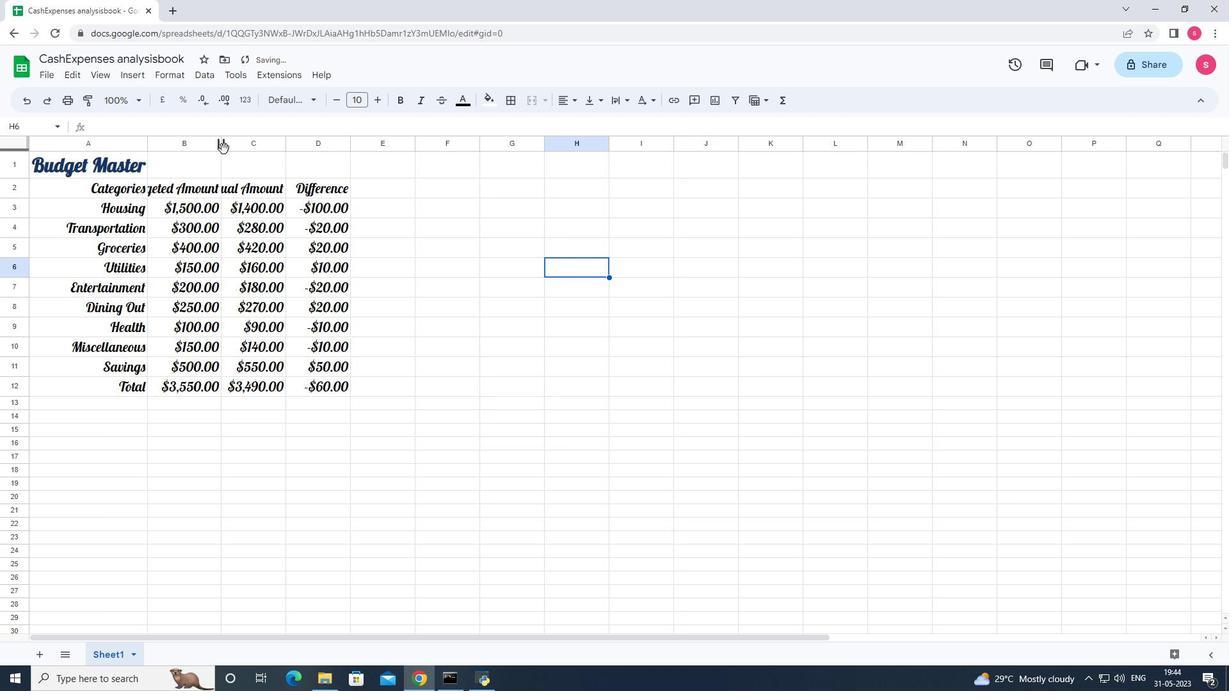 
Action: Mouse pressed left at (224, 149)
Screenshot: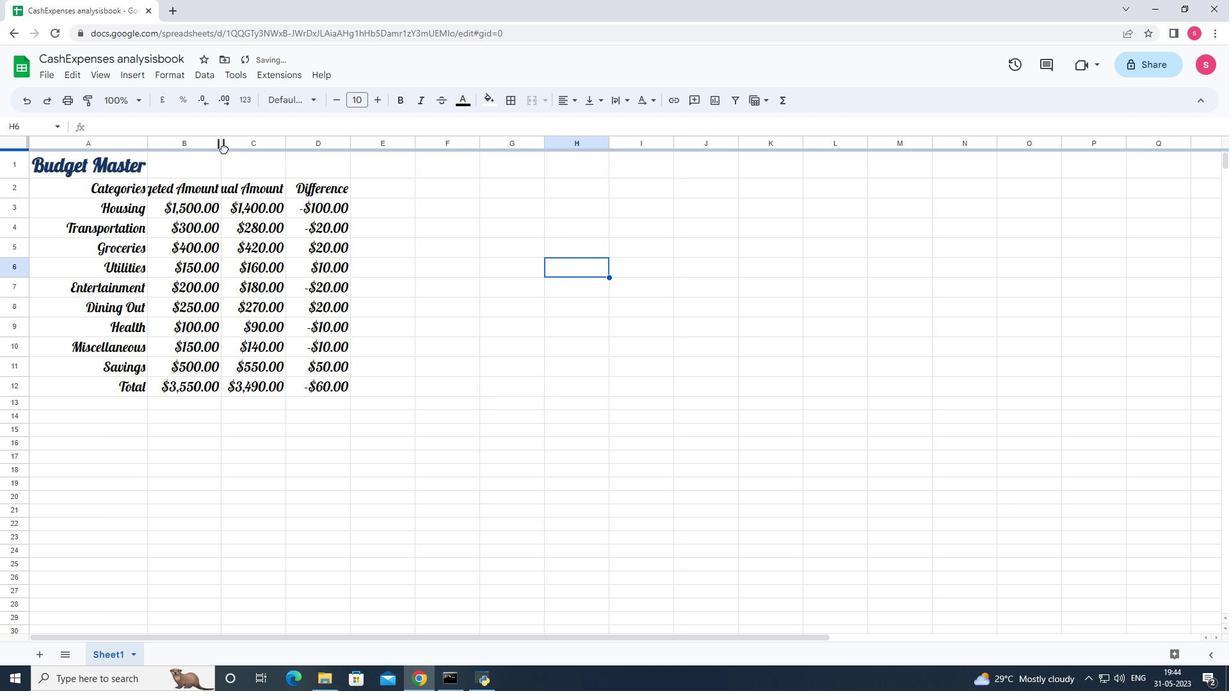 
Action: Mouse moved to (224, 145)
Screenshot: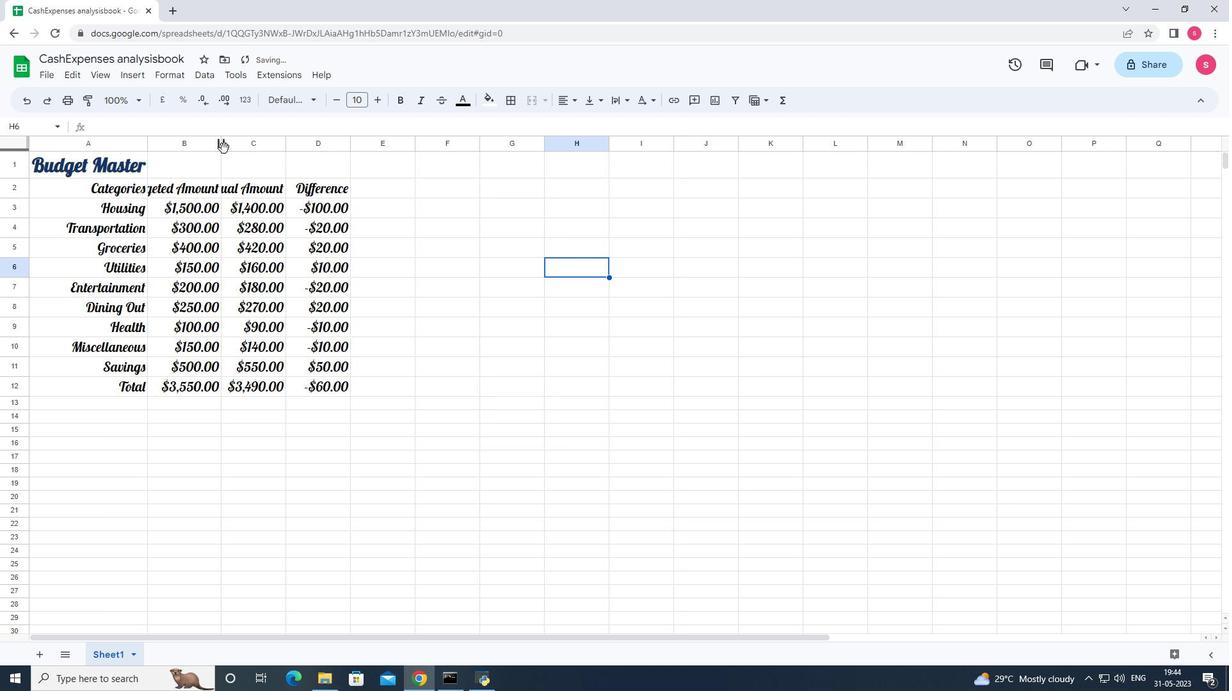 
Action: Mouse pressed left at (224, 145)
Screenshot: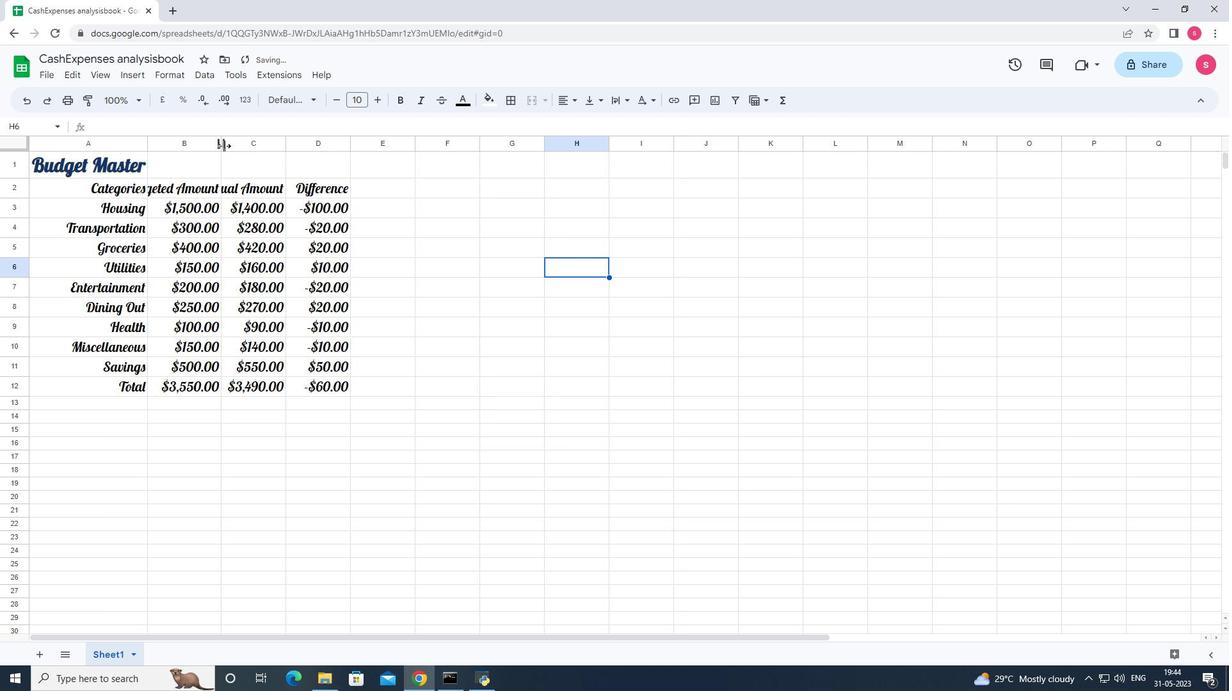 
Action: Mouse pressed left at (224, 145)
Screenshot: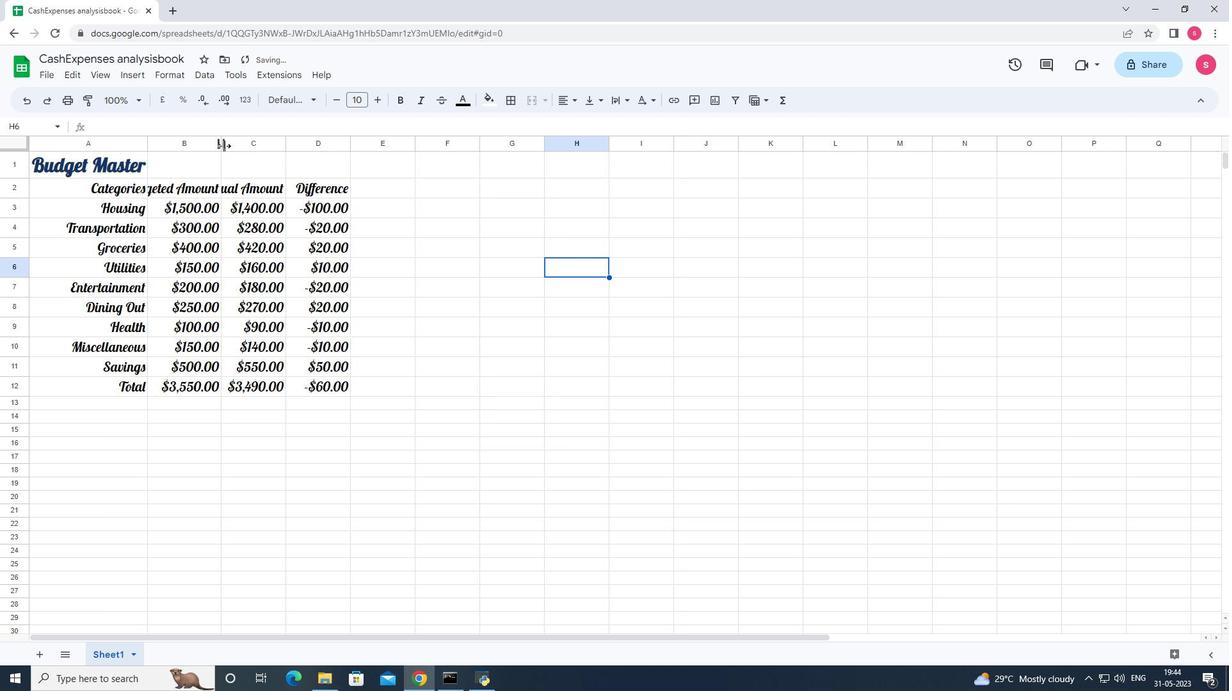 
Action: Mouse moved to (248, 145)
Screenshot: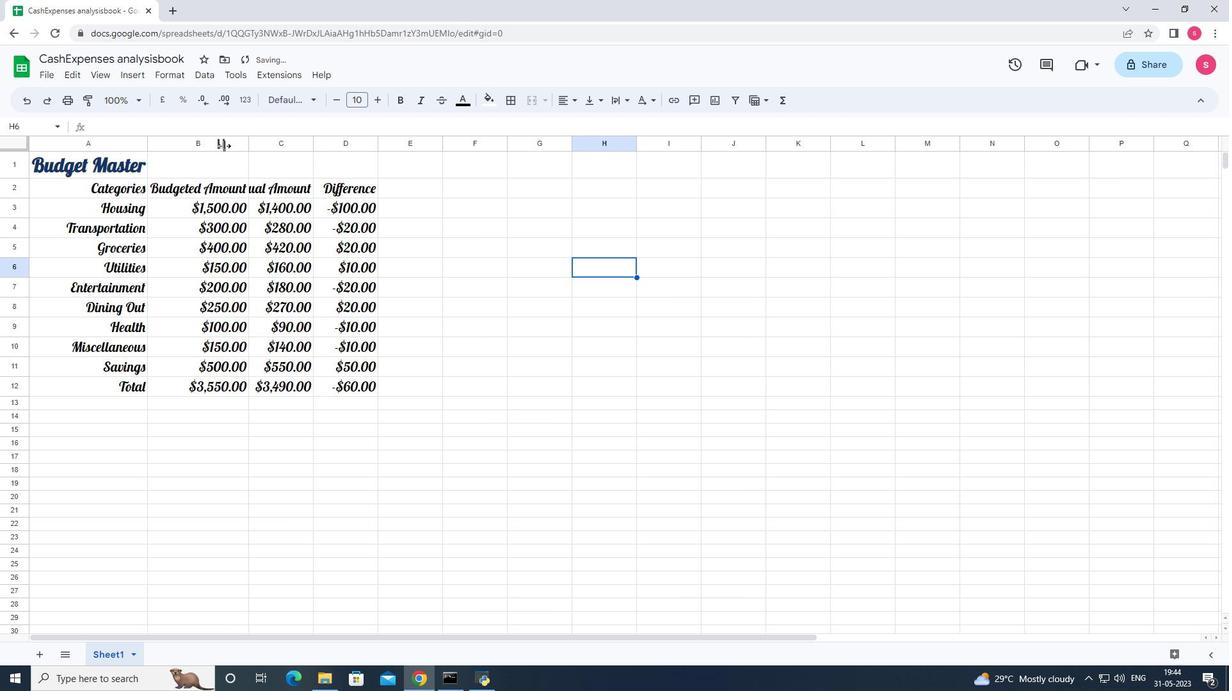 
Action: Mouse pressed left at (248, 145)
Screenshot: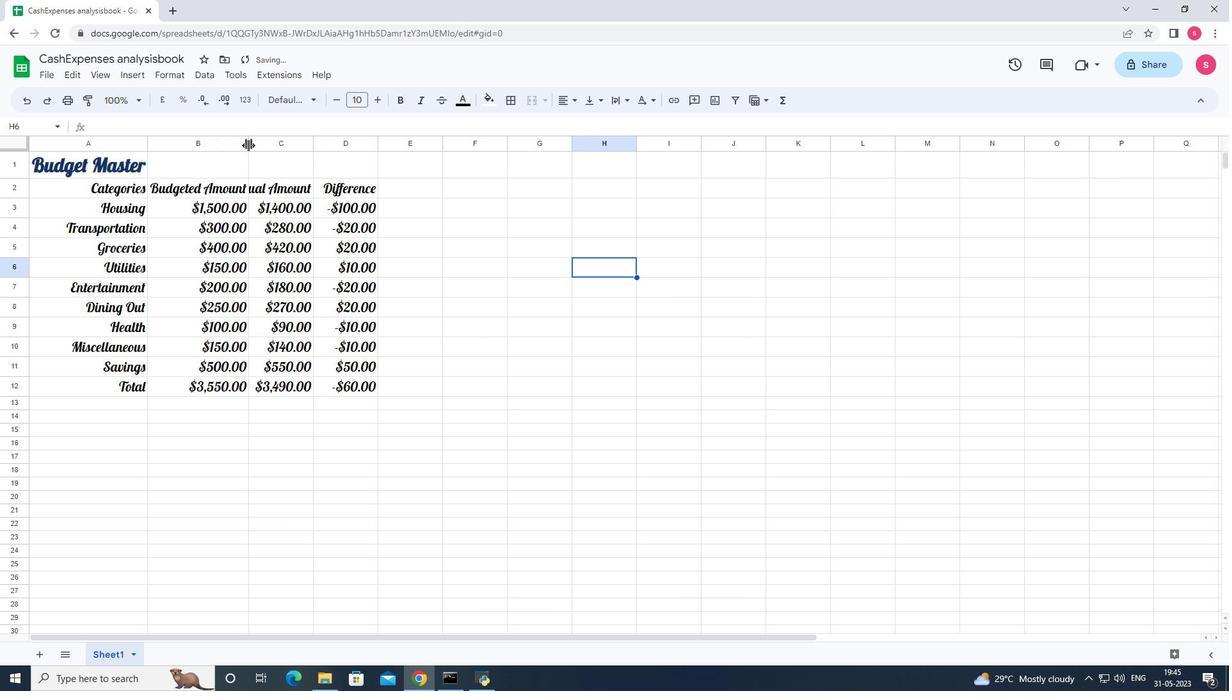 
Action: Mouse pressed left at (248, 145)
Screenshot: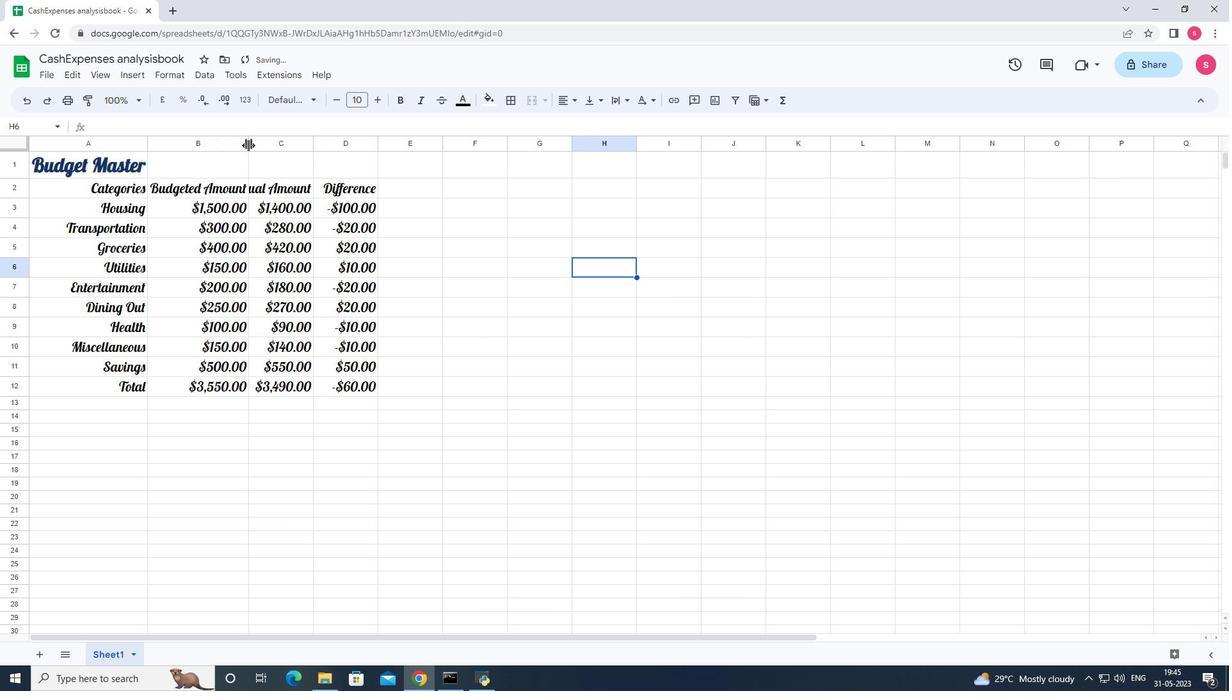 
Action: Mouse moved to (311, 145)
Screenshot: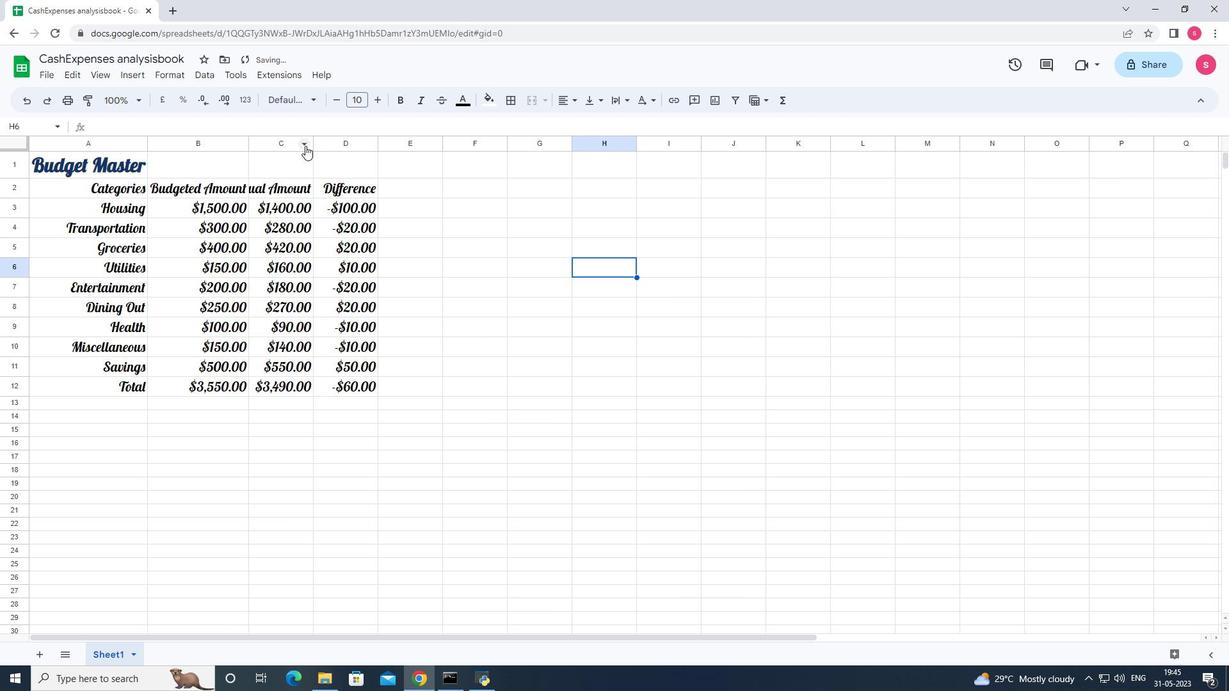 
Action: Mouse pressed left at (311, 145)
Screenshot: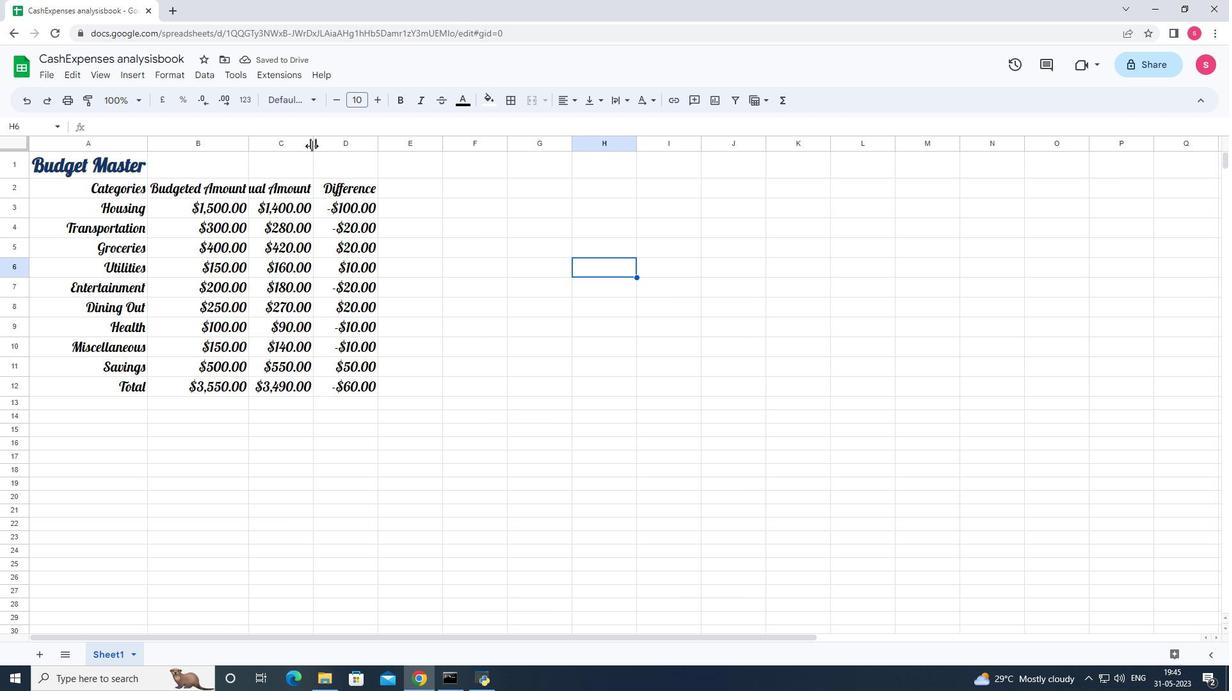 
Action: Mouse pressed left at (311, 145)
Screenshot: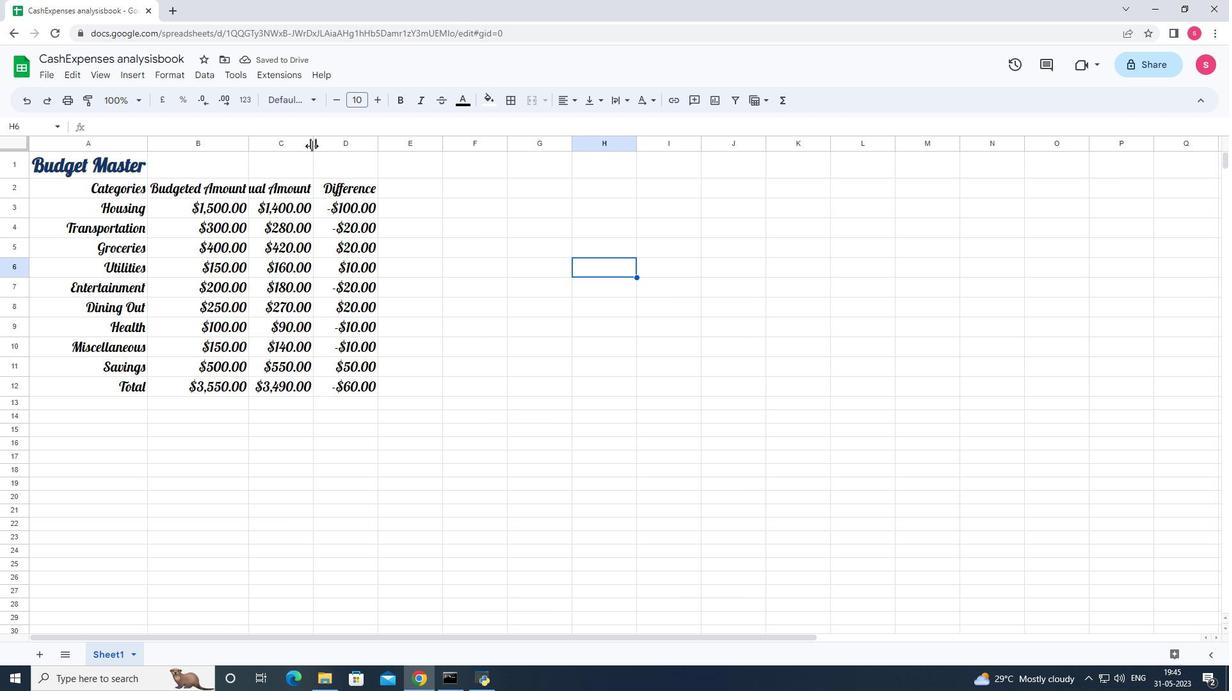 
Action: Mouse moved to (401, 145)
Screenshot: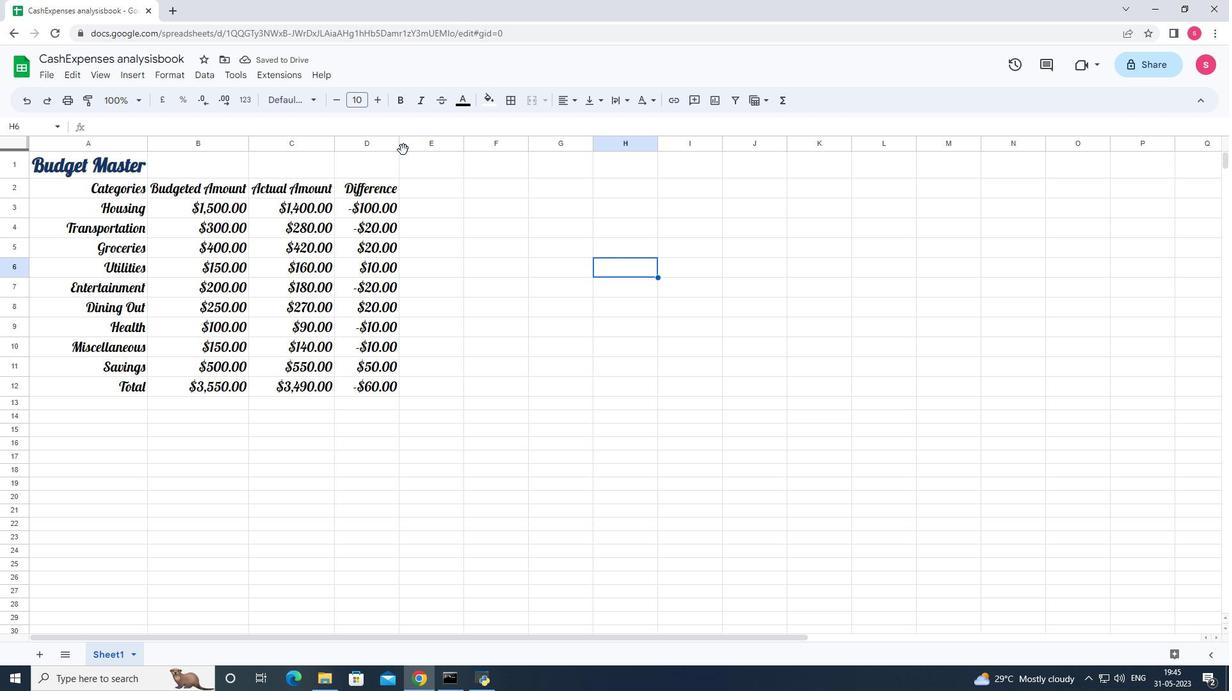 
Action: Mouse pressed left at (401, 145)
Screenshot: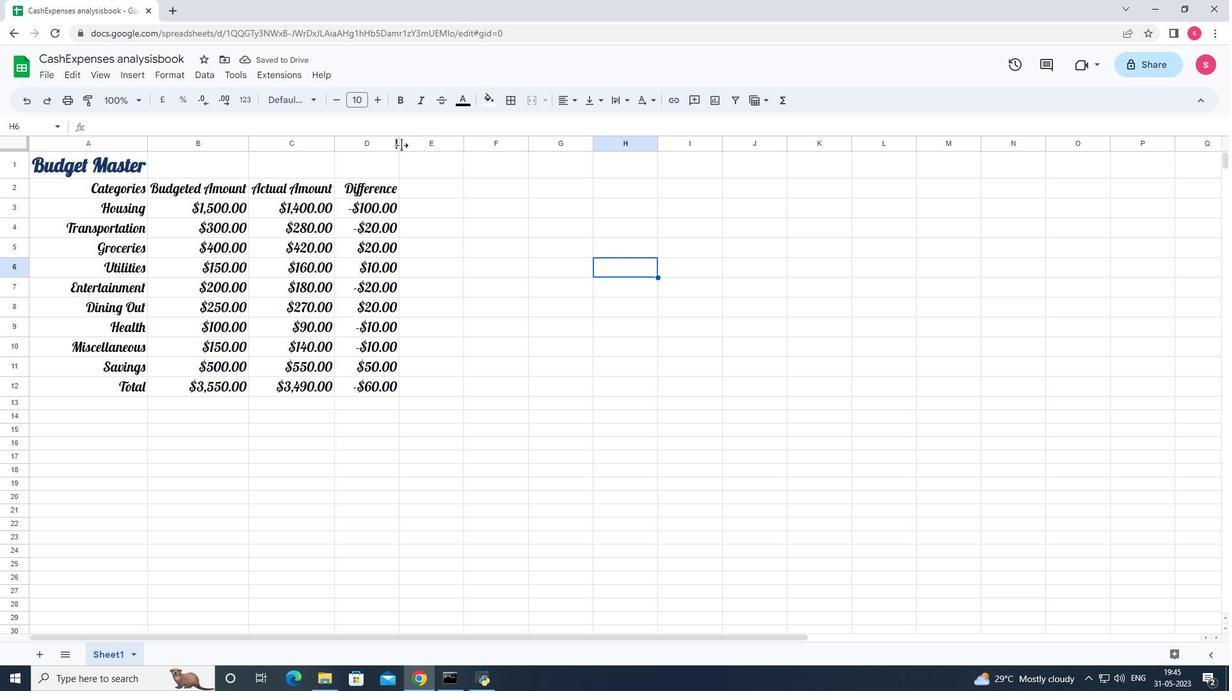 
Action: Mouse pressed left at (401, 145)
Screenshot: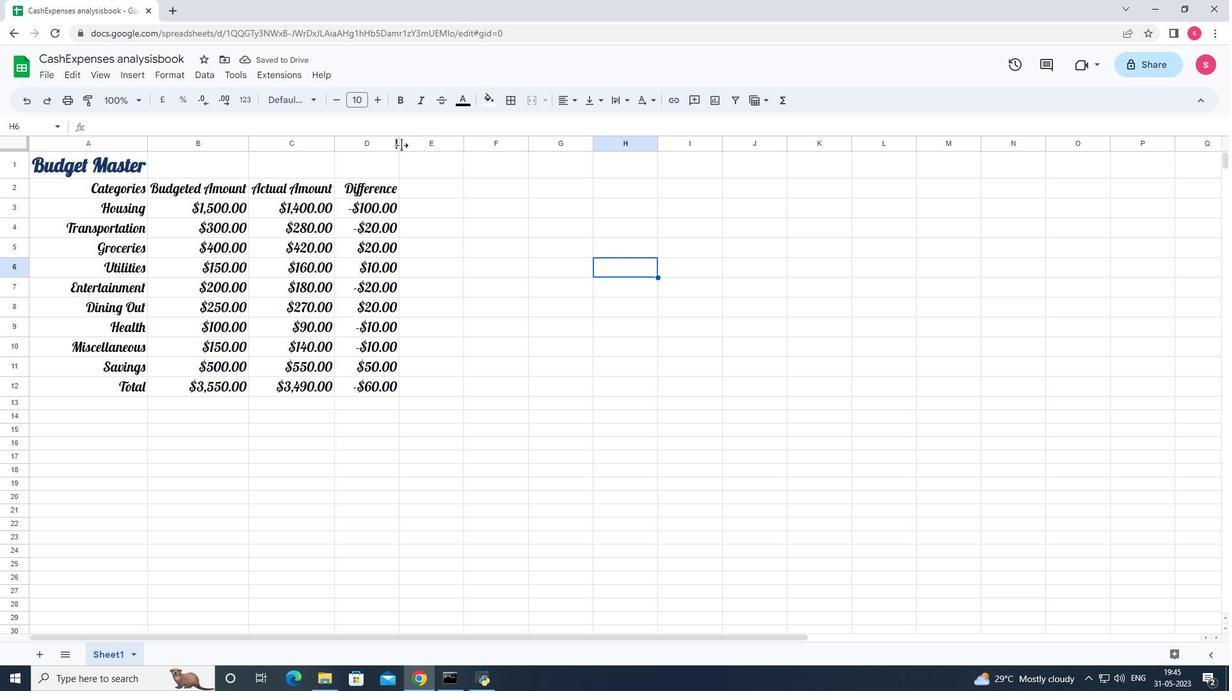 
Action: Mouse moved to (503, 322)
Screenshot: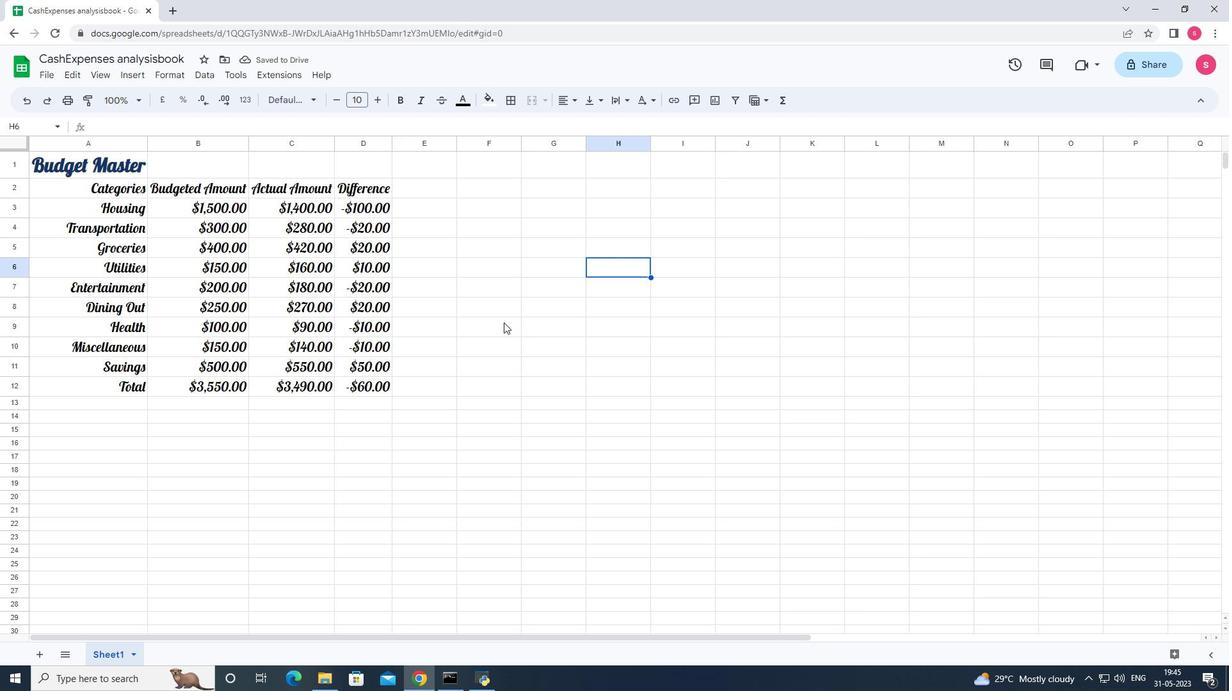 
Action: Key pressed ctrl+S
Screenshot: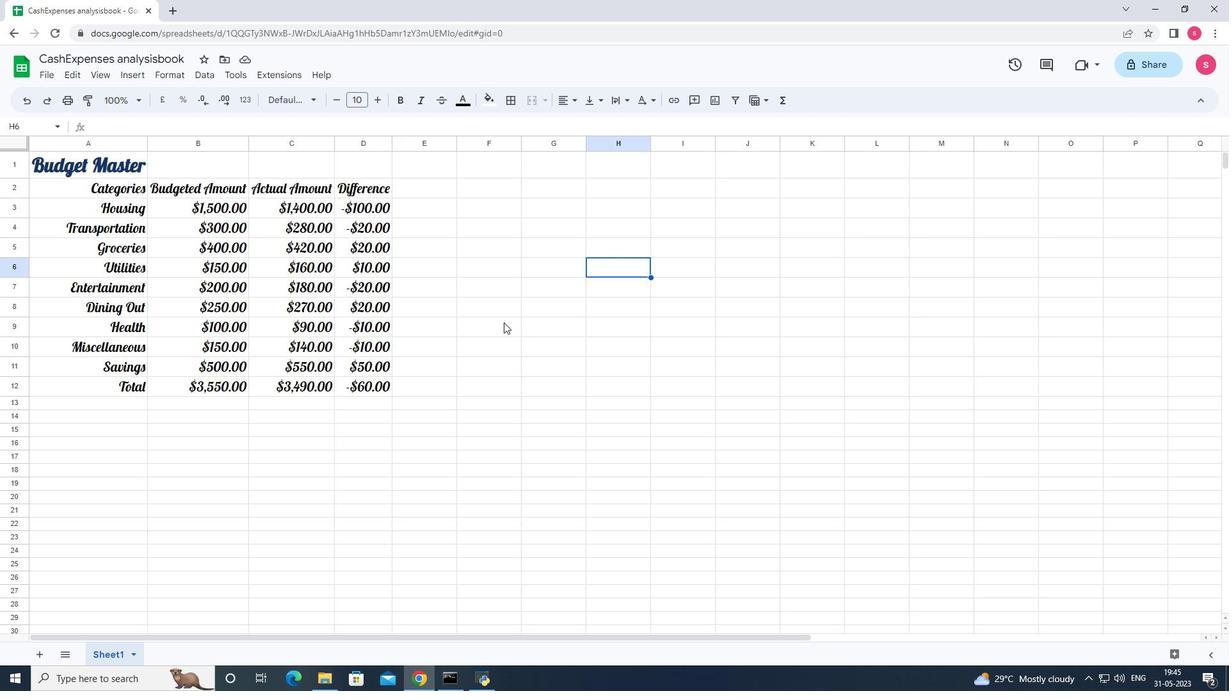 
Action: Mouse moved to (466, 339)
Screenshot: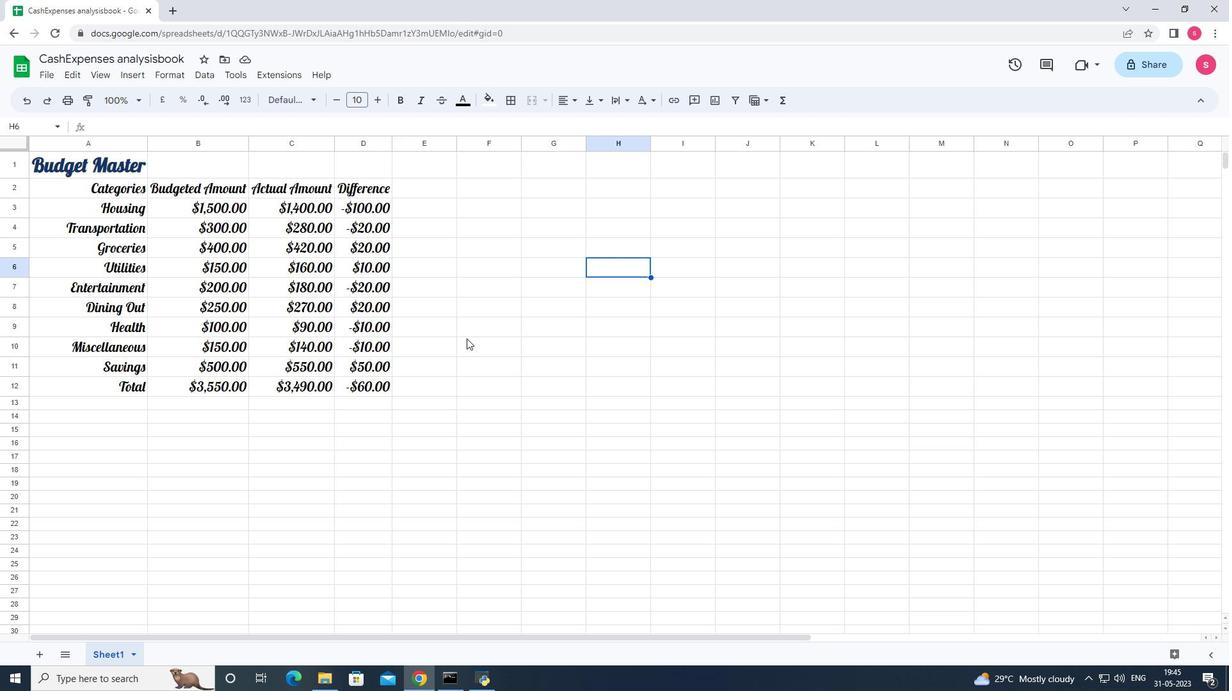 
